 Task: Look for space in Koson, Uzbekistan from 10th July, 2023 to 15th July, 2023 for 7 adults in price range Rs.10000 to Rs.15000. Place can be entire place or shared room with 4 bedrooms having 7 beds and 4 bathrooms. Property type can be house, flat, guest house. Amenities needed are: wifi, TV, free parkinig on premises, gym, breakfast. Booking option can be shelf check-in. Required host language is English.
Action: Mouse moved to (577, 138)
Screenshot: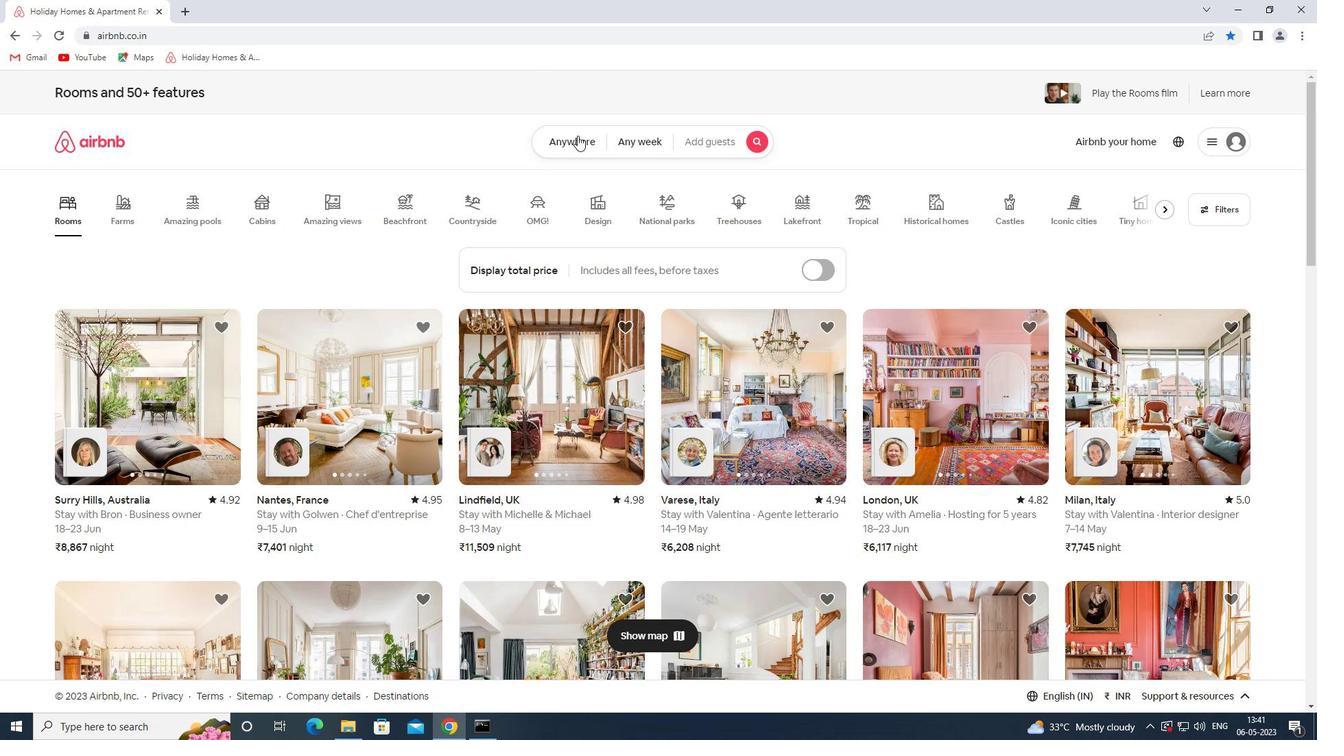 
Action: Mouse pressed left at (577, 138)
Screenshot: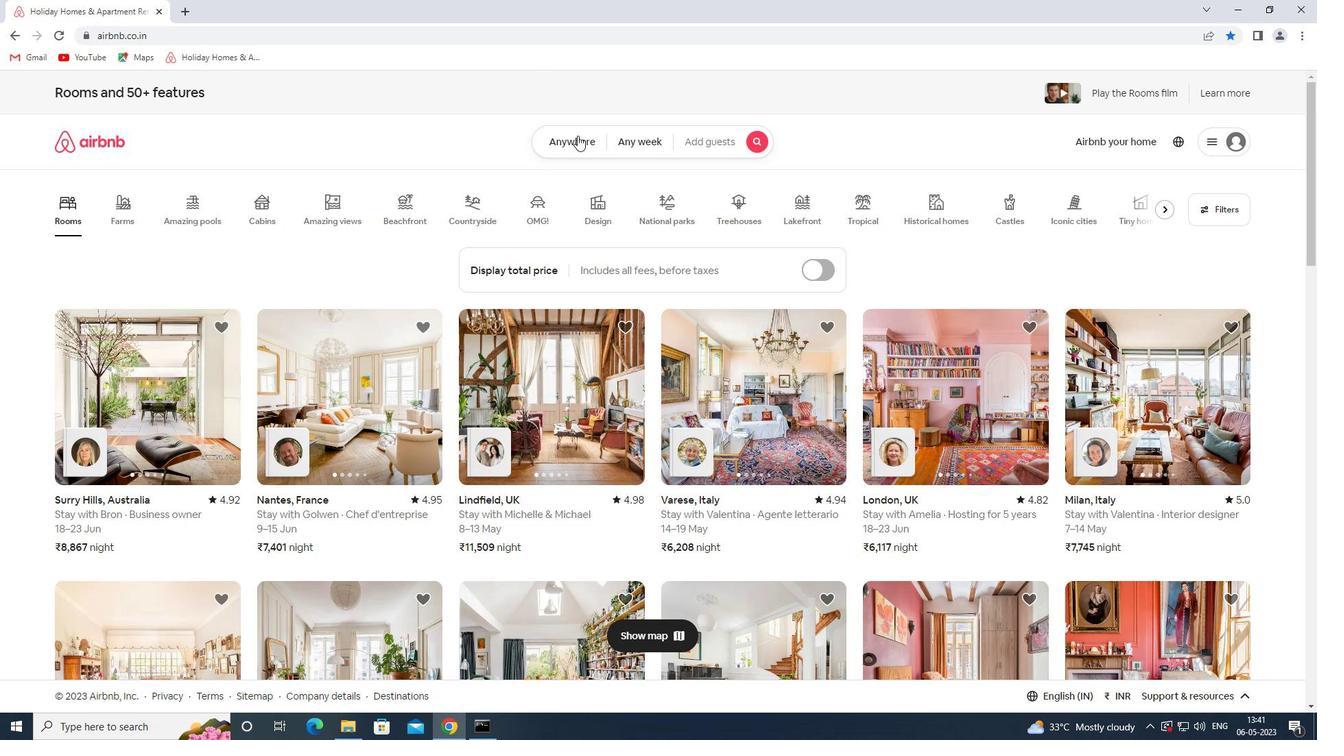 
Action: Mouse moved to (445, 204)
Screenshot: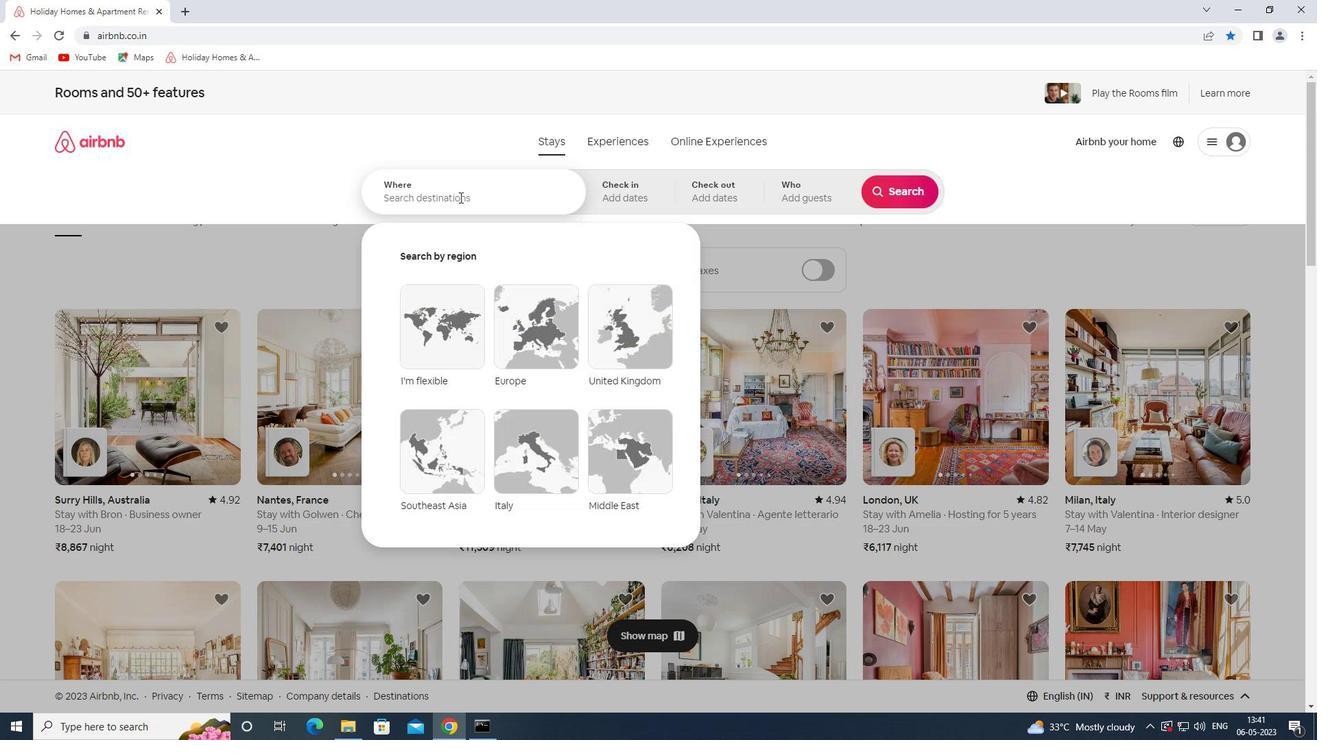 
Action: Mouse pressed left at (445, 204)
Screenshot: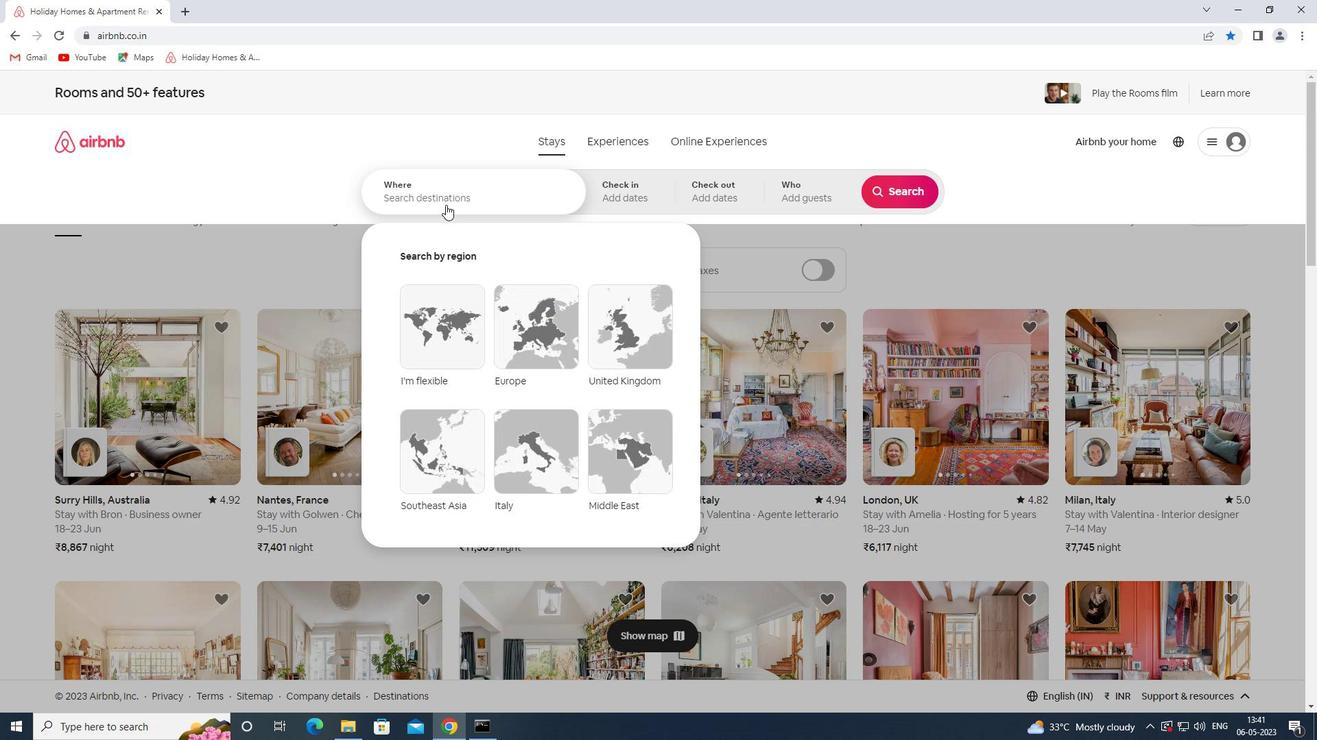 
Action: Mouse moved to (445, 200)
Screenshot: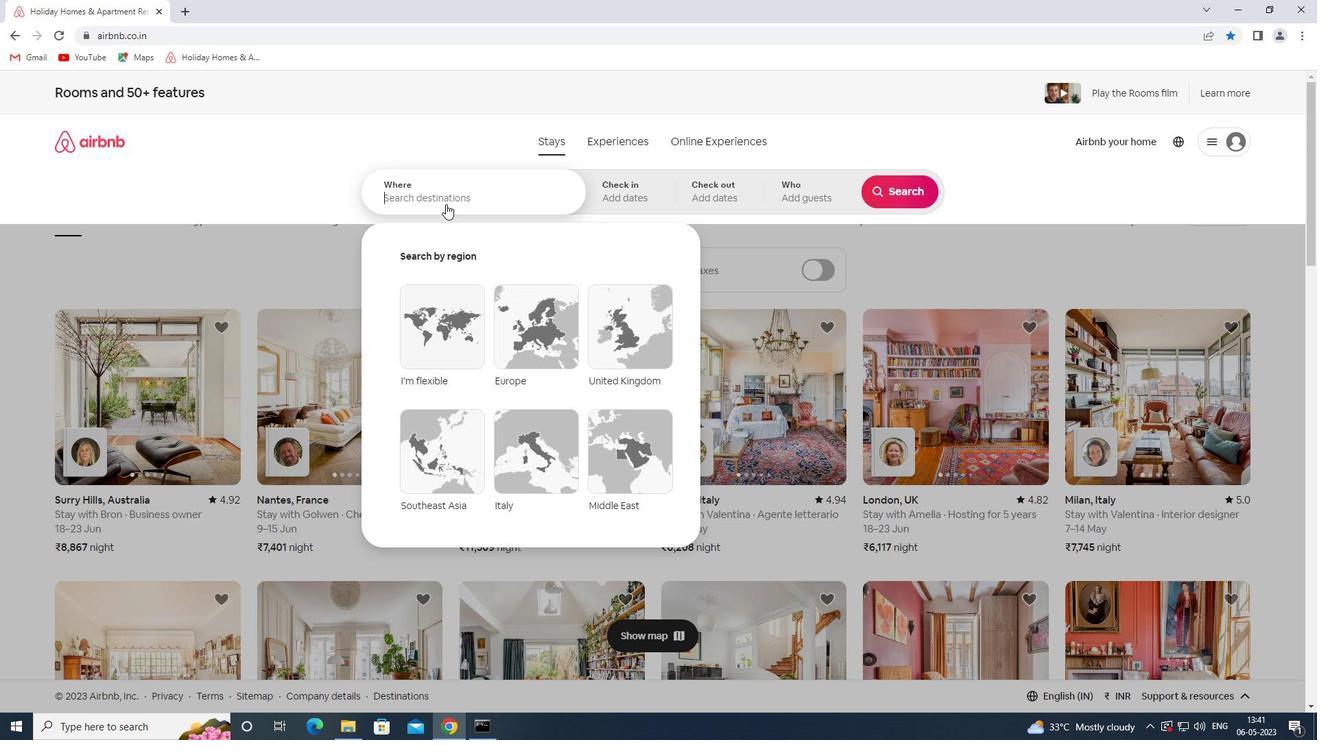 
Action: Mouse pressed left at (445, 200)
Screenshot: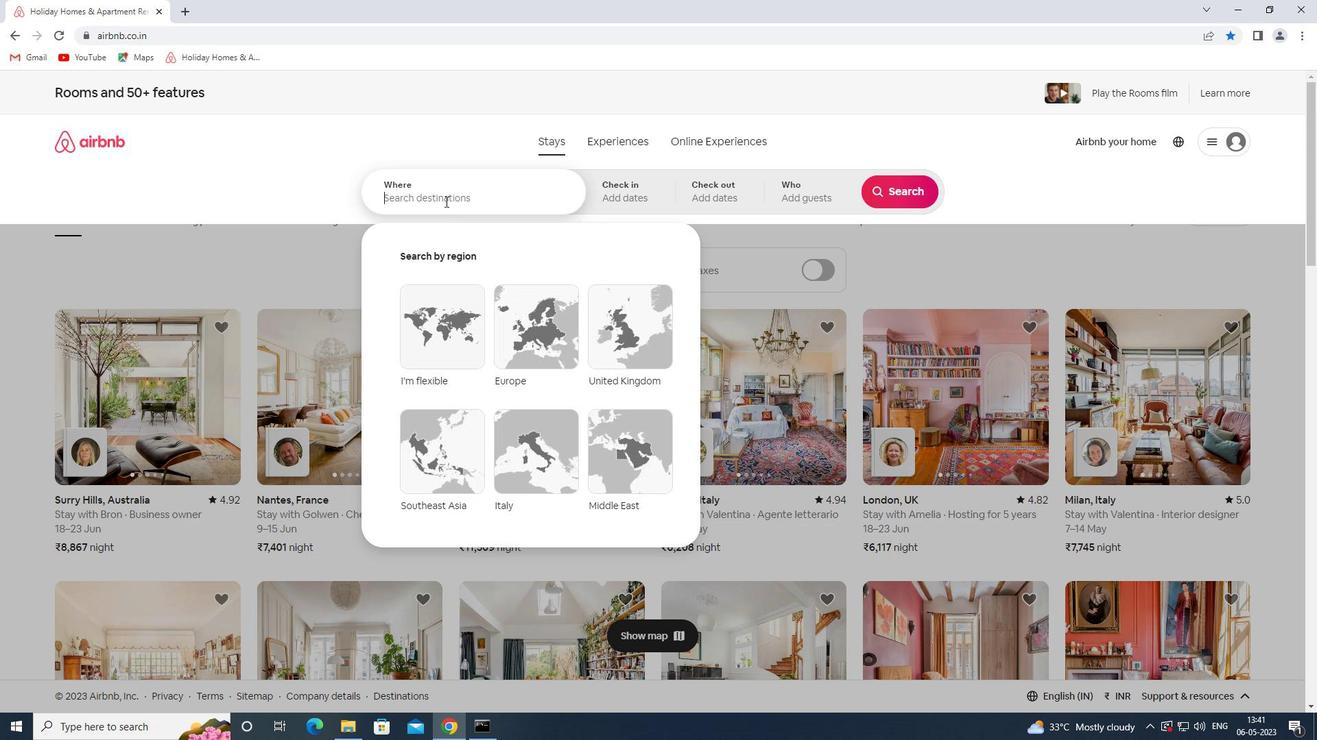 
Action: Key pressed koson<Key.space>uzbekistan<Key.space><Key.enter>
Screenshot: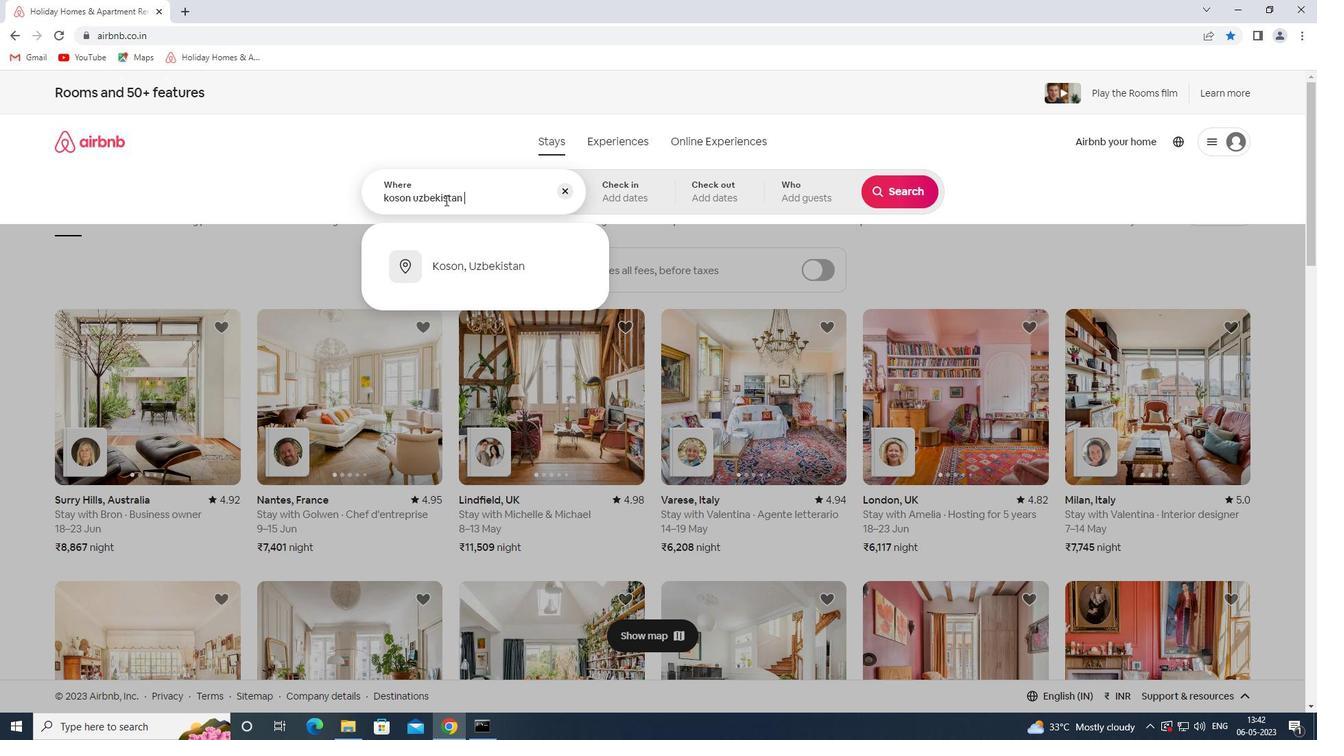 
Action: Mouse moved to (898, 301)
Screenshot: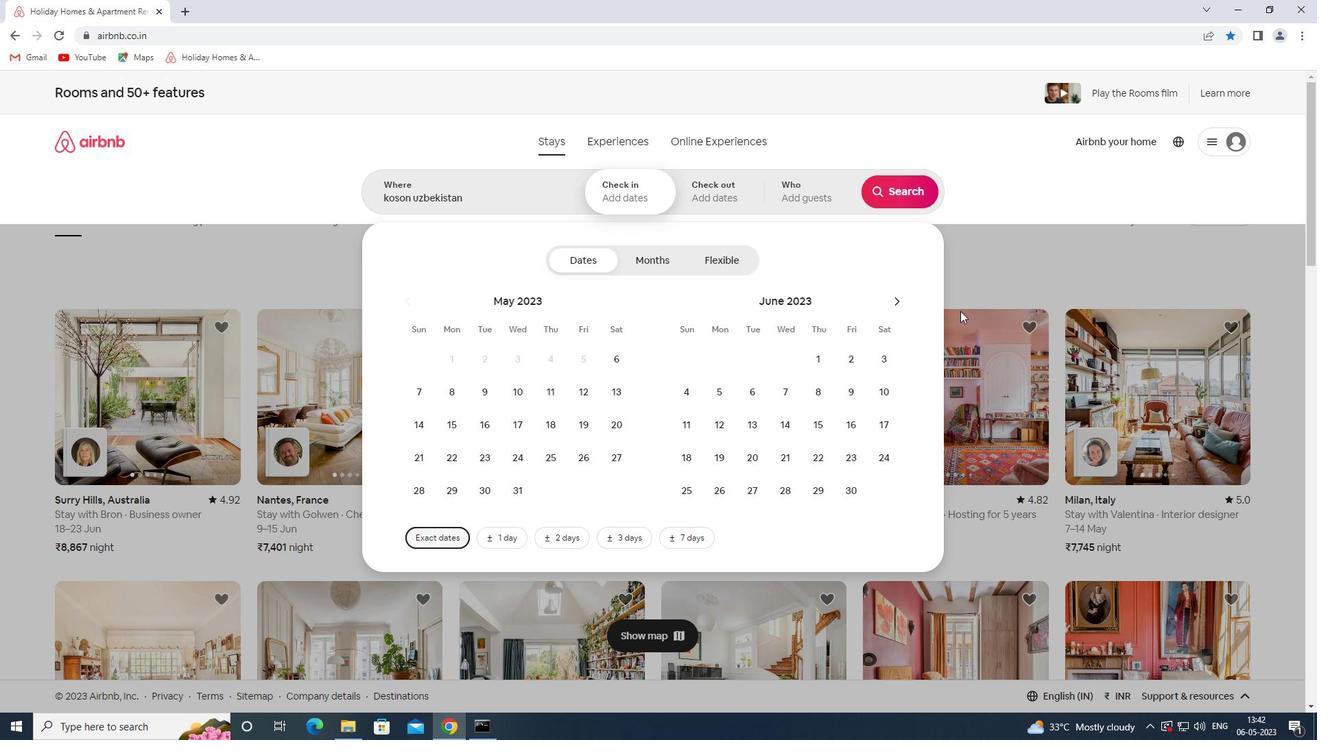 
Action: Mouse pressed left at (898, 301)
Screenshot: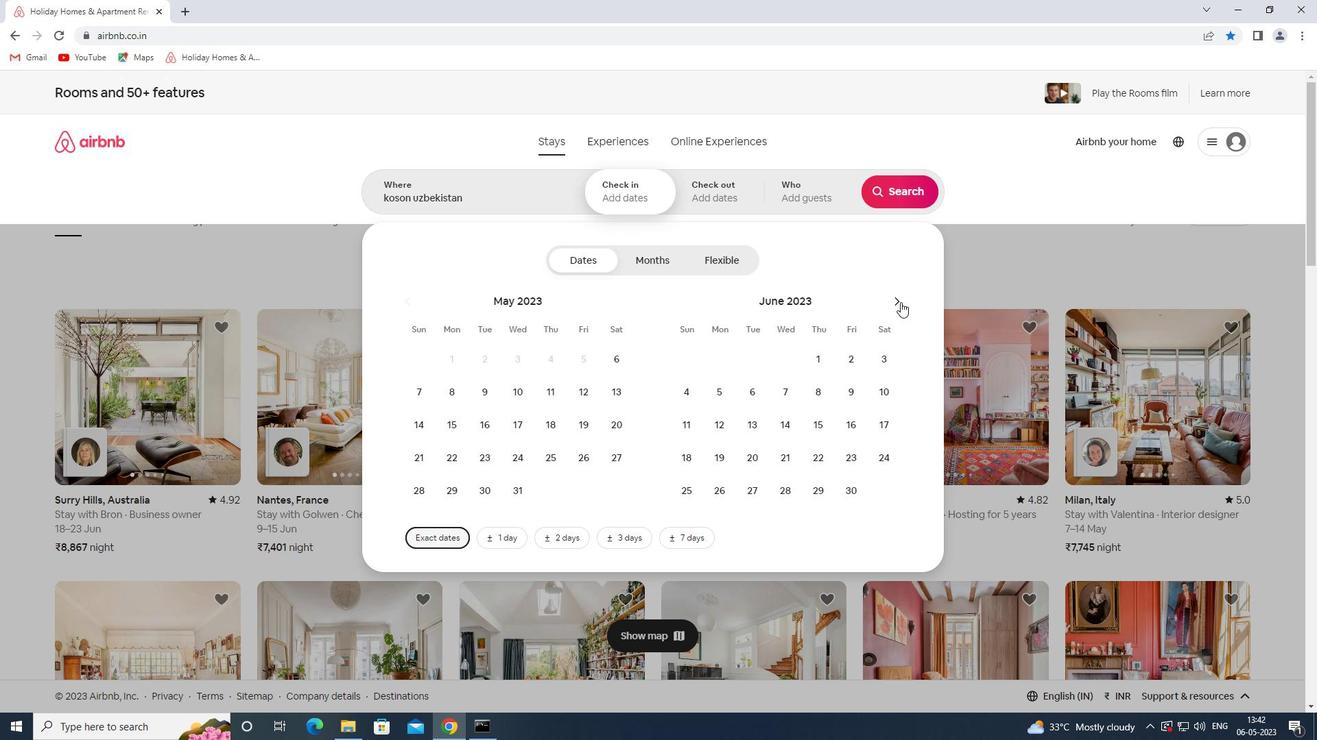 
Action: Mouse moved to (721, 430)
Screenshot: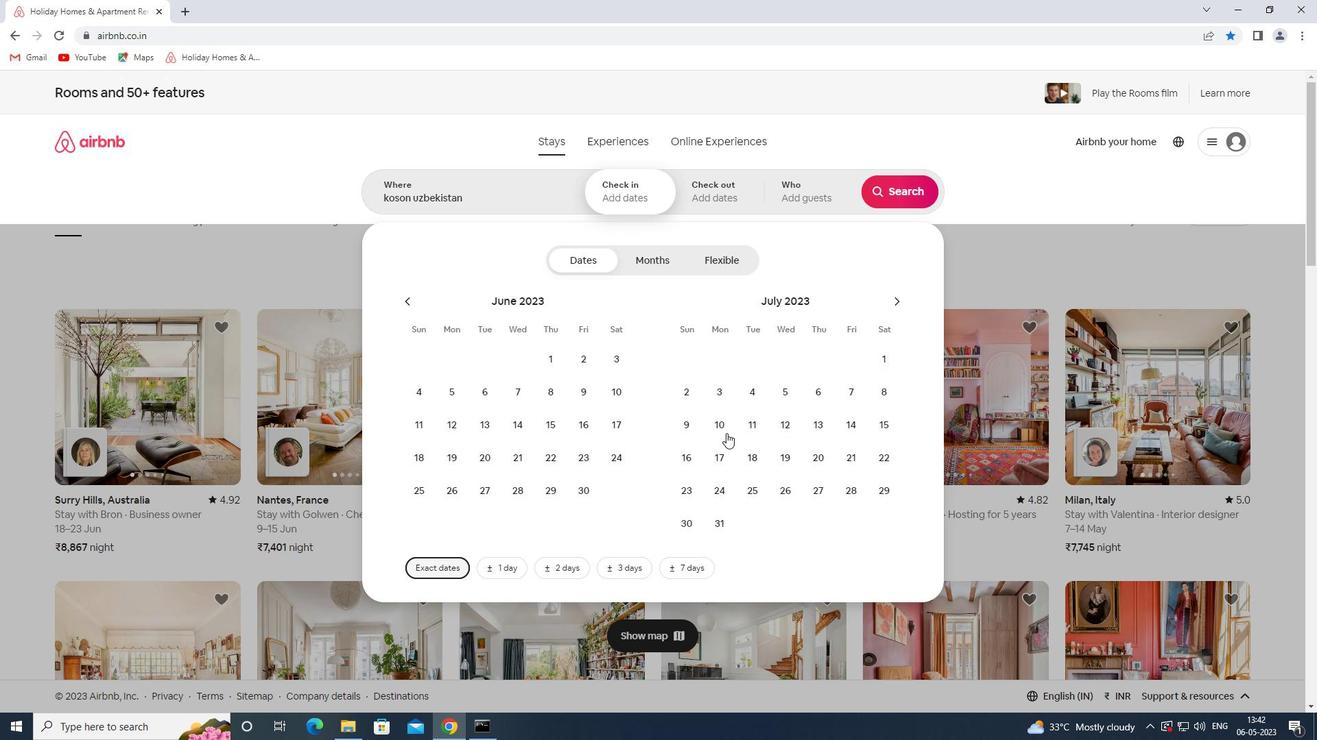 
Action: Mouse pressed left at (721, 430)
Screenshot: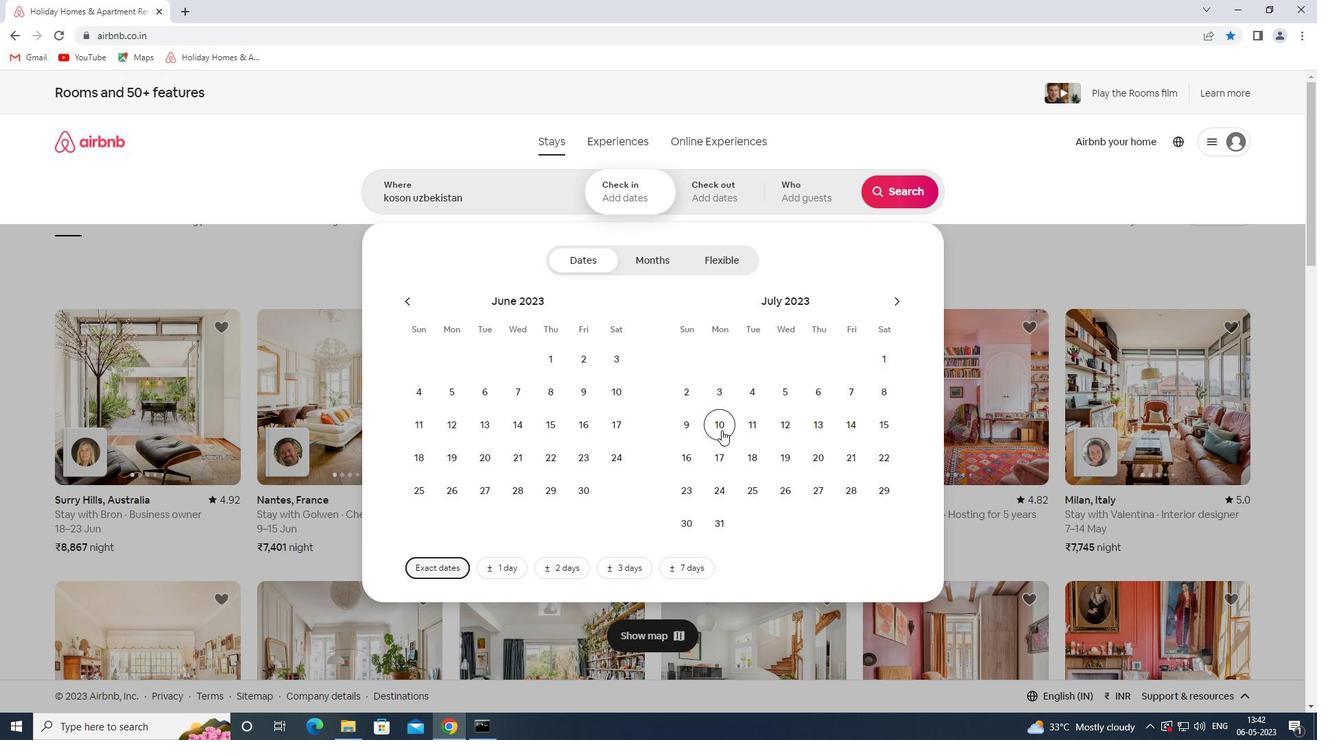 
Action: Mouse moved to (890, 430)
Screenshot: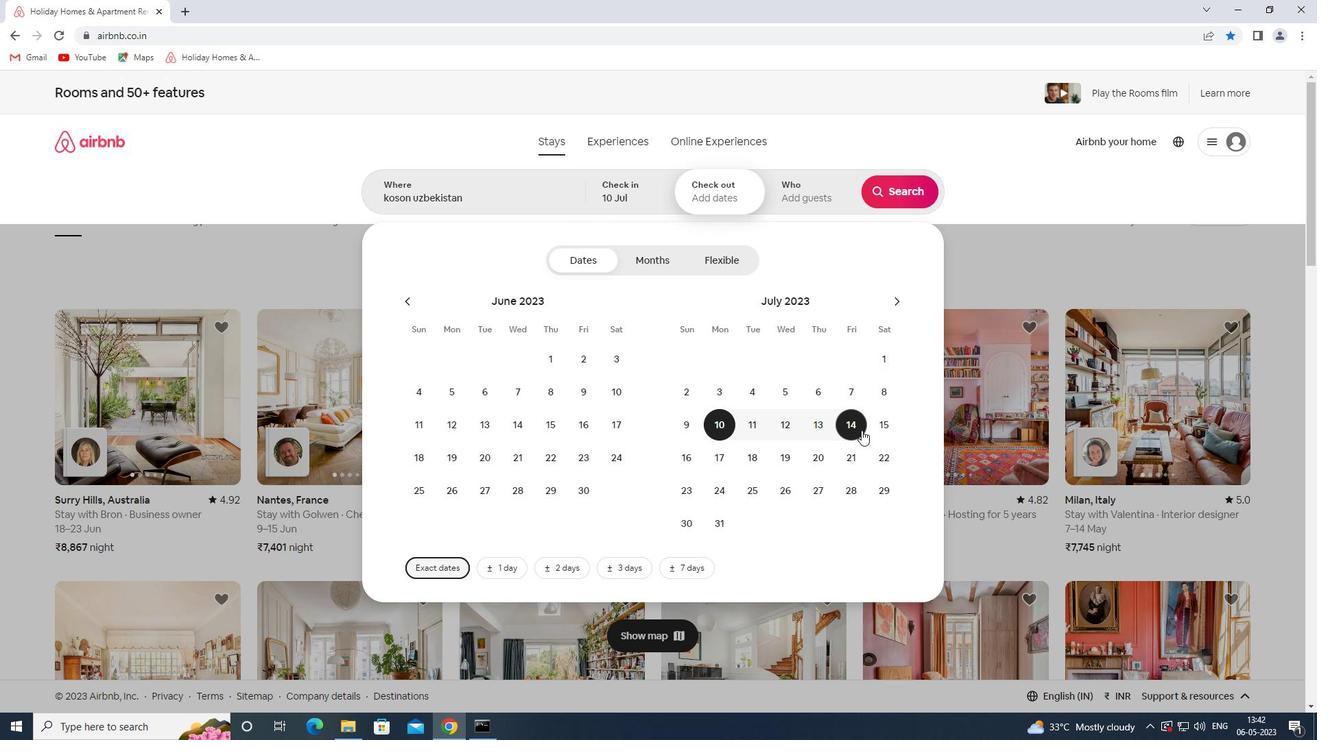 
Action: Mouse pressed left at (890, 430)
Screenshot: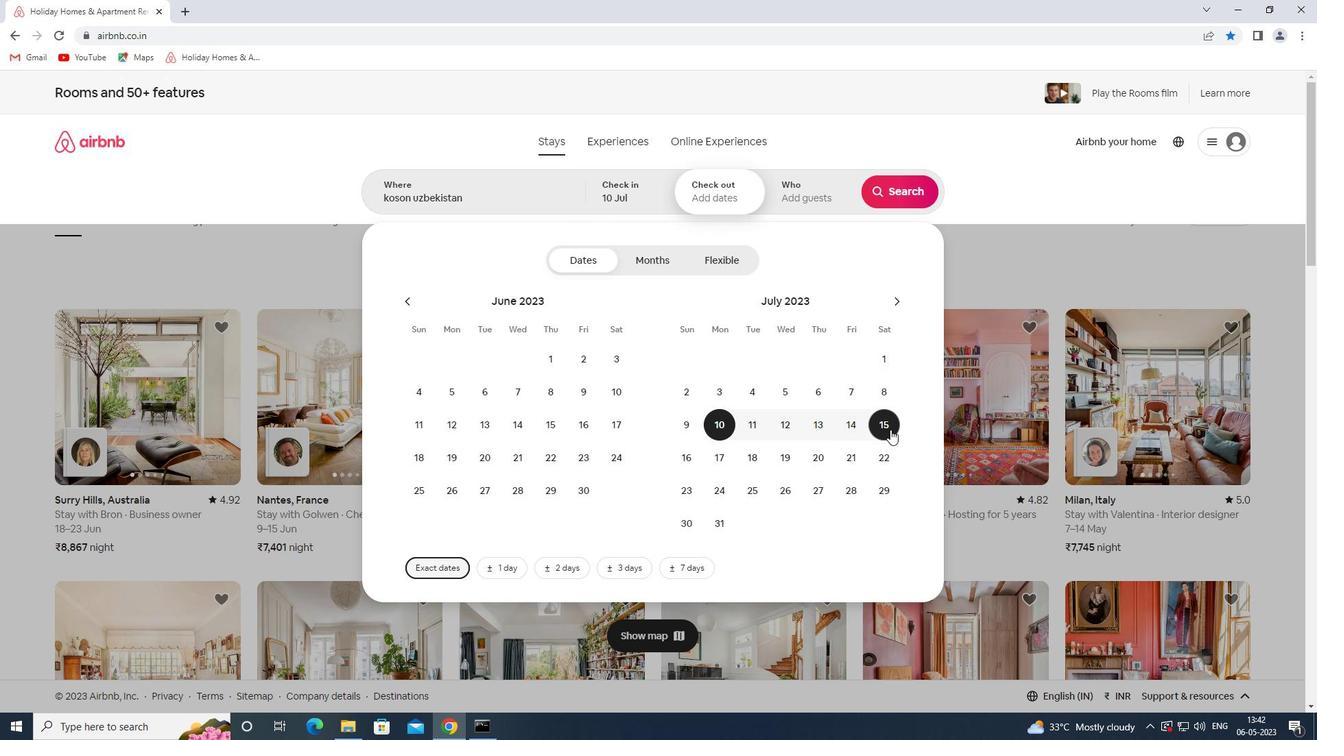 
Action: Mouse moved to (824, 194)
Screenshot: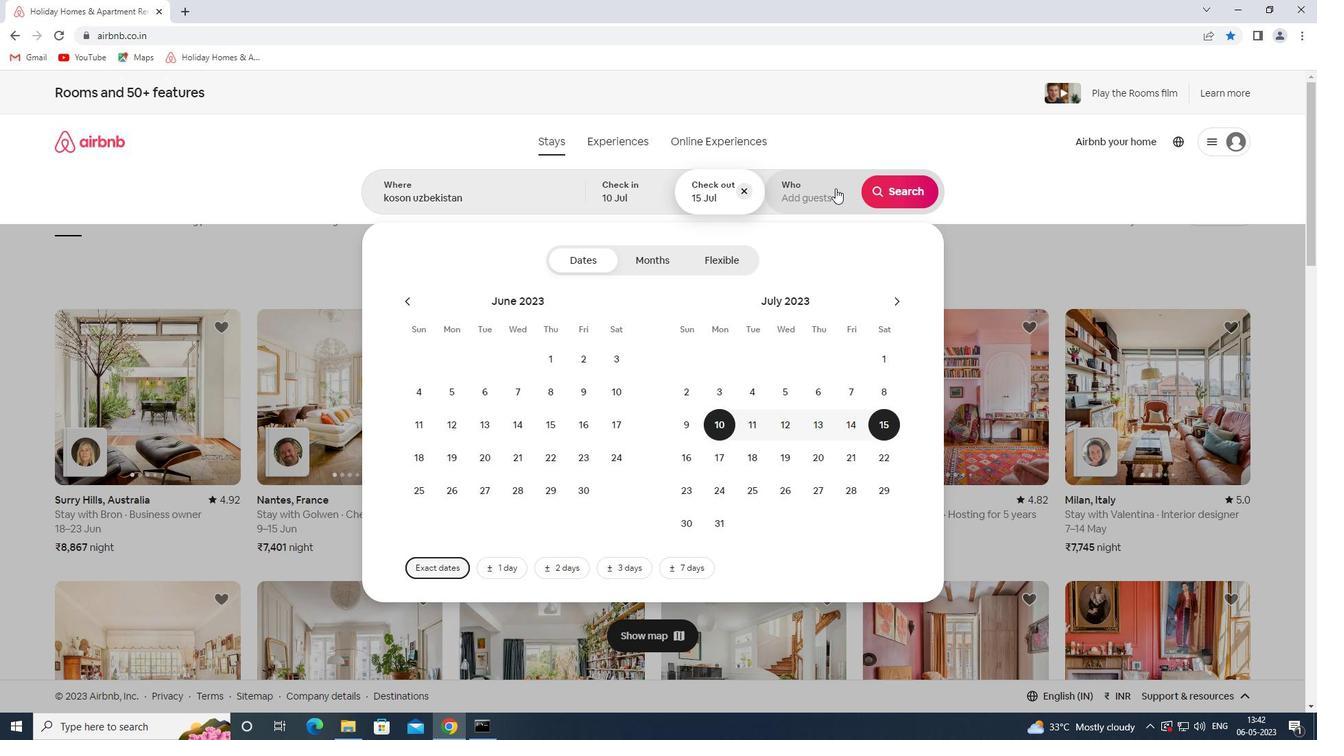 
Action: Mouse pressed left at (824, 194)
Screenshot: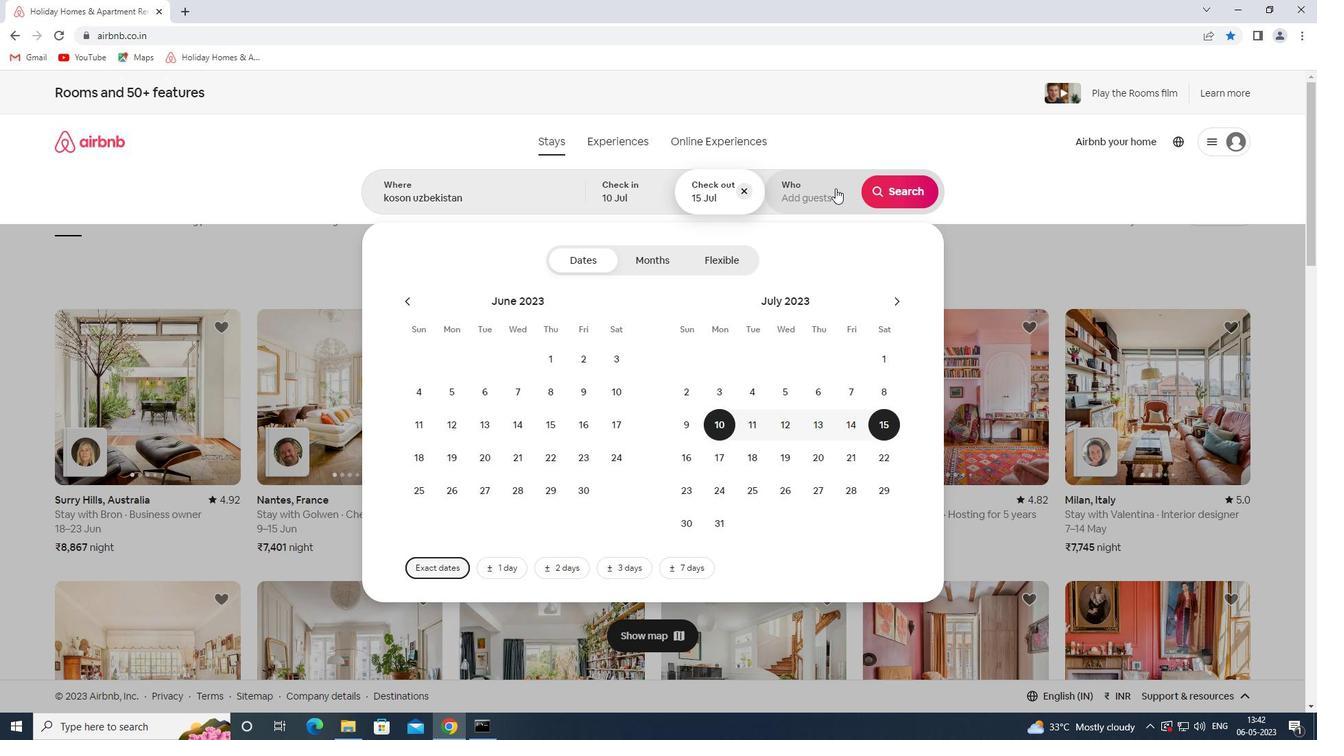 
Action: Mouse moved to (908, 266)
Screenshot: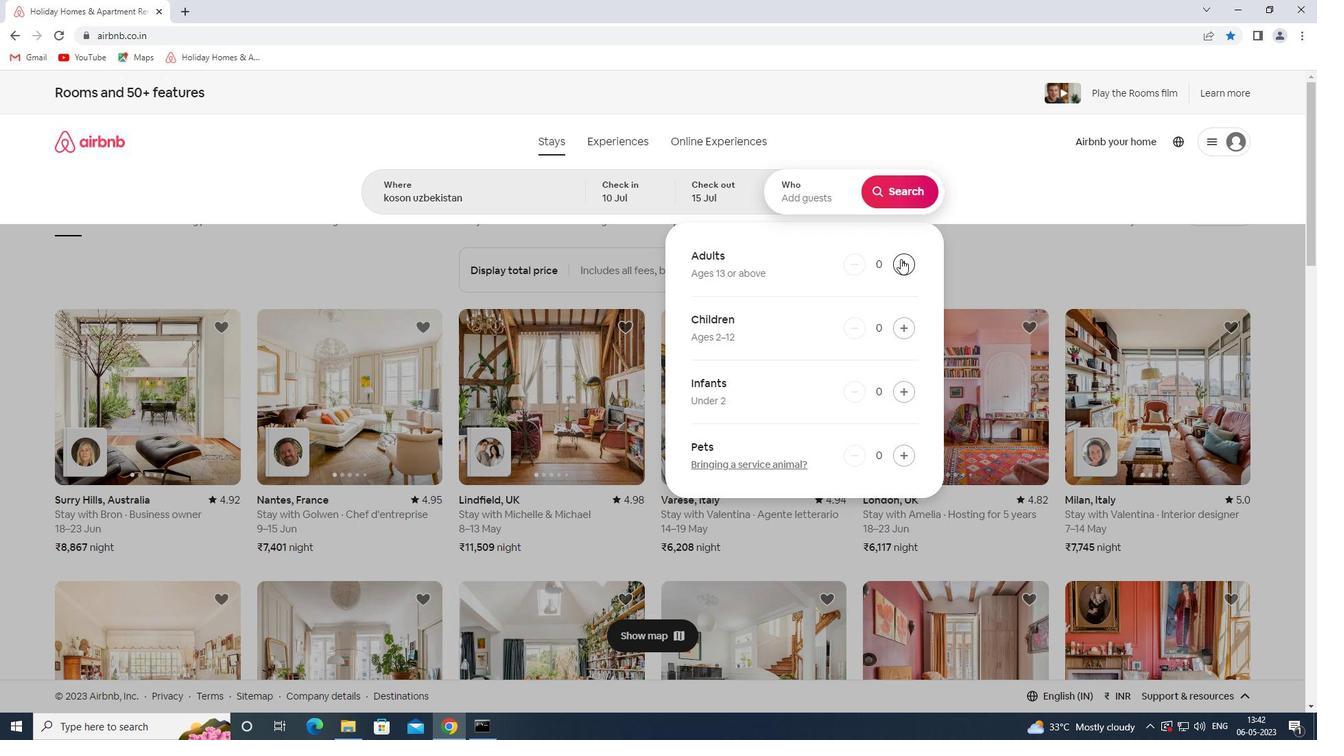 
Action: Mouse pressed left at (908, 266)
Screenshot: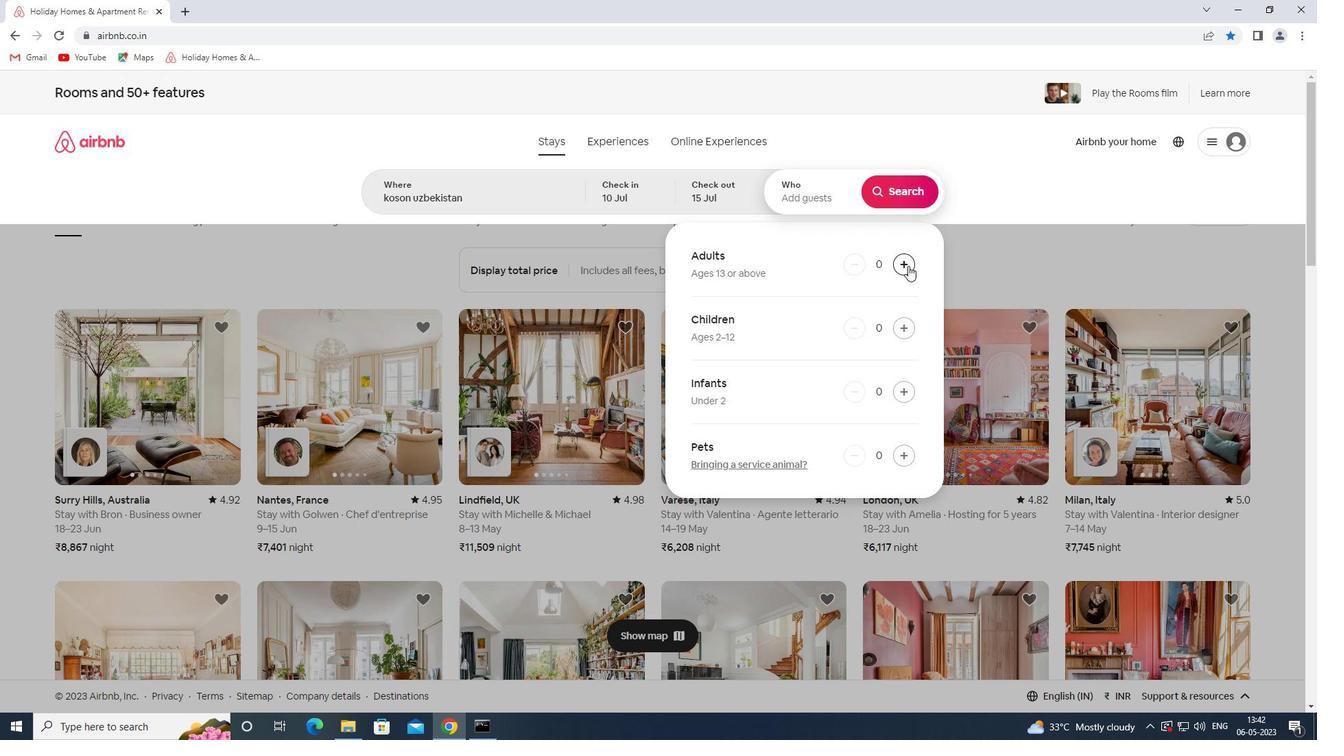 
Action: Mouse pressed left at (908, 266)
Screenshot: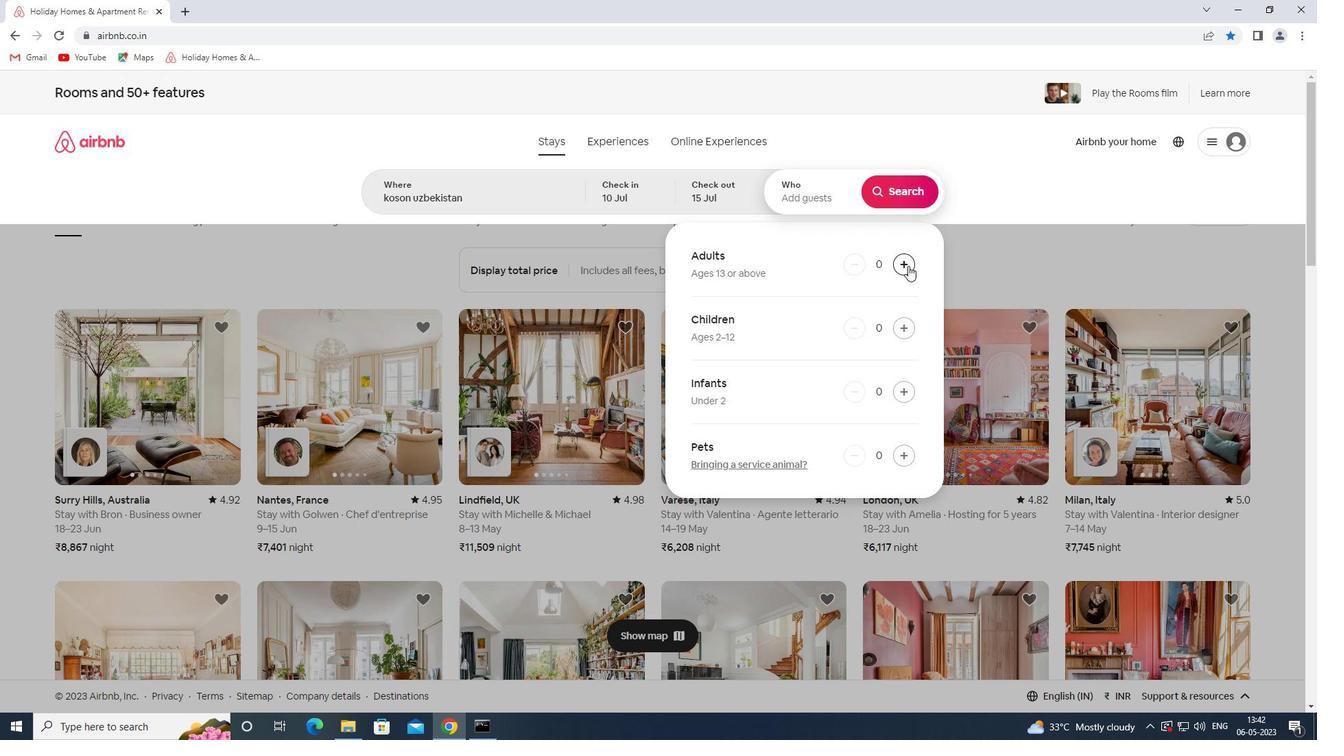 
Action: Mouse pressed left at (908, 266)
Screenshot: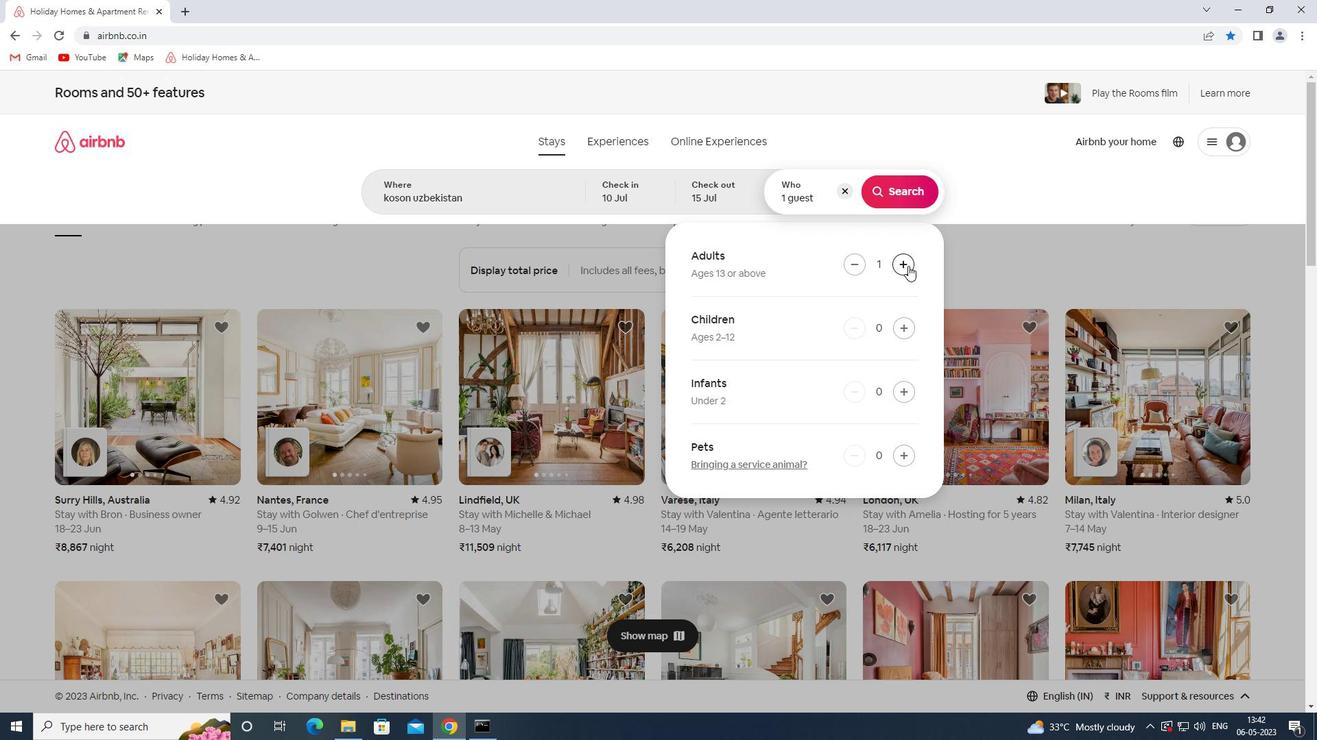 
Action: Mouse pressed left at (908, 266)
Screenshot: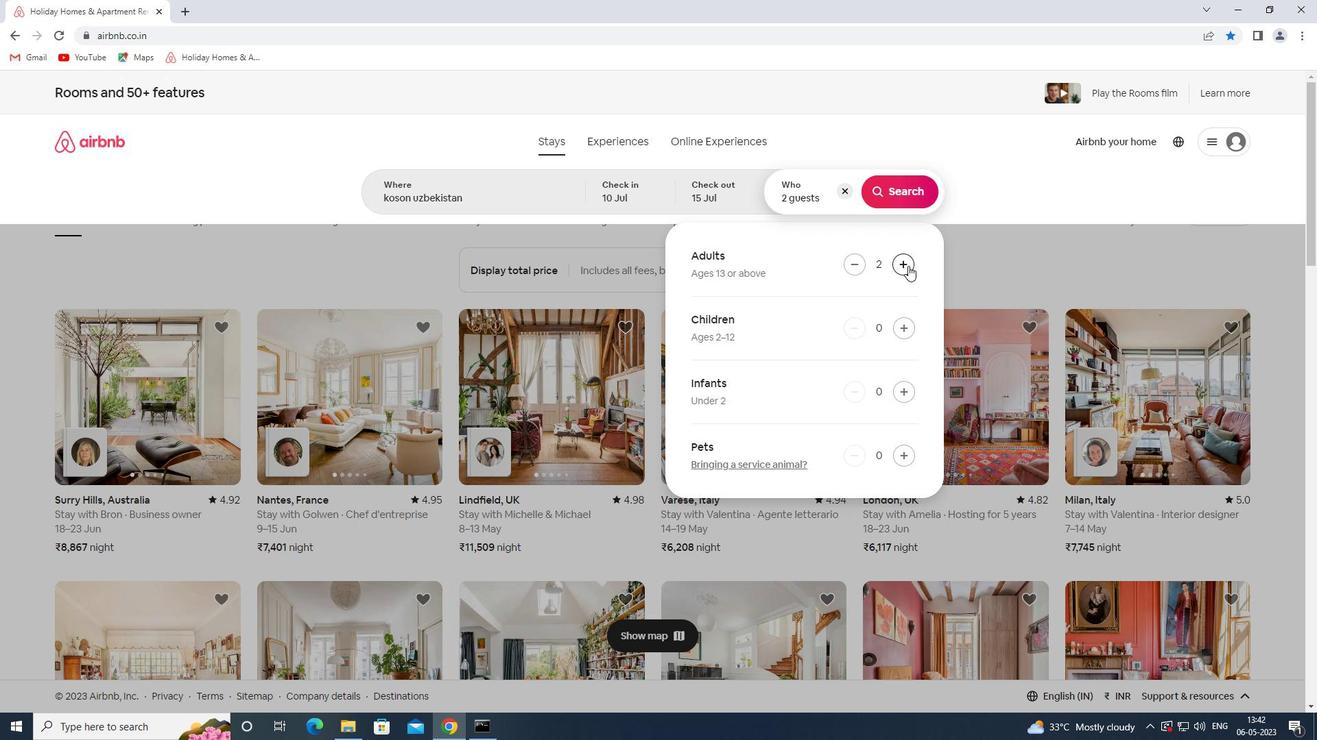 
Action: Mouse pressed left at (908, 266)
Screenshot: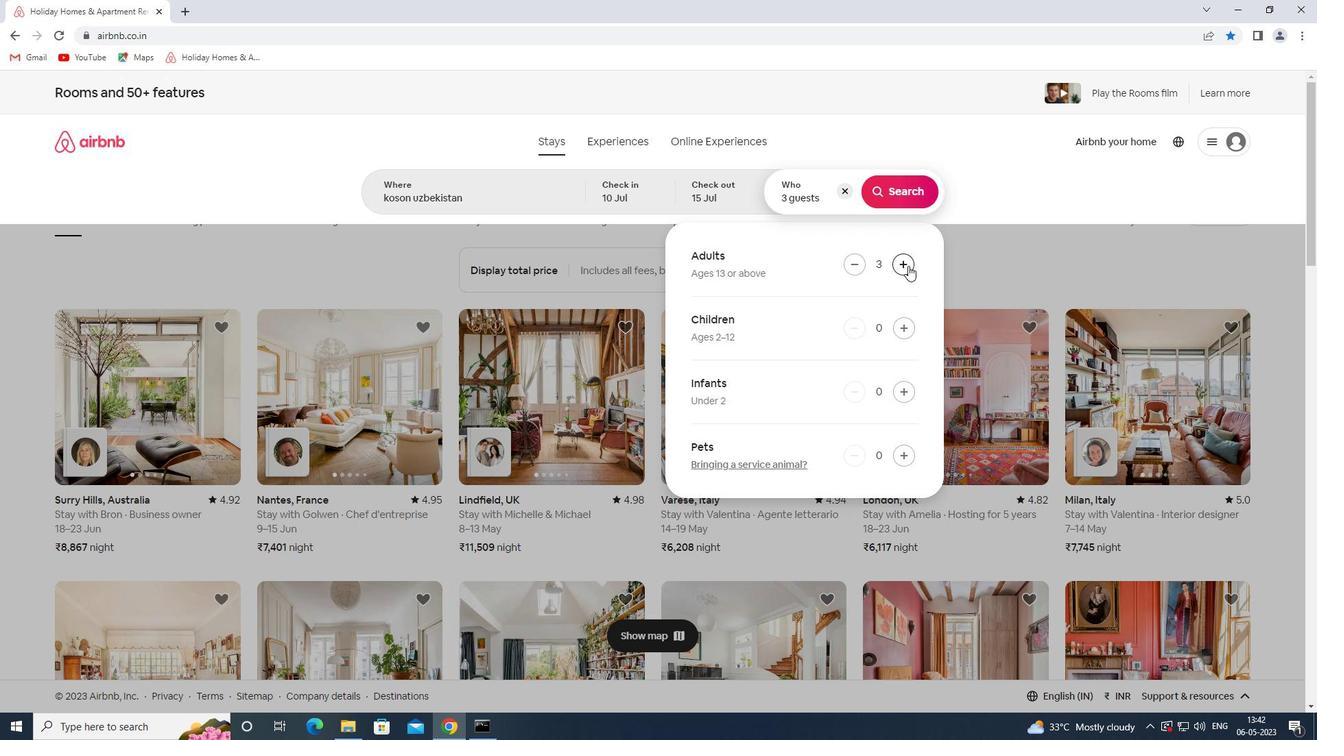 
Action: Mouse pressed left at (908, 266)
Screenshot: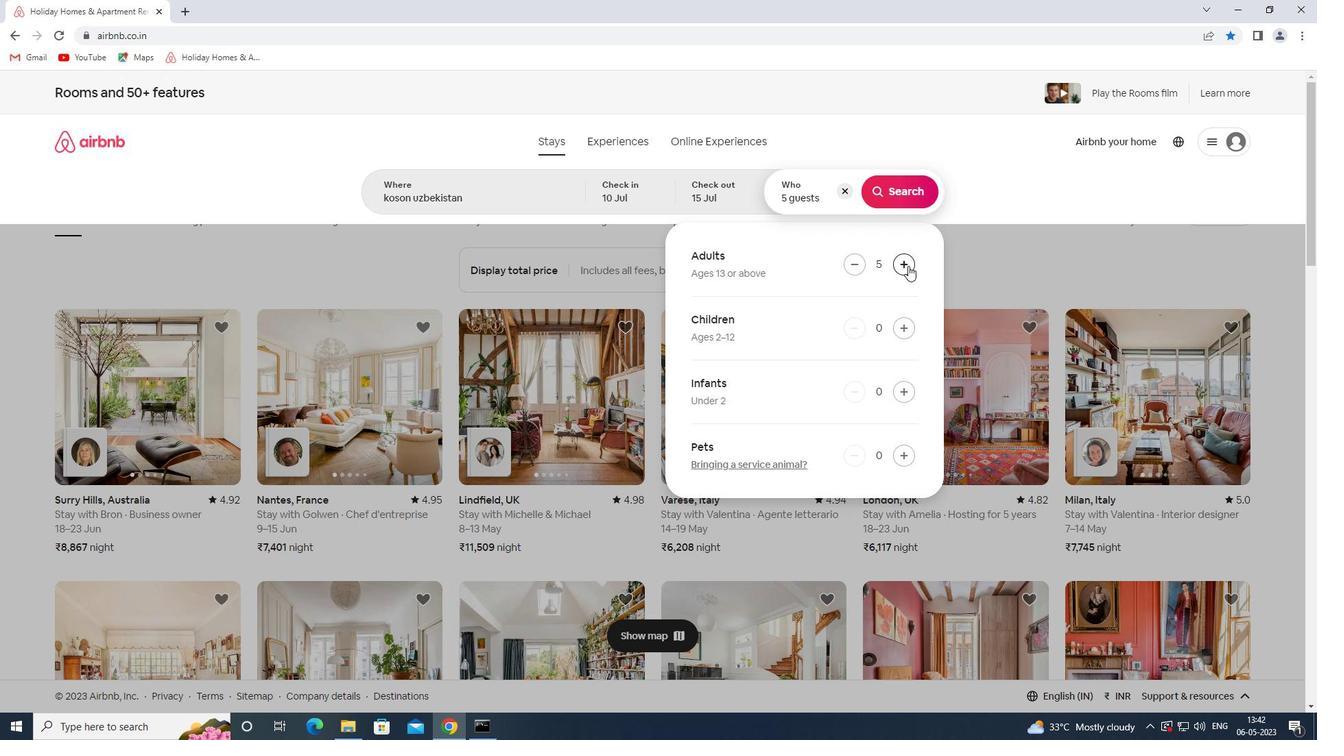 
Action: Mouse pressed left at (908, 266)
Screenshot: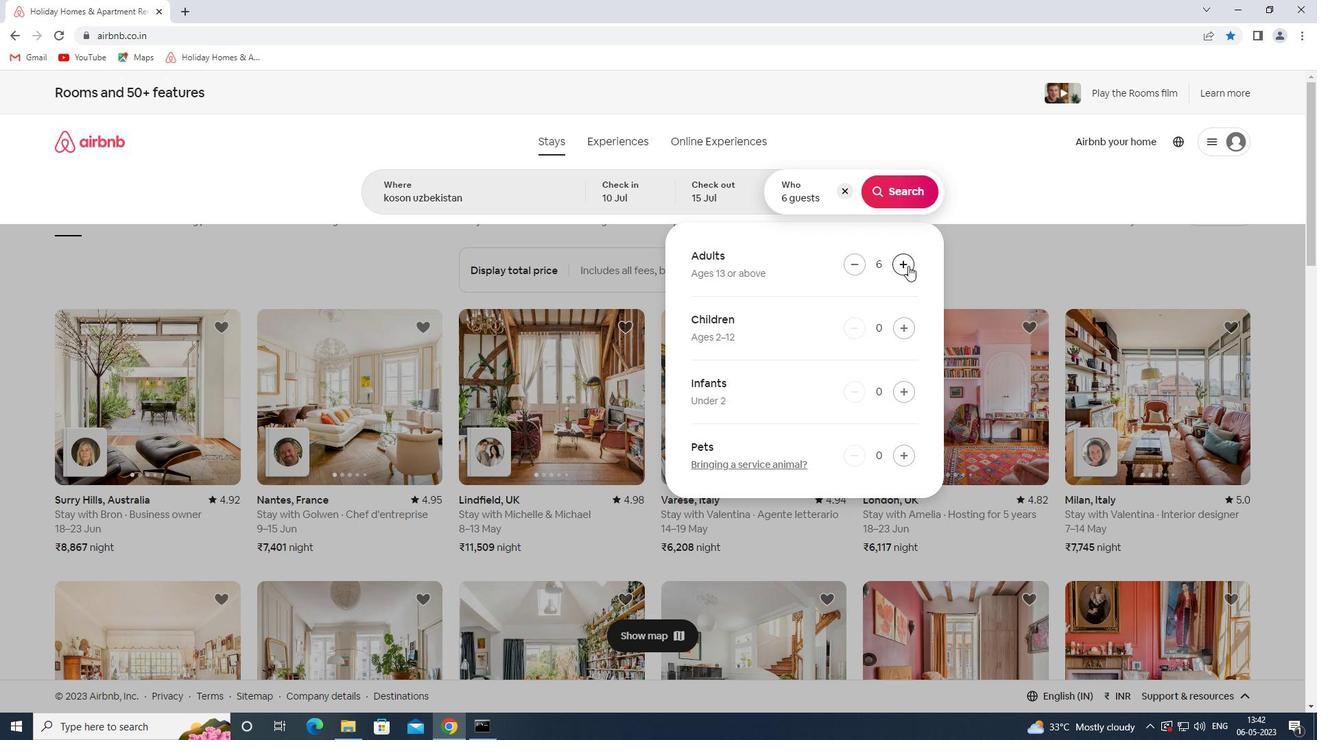 
Action: Mouse moved to (900, 195)
Screenshot: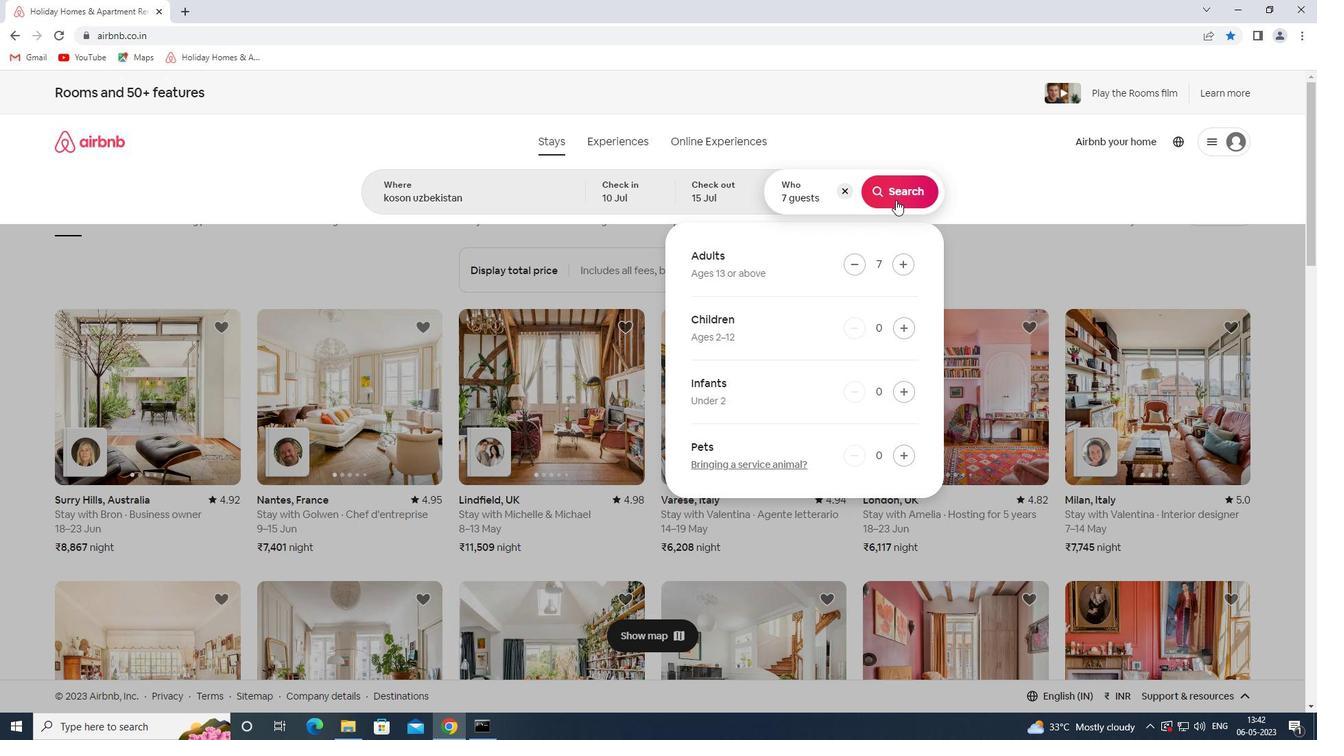 
Action: Mouse pressed left at (900, 195)
Screenshot: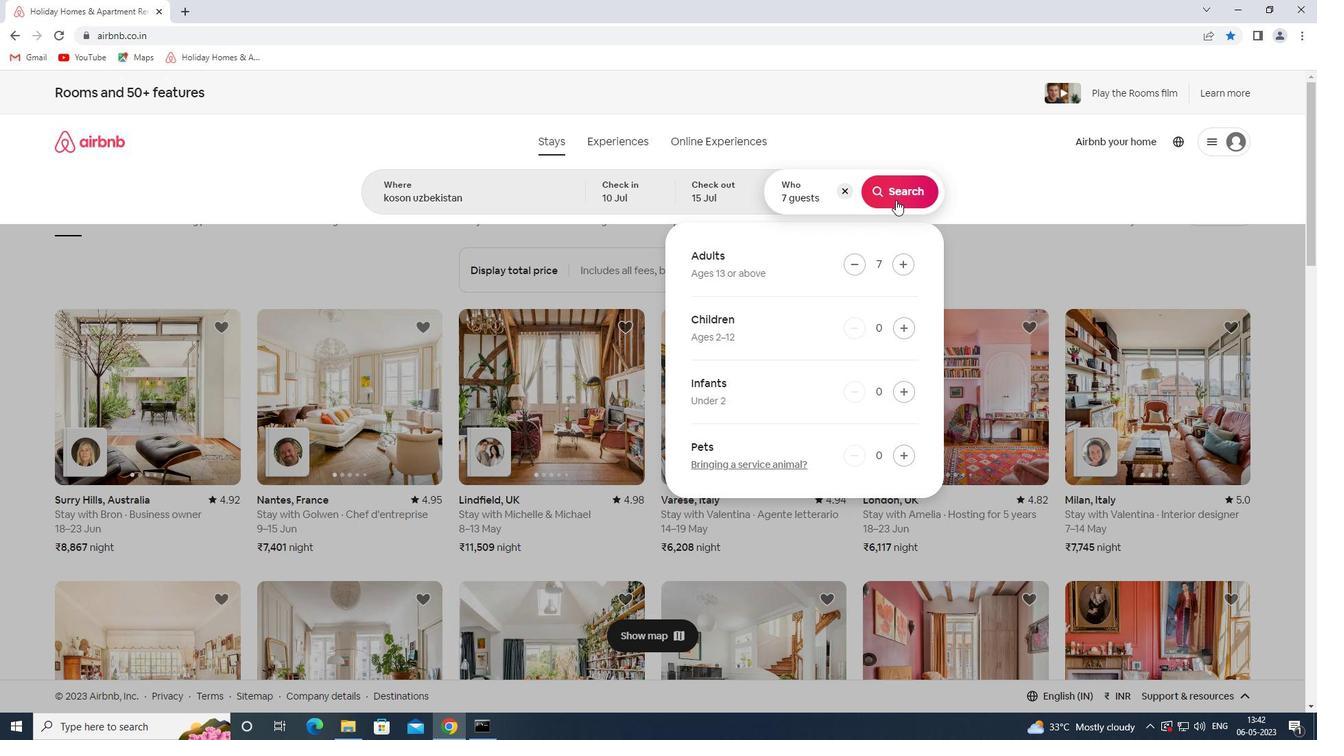 
Action: Mouse moved to (1258, 155)
Screenshot: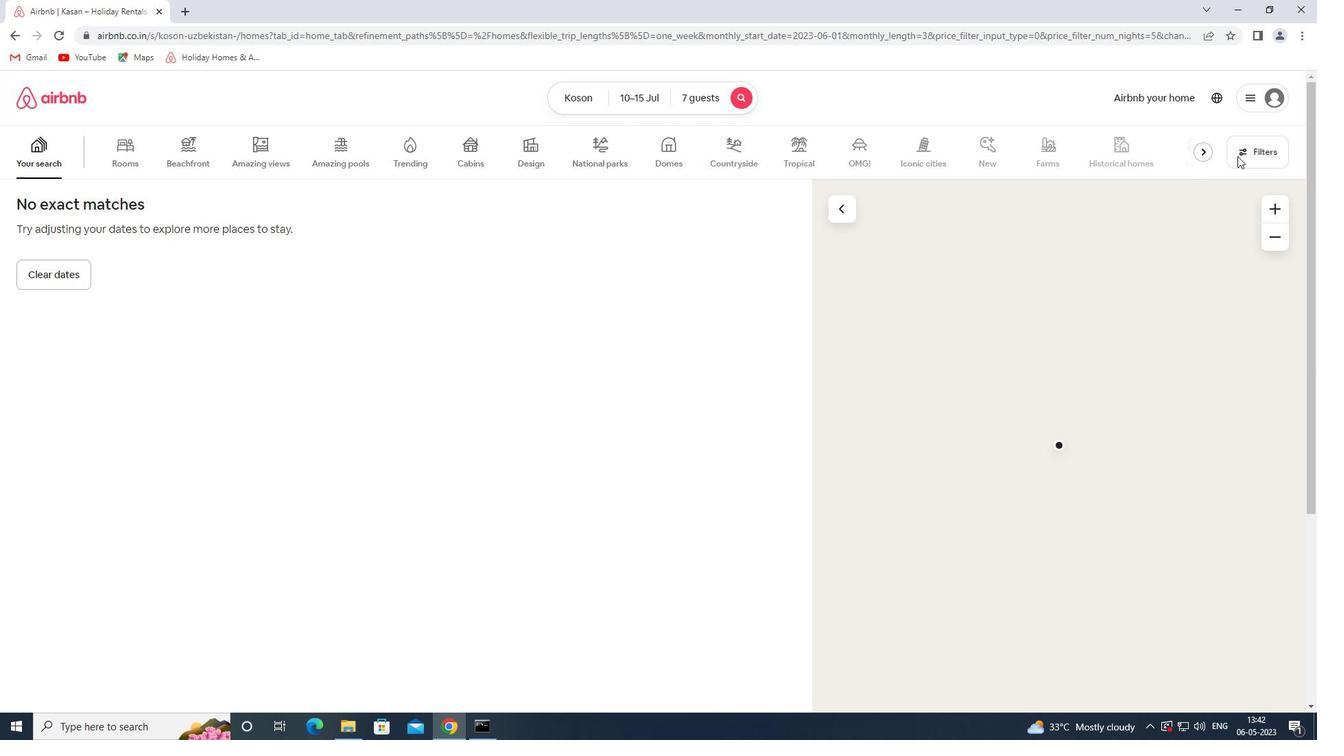 
Action: Mouse pressed left at (1258, 155)
Screenshot: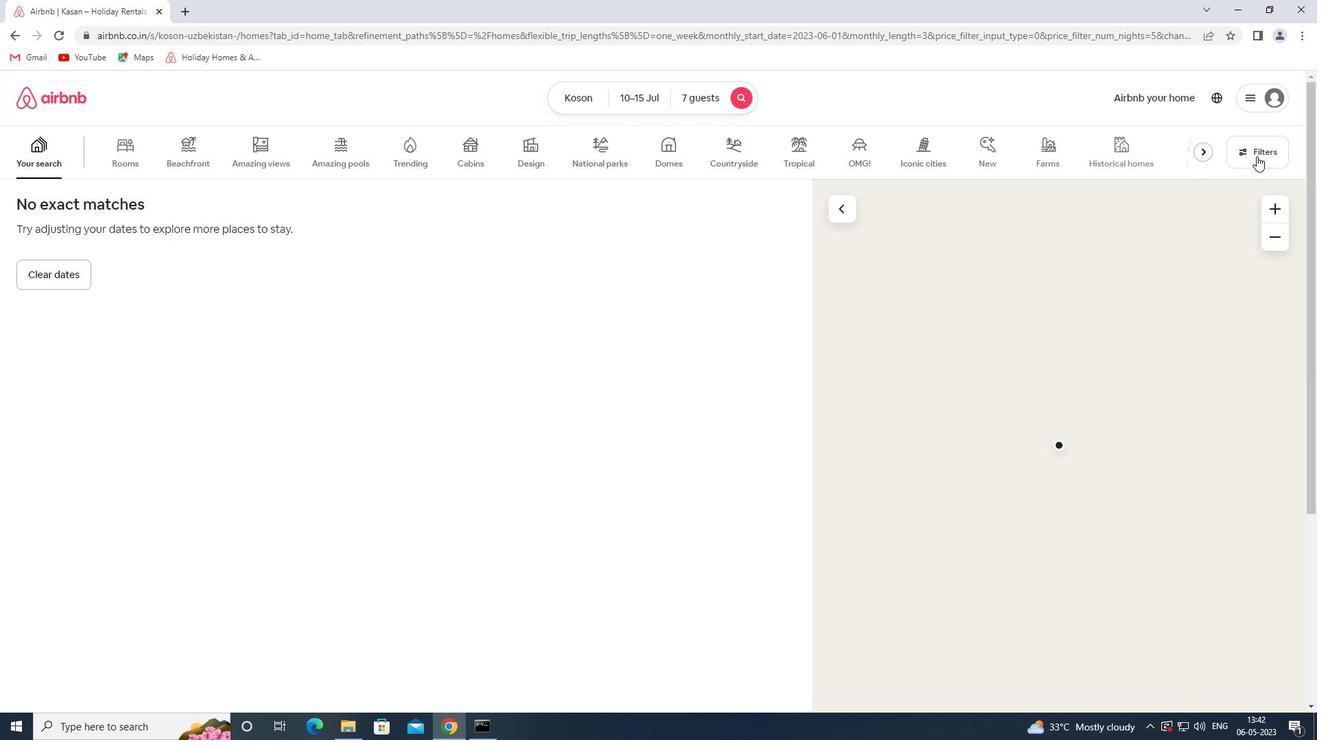 
Action: Mouse moved to (519, 492)
Screenshot: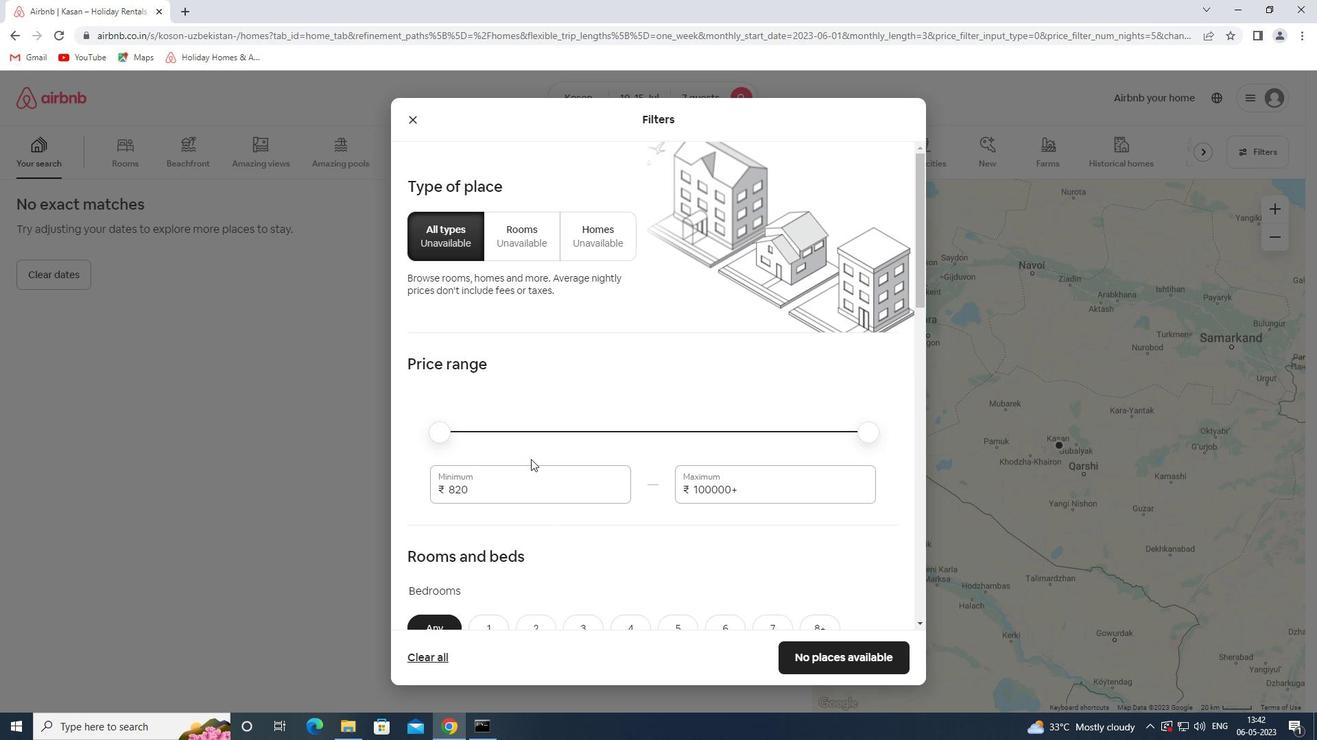 
Action: Mouse pressed left at (519, 492)
Screenshot: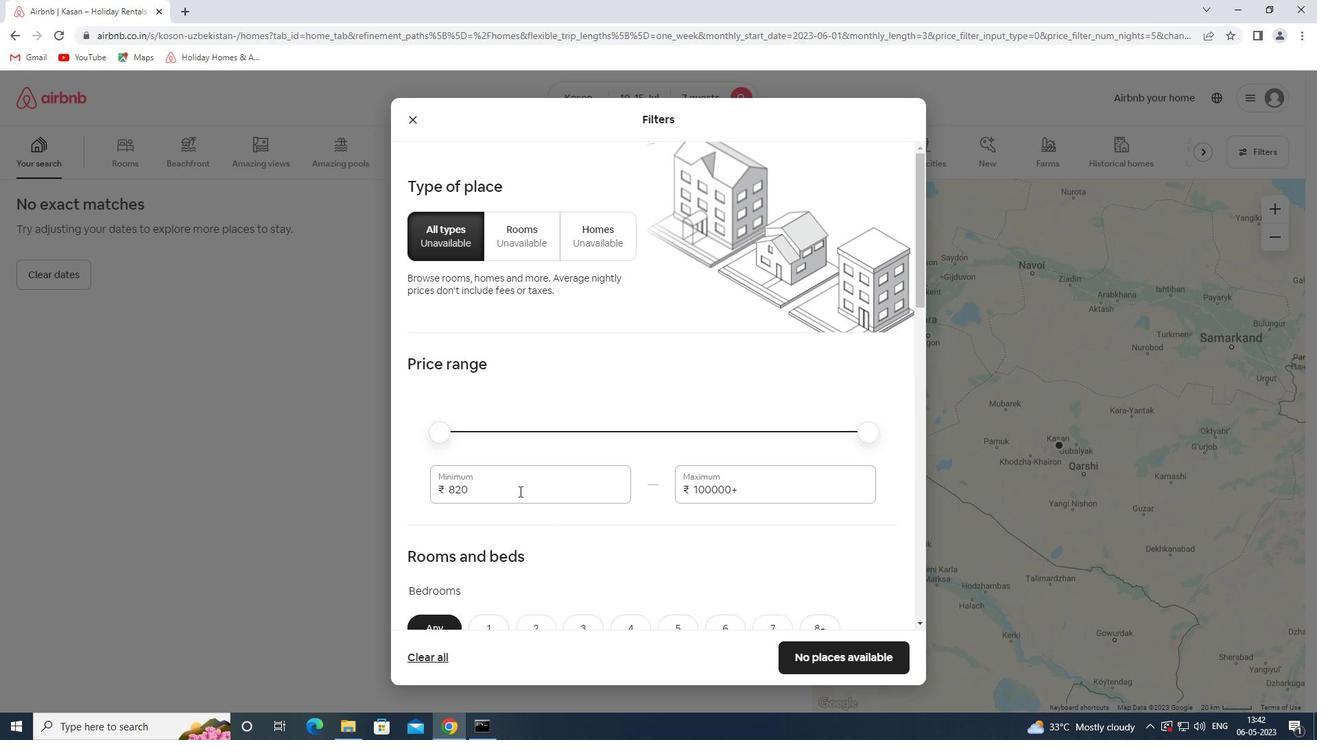 
Action: Mouse pressed left at (519, 492)
Screenshot: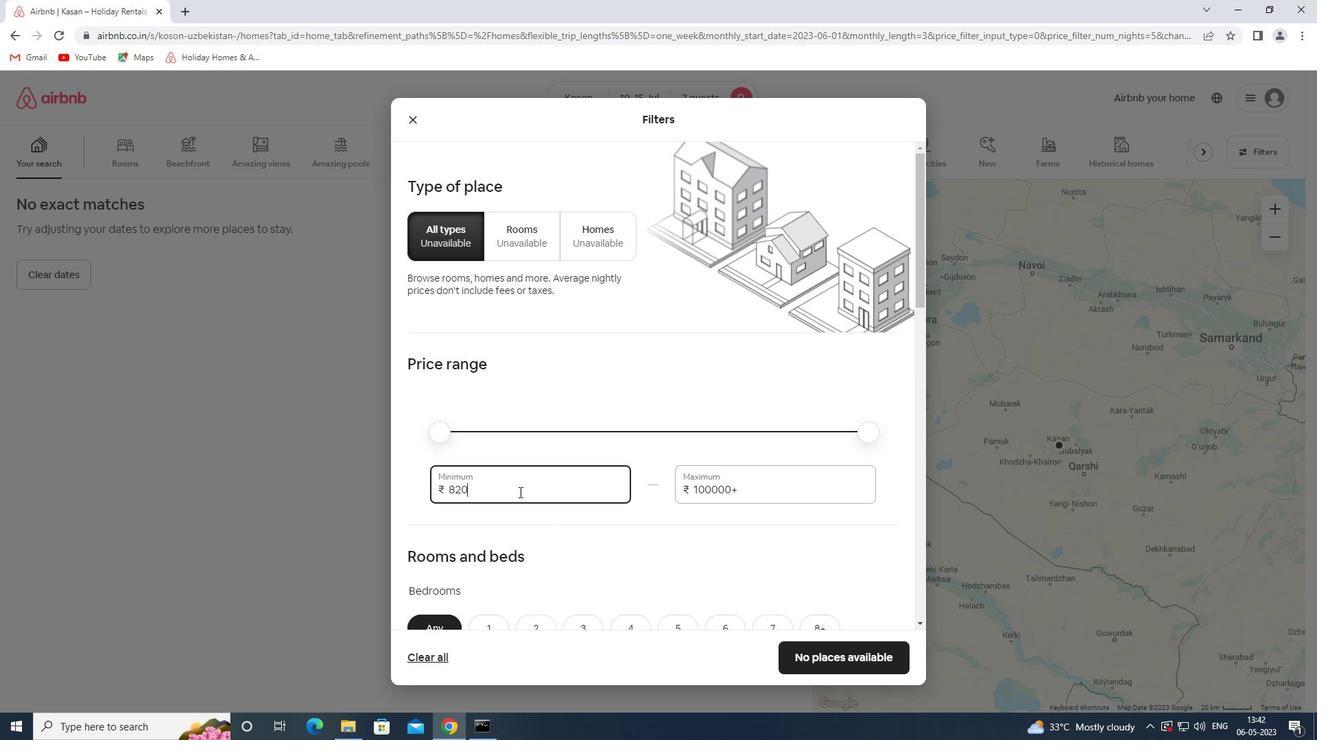
Action: Mouse pressed left at (519, 492)
Screenshot: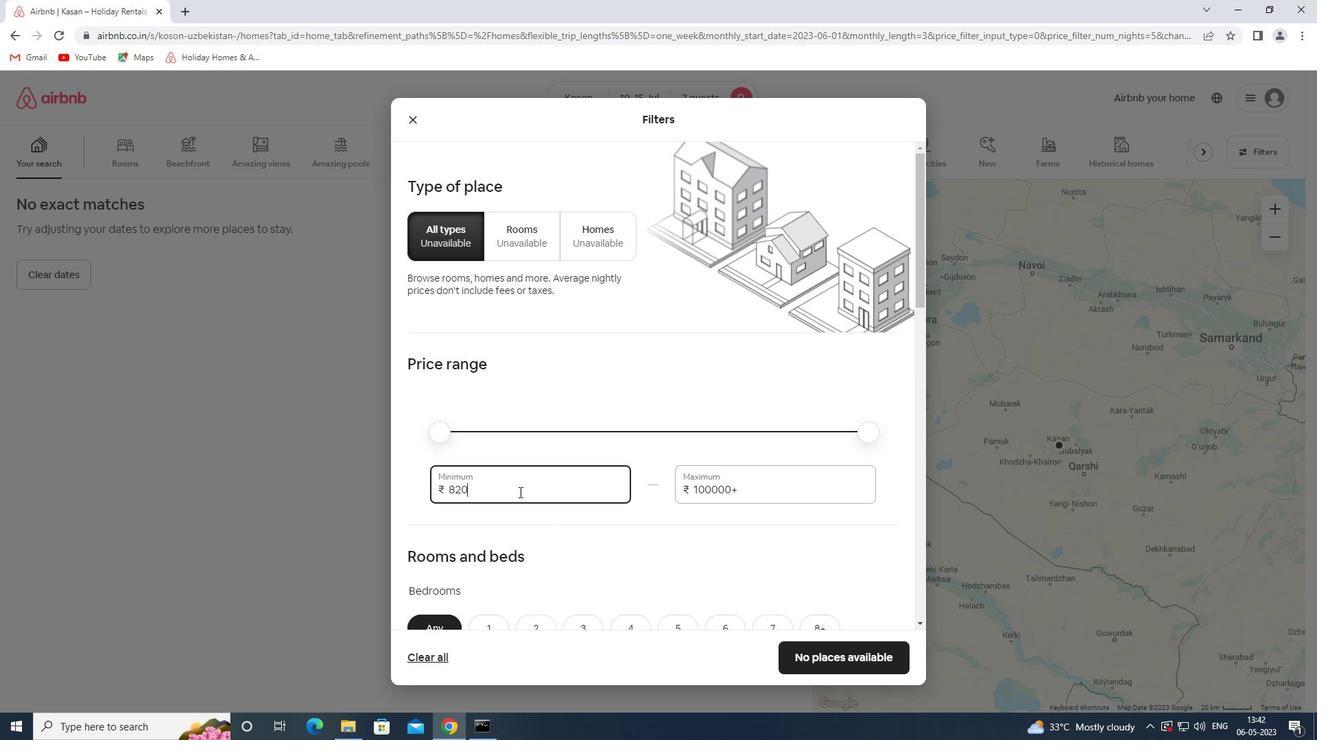 
Action: Key pressed 10000
Screenshot: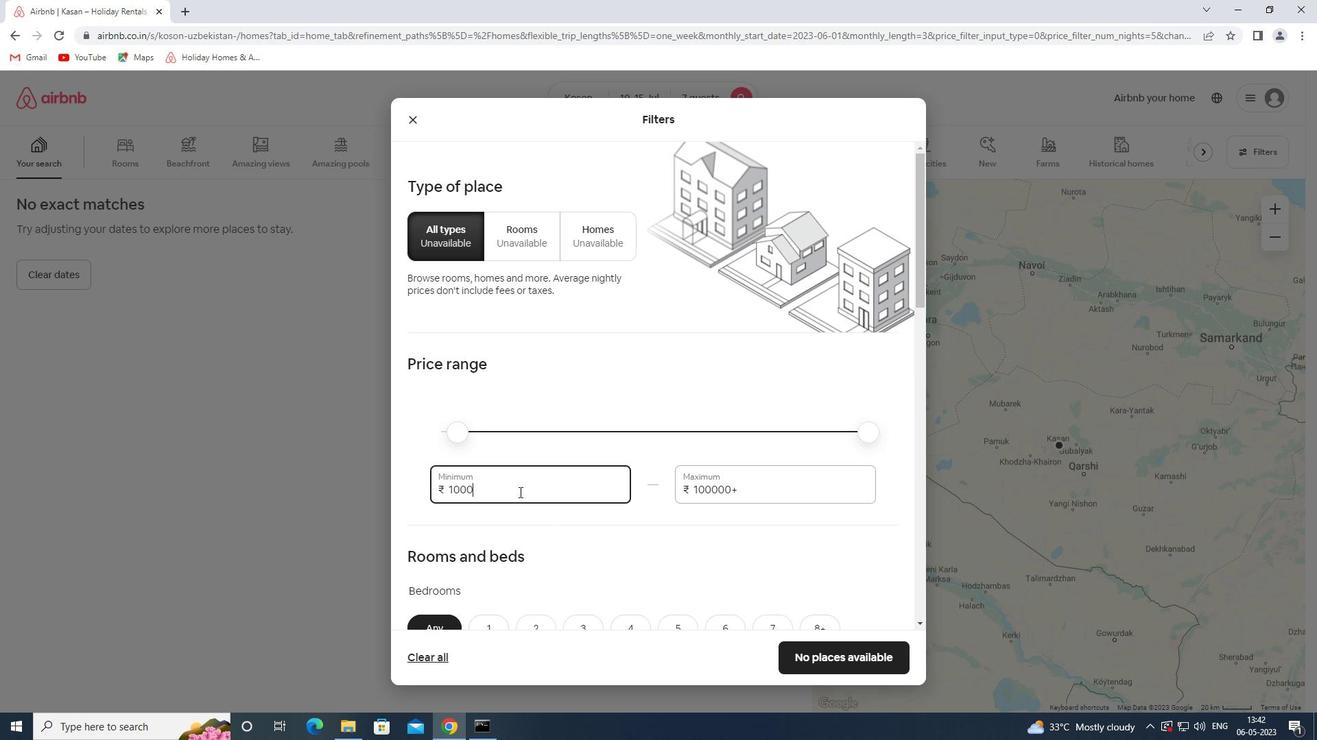 
Action: Mouse moved to (738, 491)
Screenshot: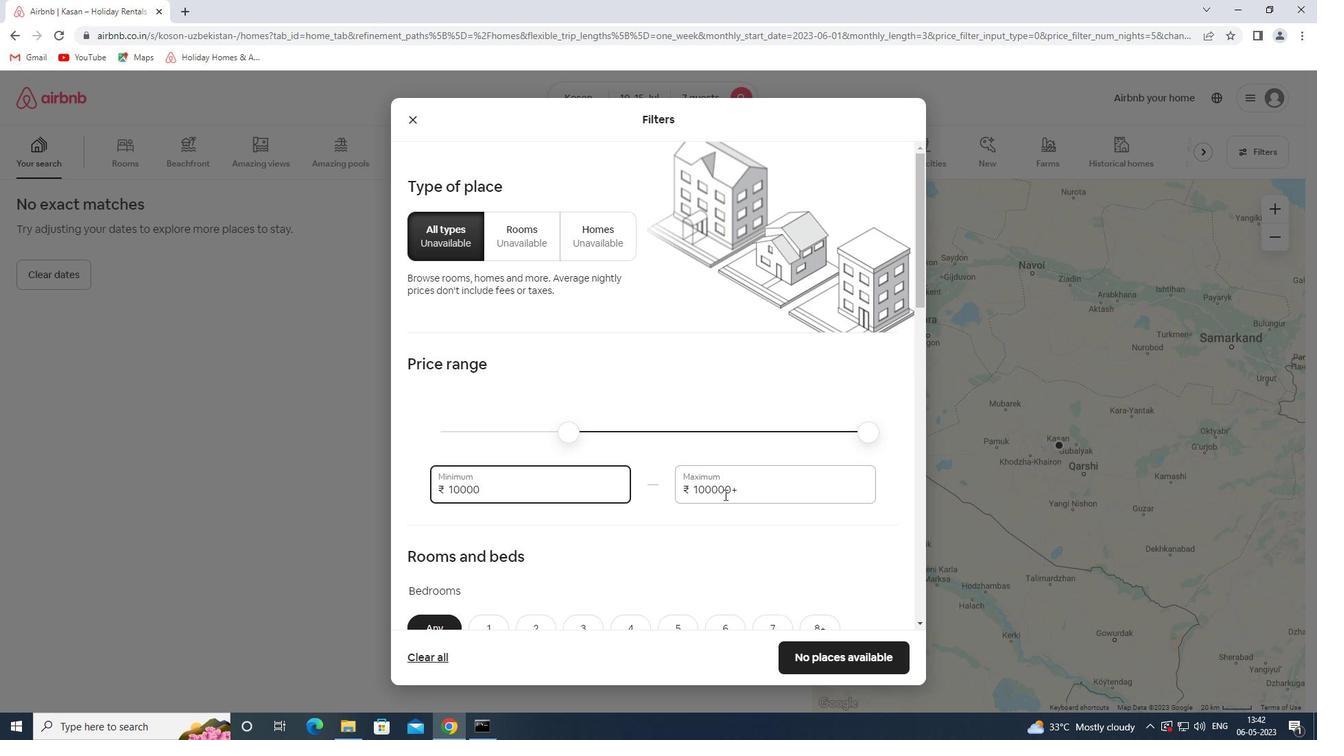 
Action: Mouse pressed left at (738, 491)
Screenshot: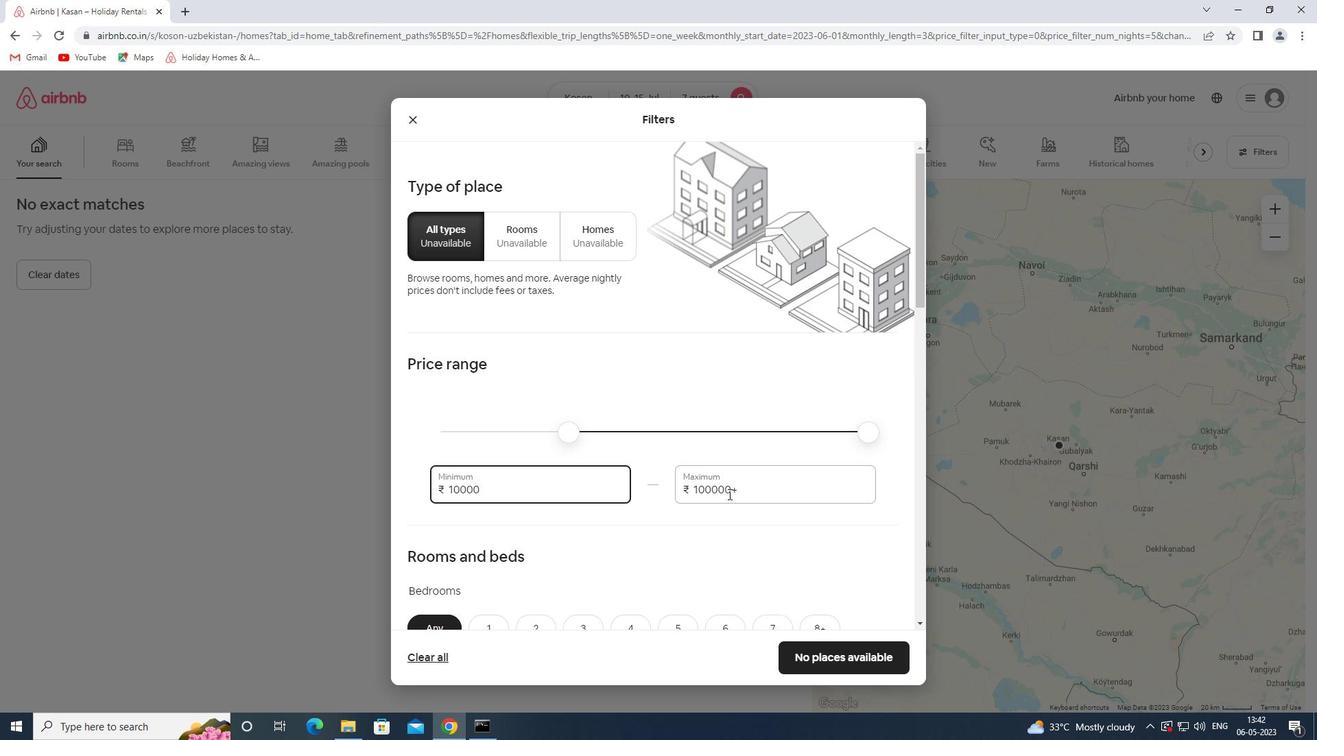 
Action: Mouse pressed left at (738, 491)
Screenshot: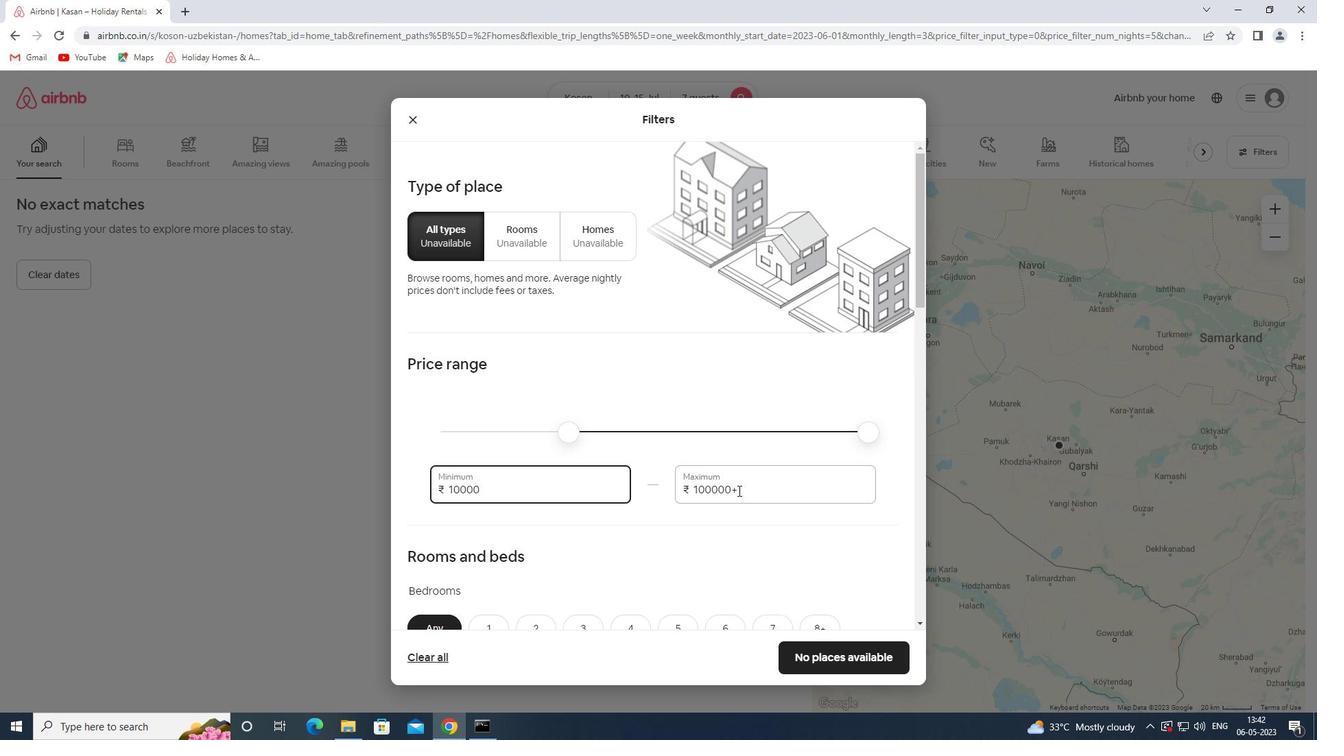 
Action: Mouse pressed left at (738, 491)
Screenshot: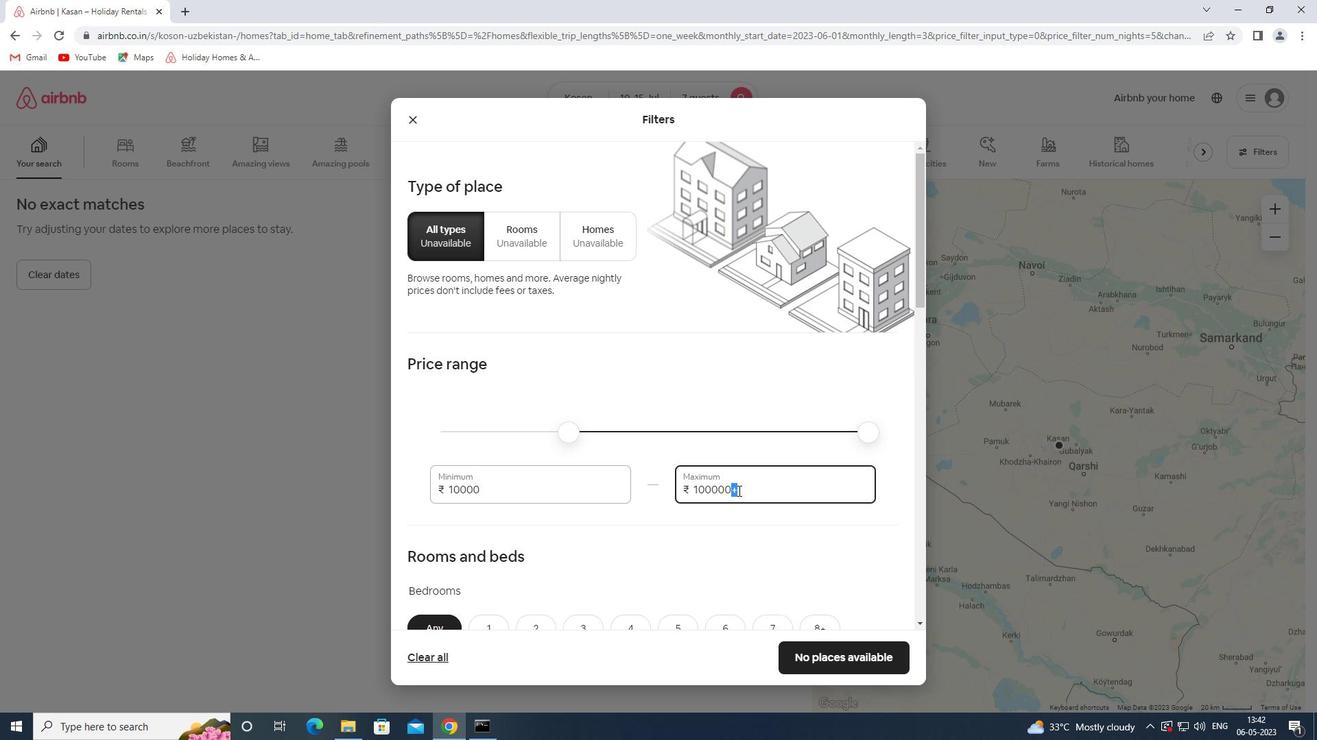
Action: Mouse pressed left at (738, 491)
Screenshot: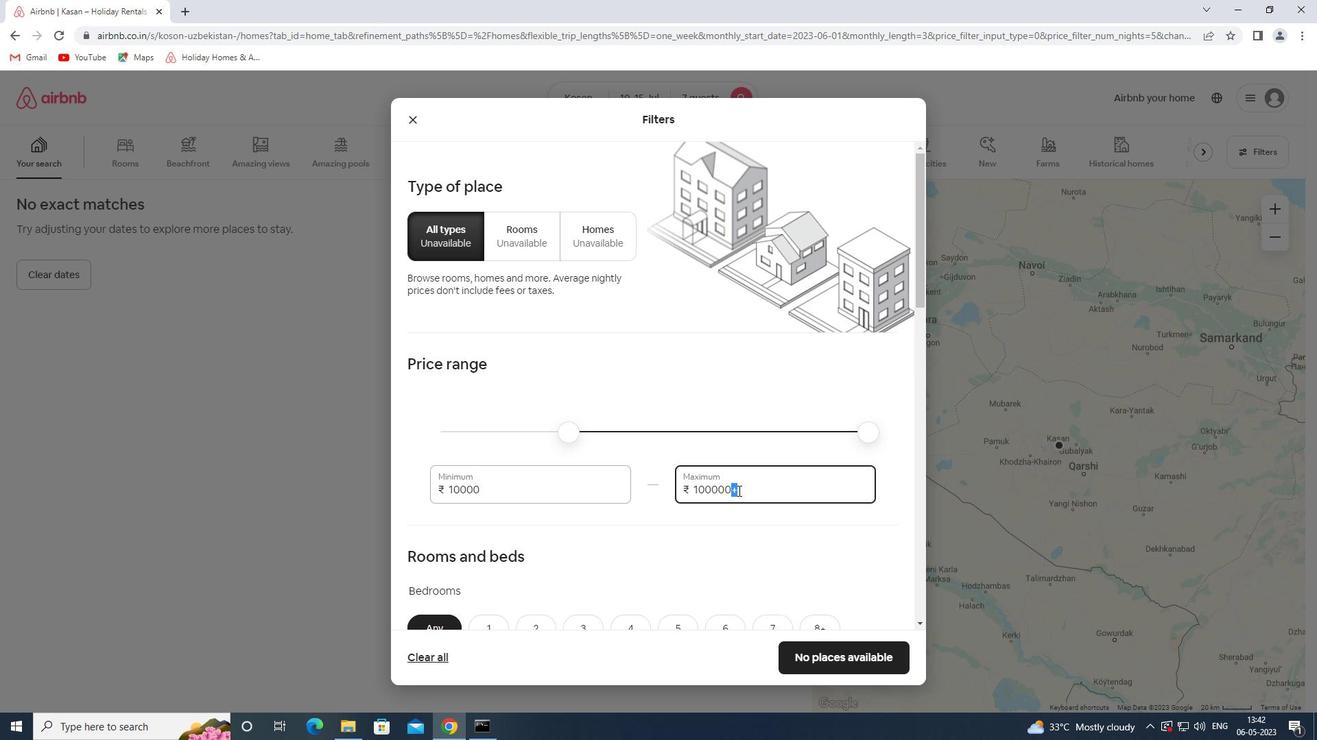 
Action: Mouse pressed left at (738, 491)
Screenshot: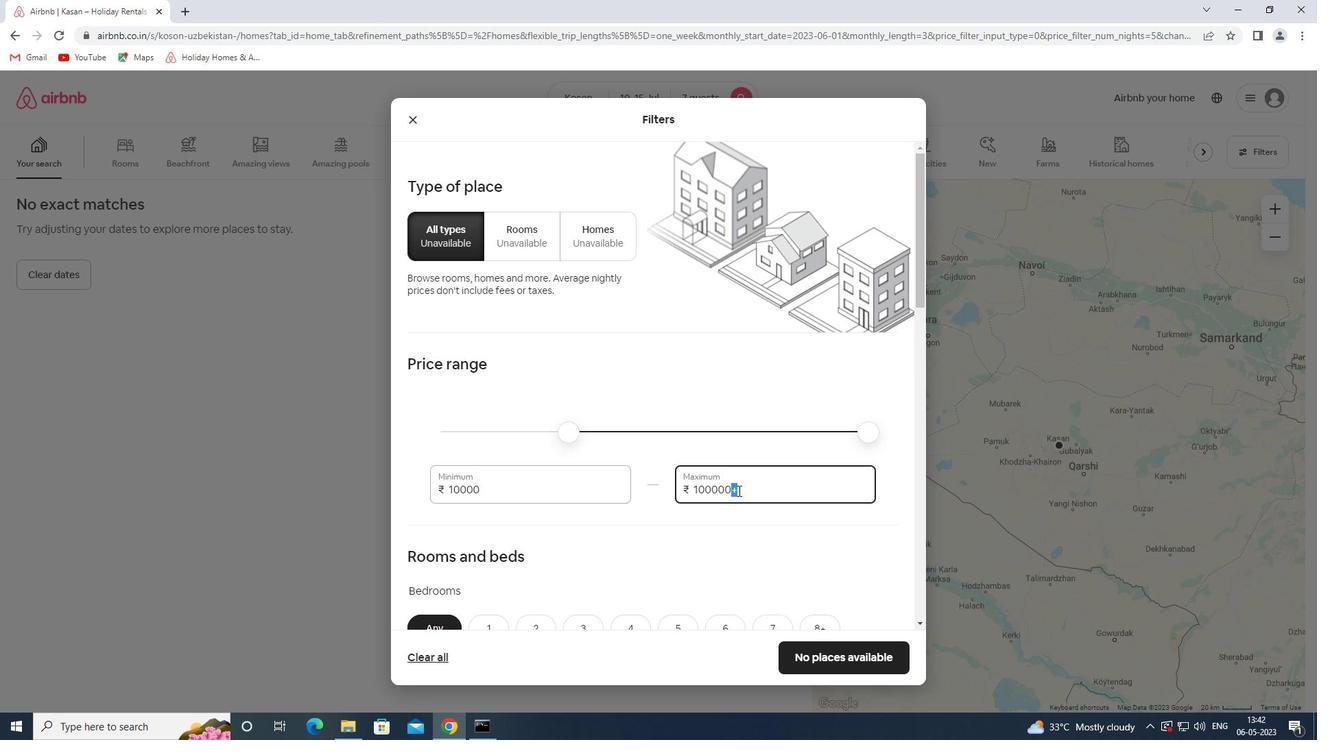 
Action: Mouse pressed left at (738, 491)
Screenshot: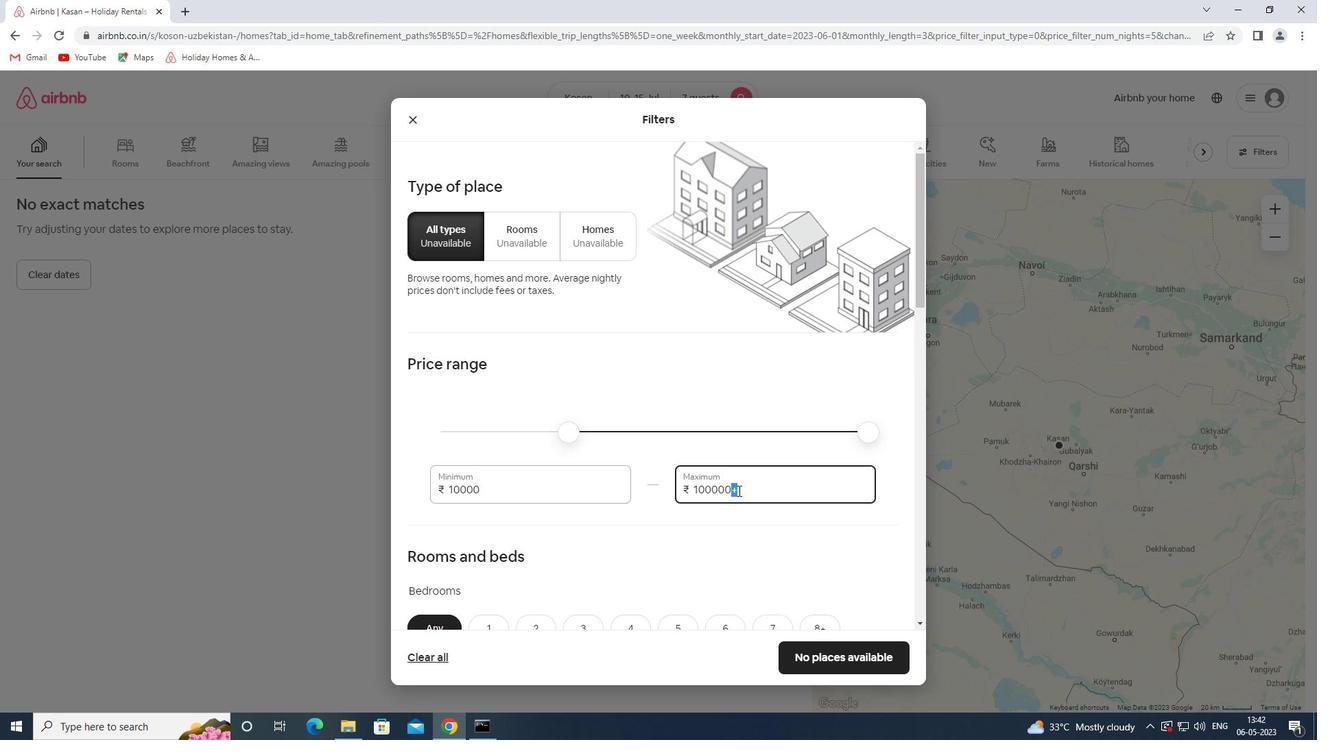 
Action: Mouse moved to (738, 490)
Screenshot: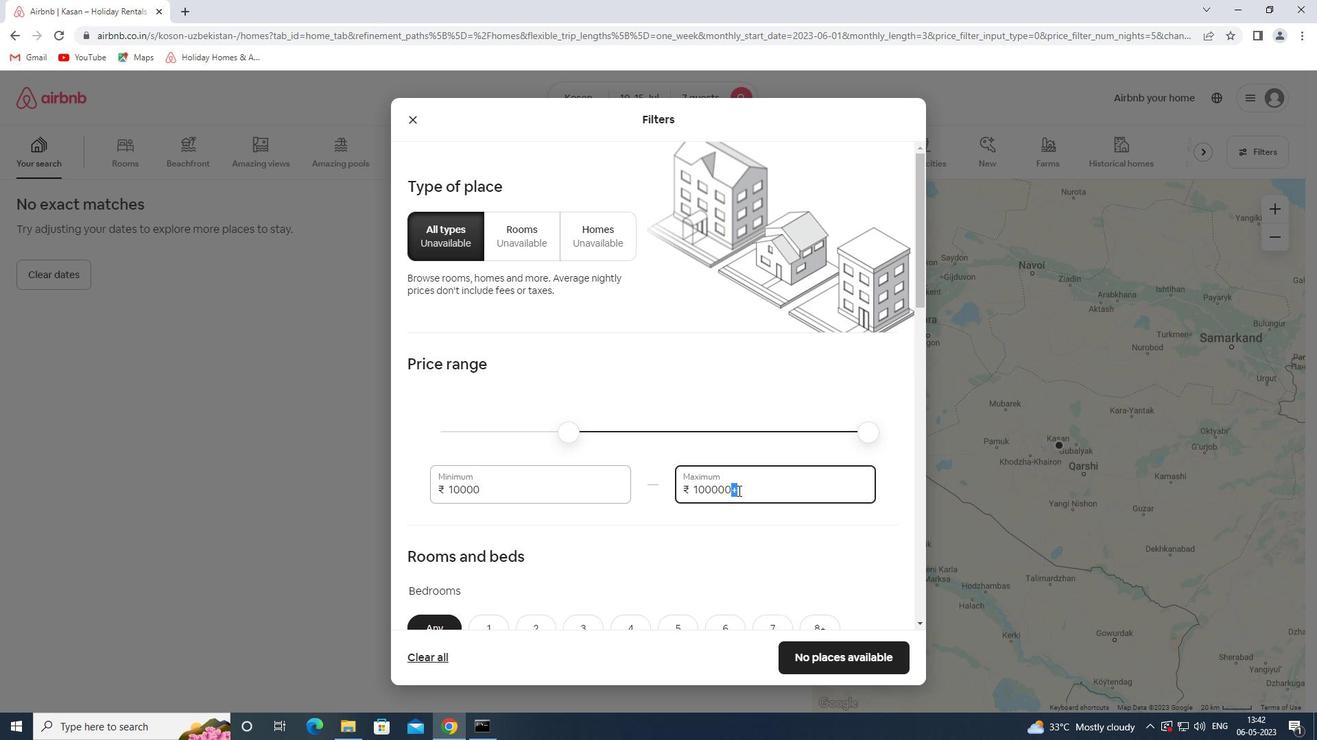 
Action: Key pressed <Key.backspace><Key.backspace><Key.backspace><Key.backspace><Key.backspace><Key.backspace><Key.backspace><Key.backspace><Key.backspace><Key.backspace><Key.backspace><Key.backspace><Key.backspace>15000
Screenshot: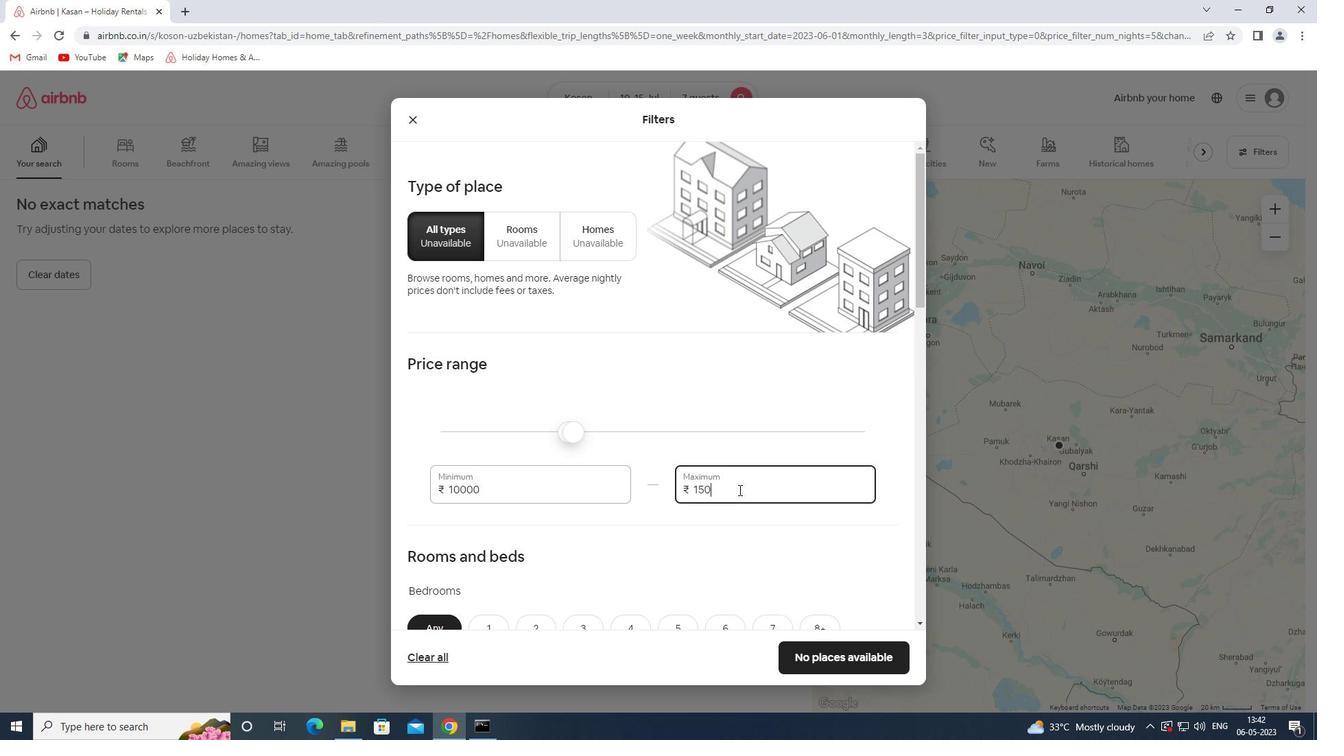 
Action: Mouse moved to (657, 496)
Screenshot: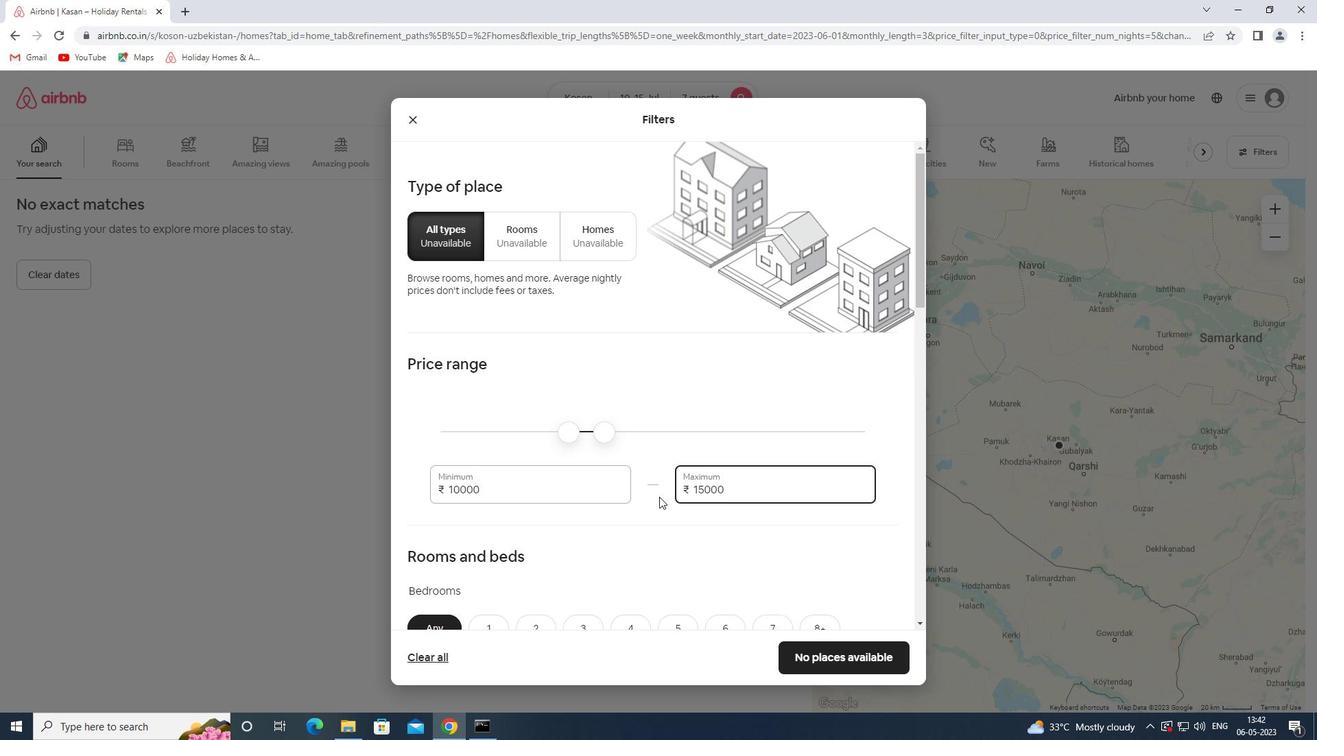 
Action: Mouse scrolled (657, 495) with delta (0, 0)
Screenshot: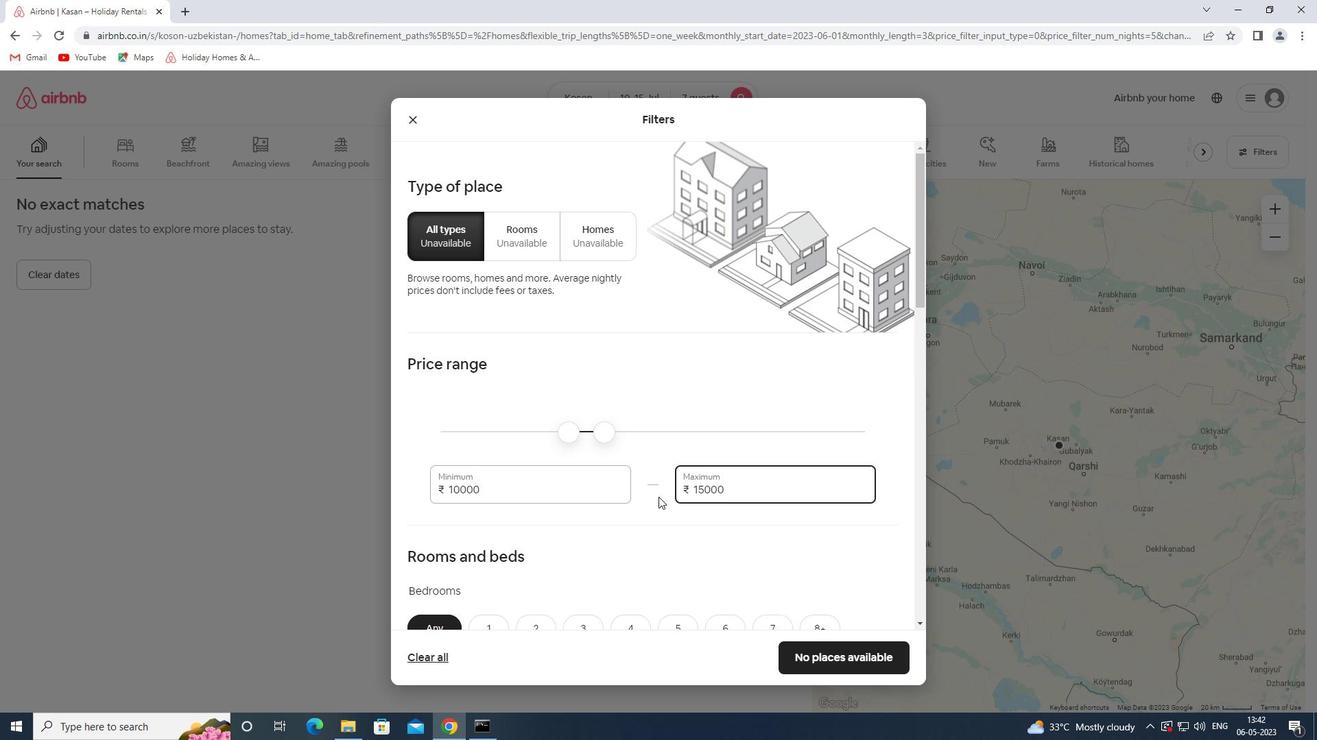 
Action: Mouse moved to (658, 494)
Screenshot: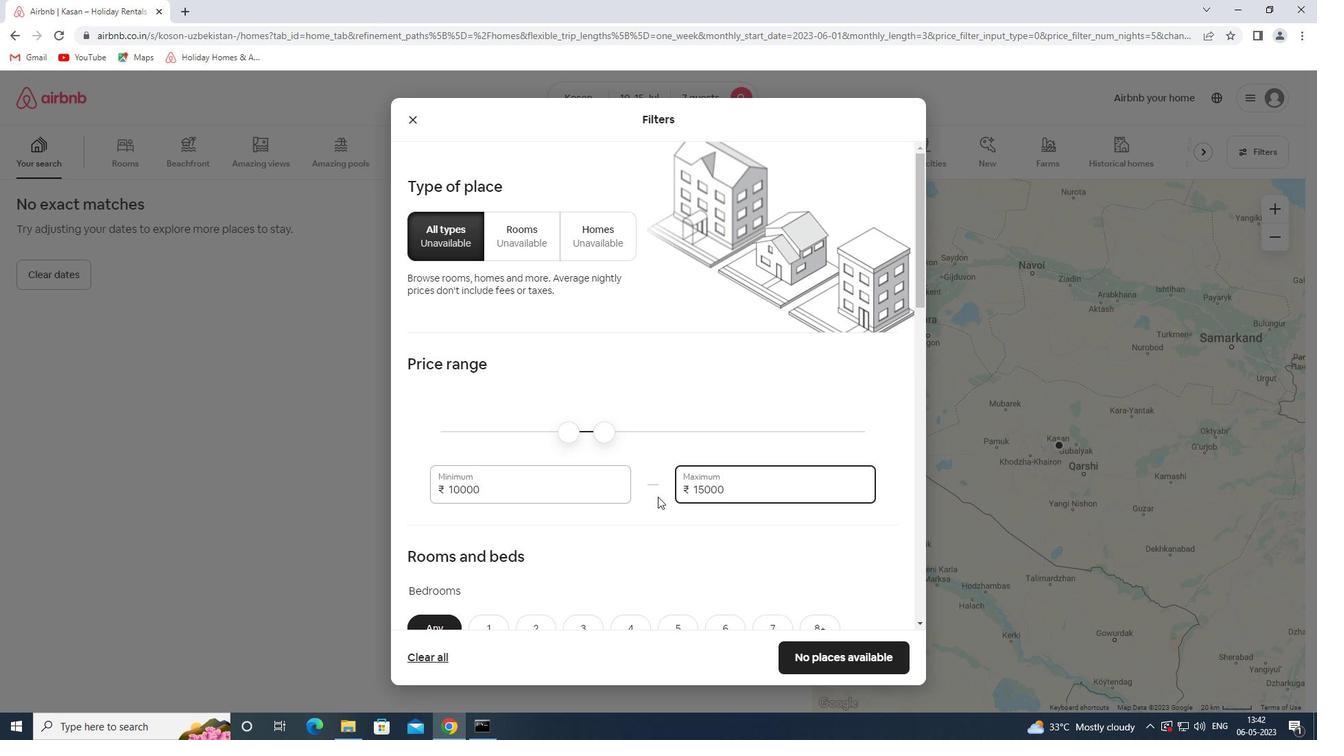 
Action: Mouse scrolled (658, 493) with delta (0, 0)
Screenshot: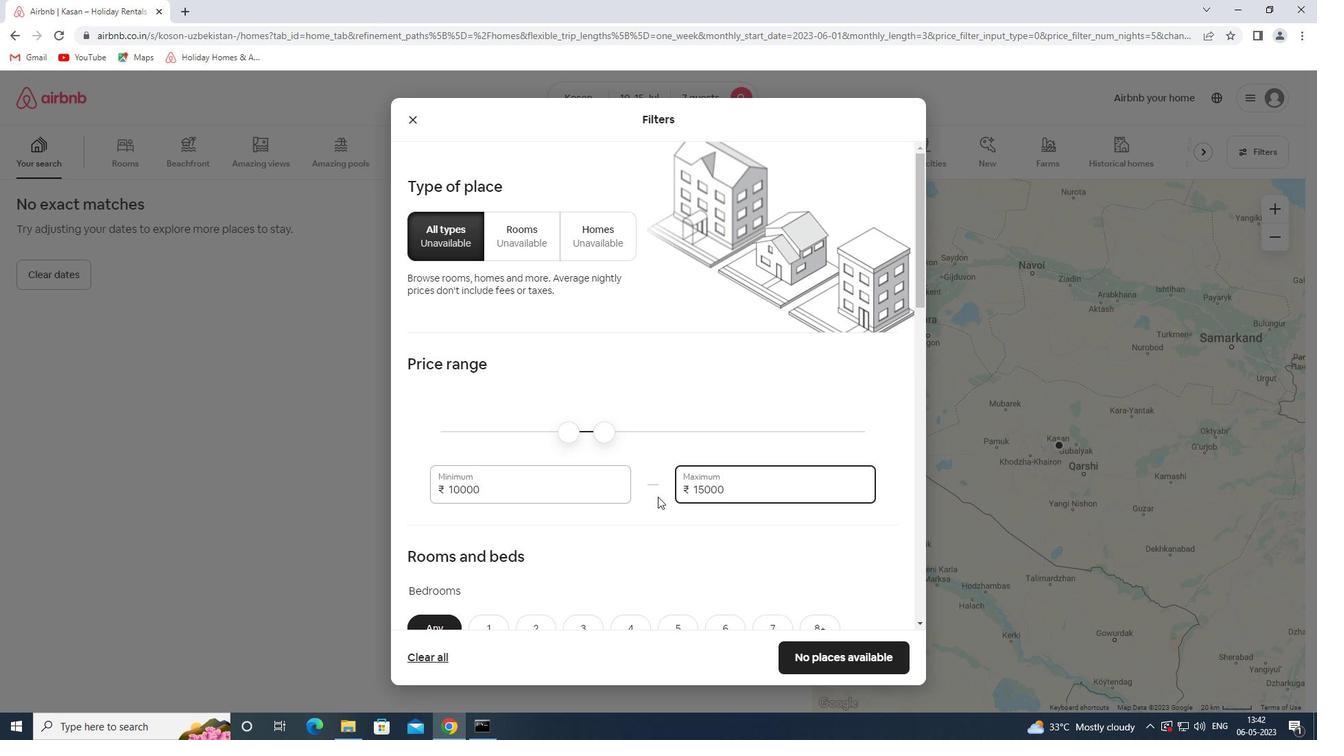 
Action: Mouse moved to (661, 492)
Screenshot: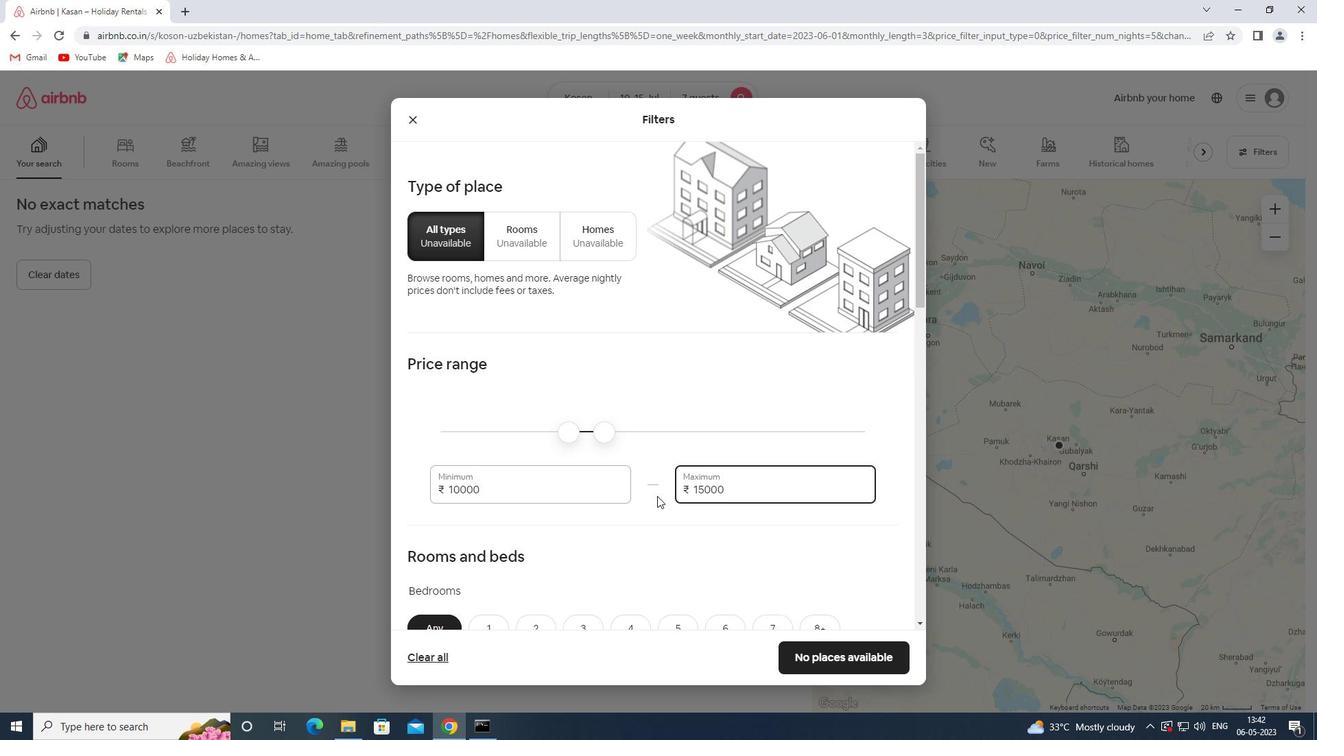 
Action: Mouse scrolled (661, 491) with delta (0, 0)
Screenshot: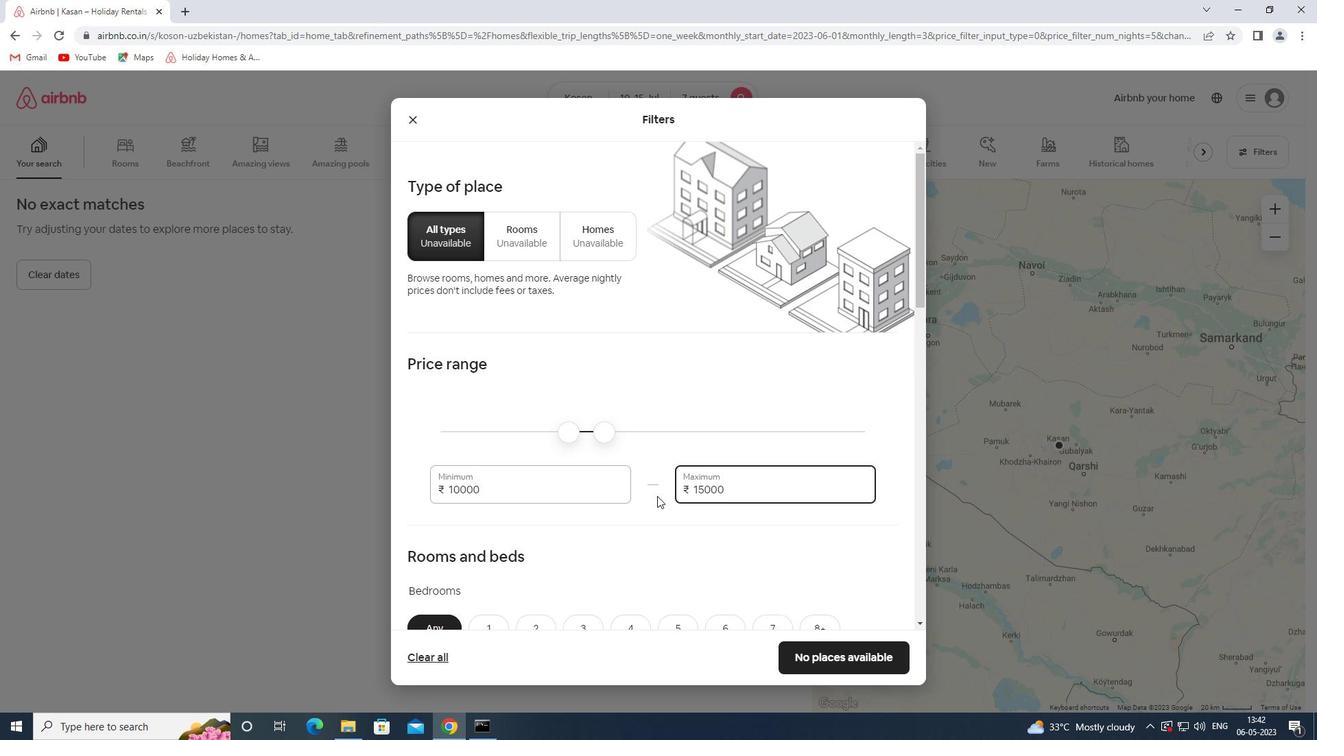 
Action: Mouse moved to (664, 487)
Screenshot: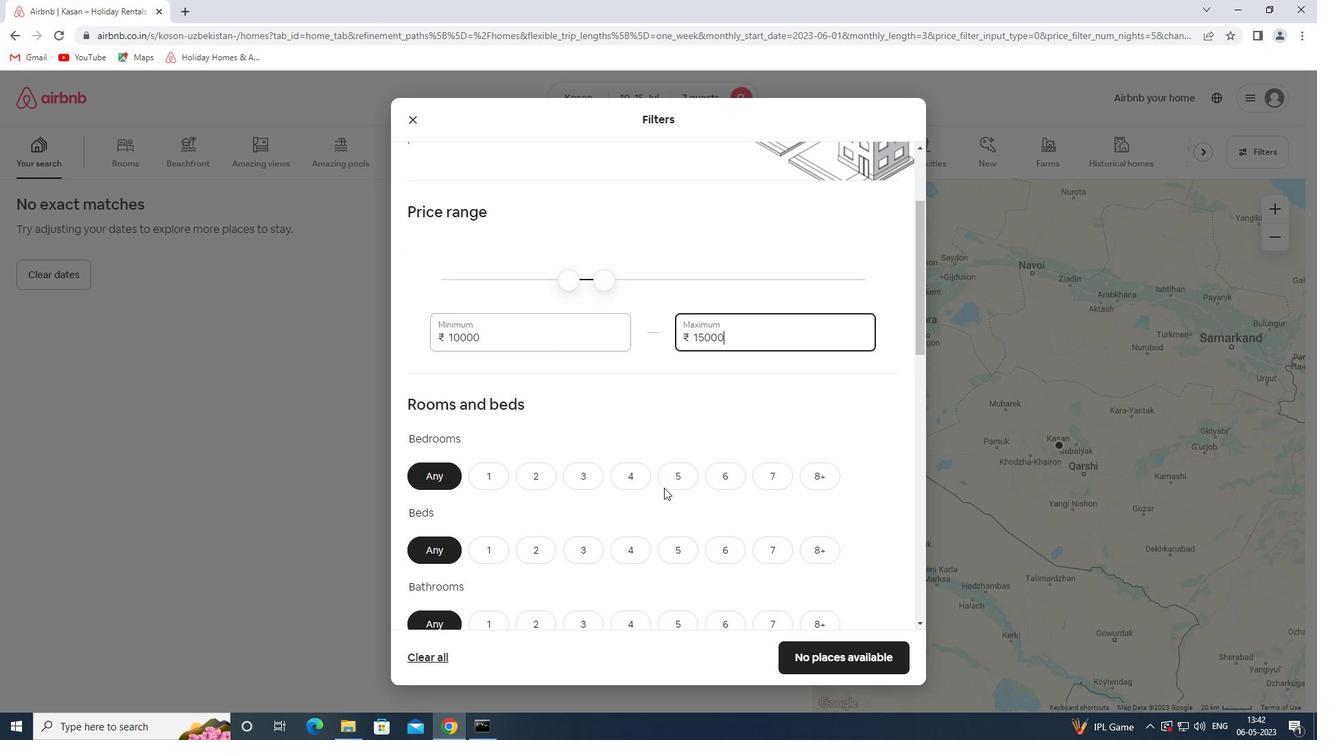 
Action: Mouse scrolled (664, 486) with delta (0, 0)
Screenshot: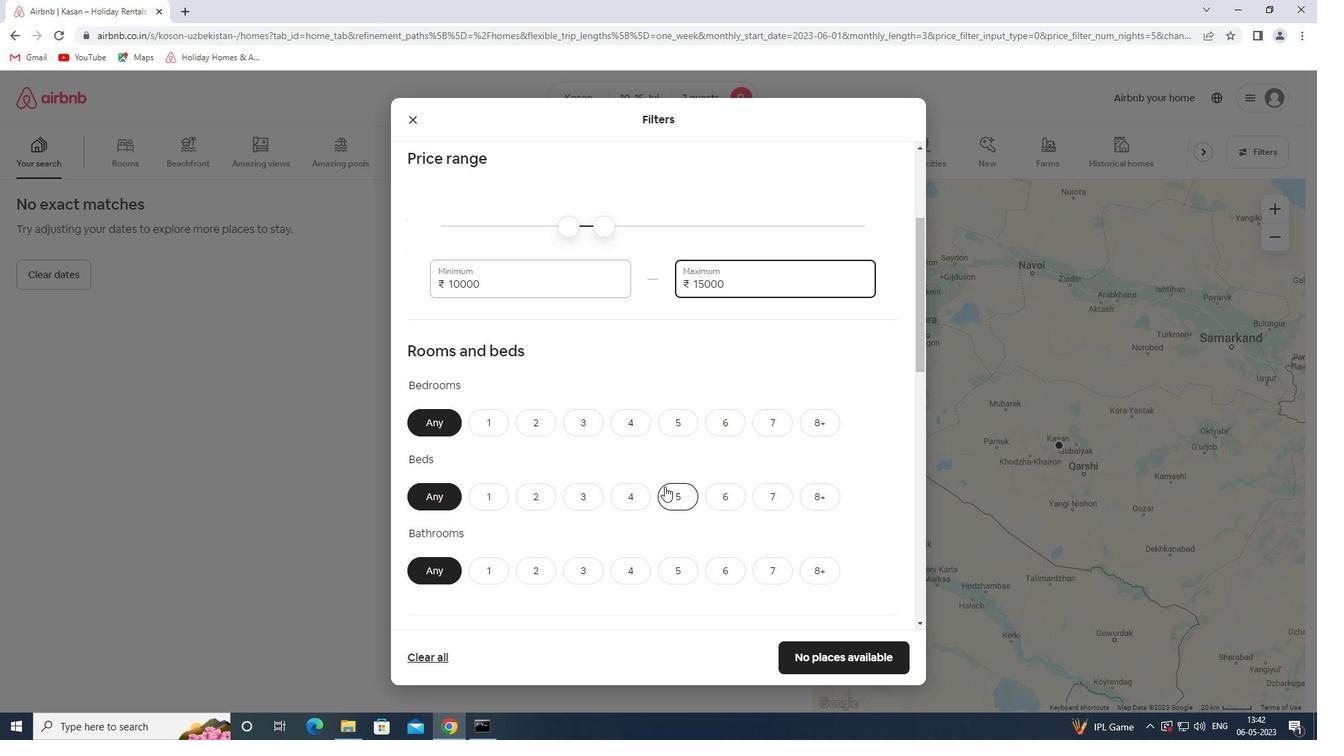 
Action: Mouse scrolled (664, 486) with delta (0, 0)
Screenshot: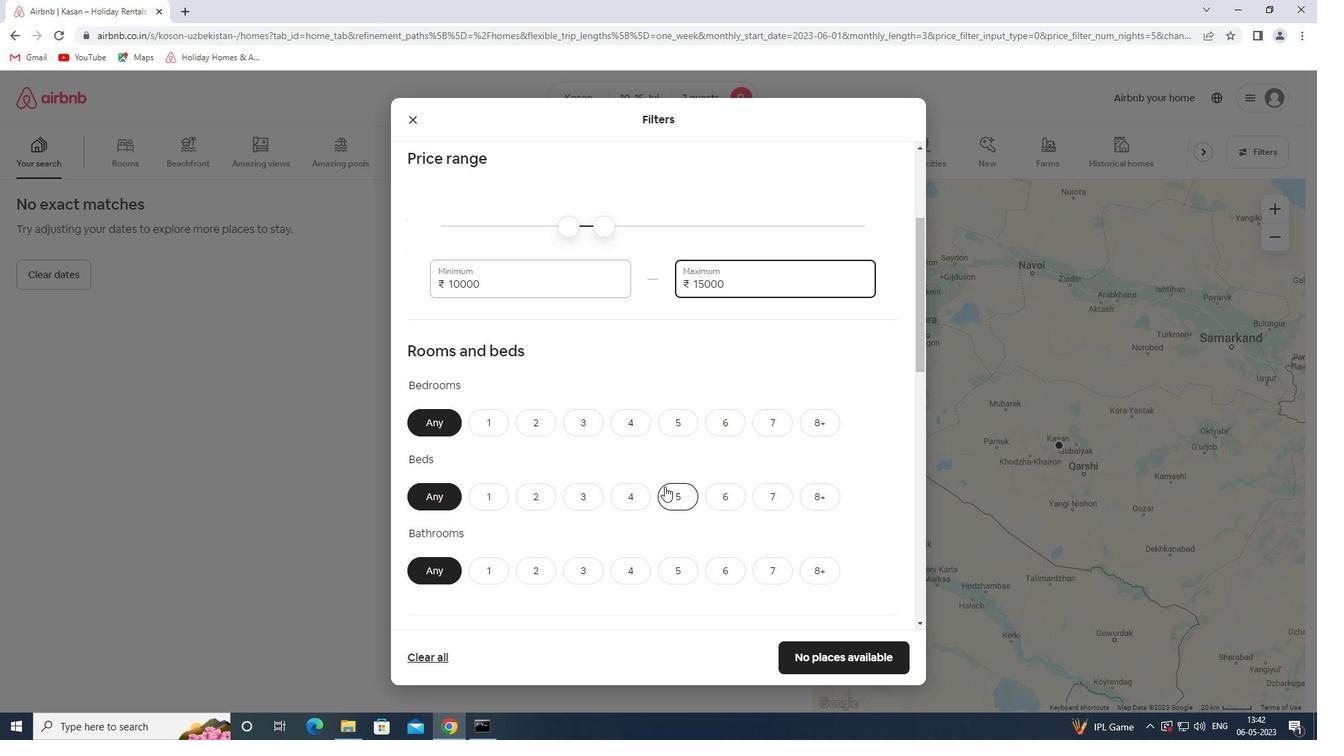 
Action: Mouse scrolled (664, 486) with delta (0, 0)
Screenshot: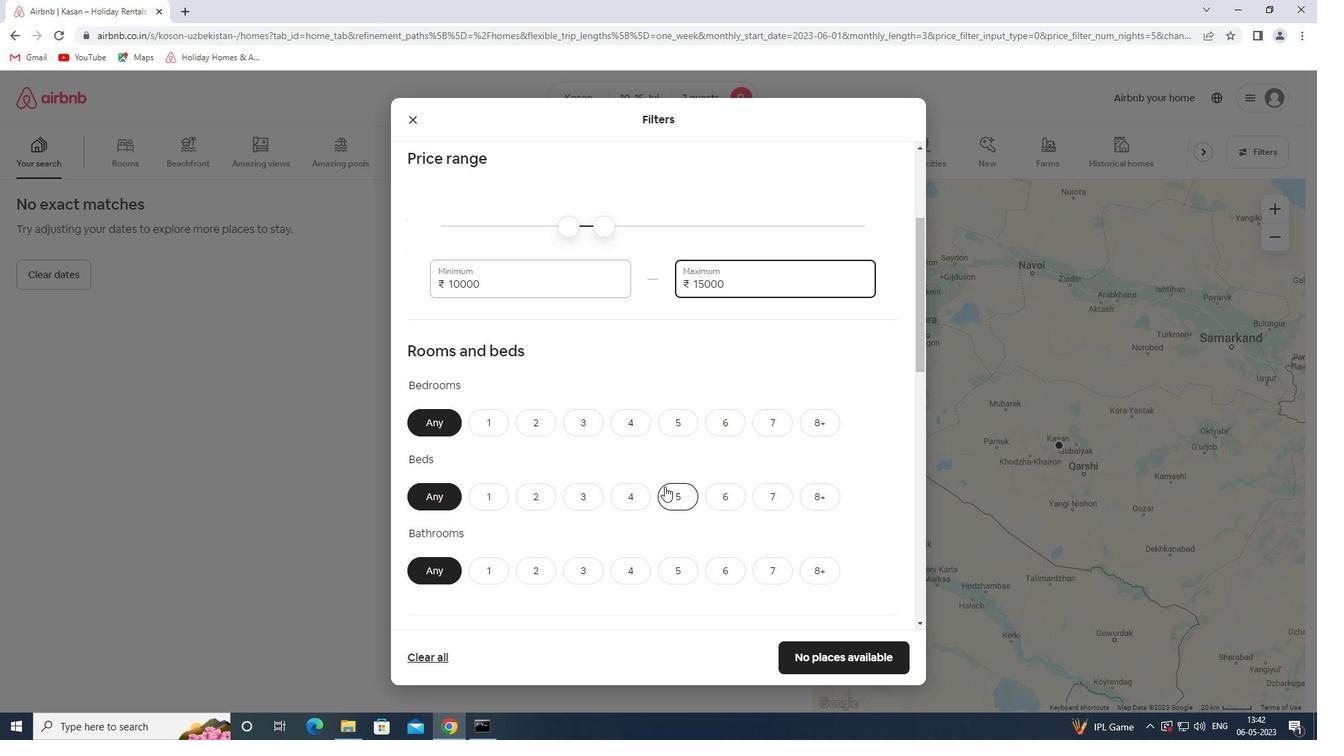 
Action: Mouse moved to (623, 216)
Screenshot: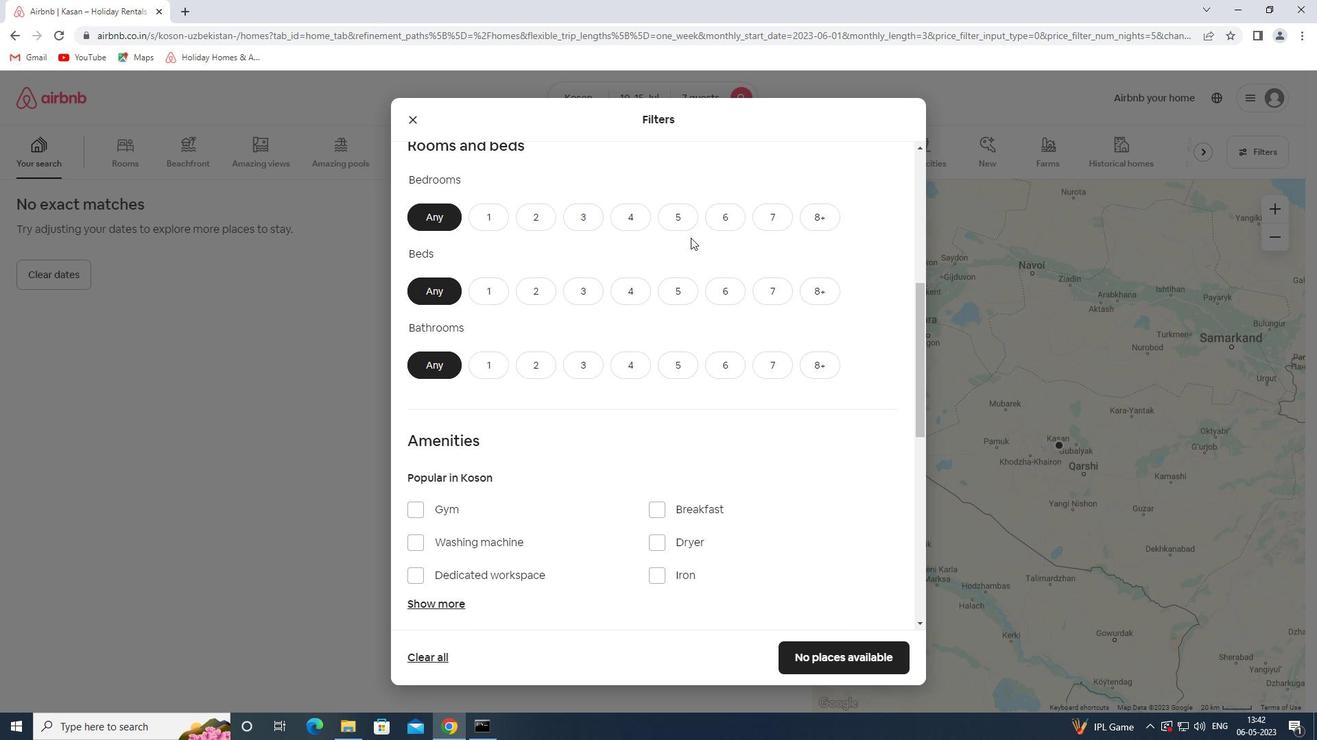 
Action: Mouse pressed left at (623, 216)
Screenshot: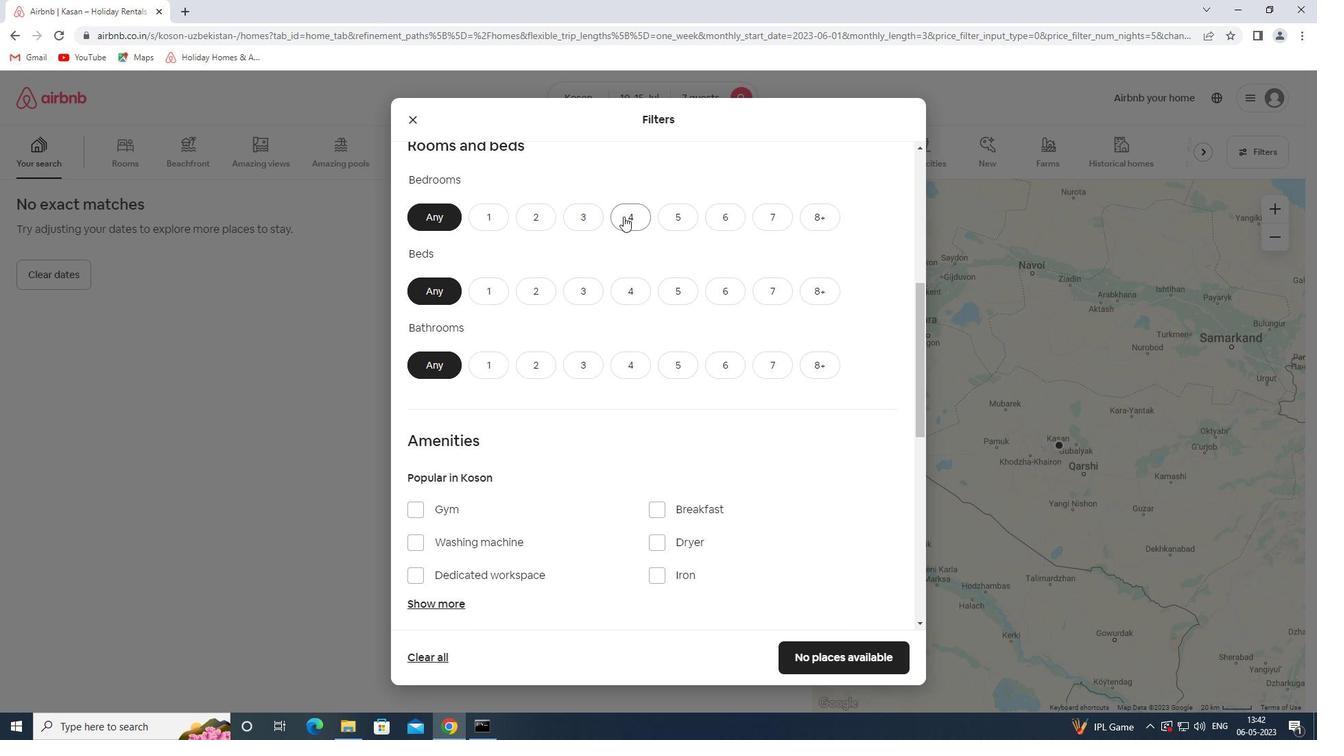 
Action: Mouse moved to (772, 286)
Screenshot: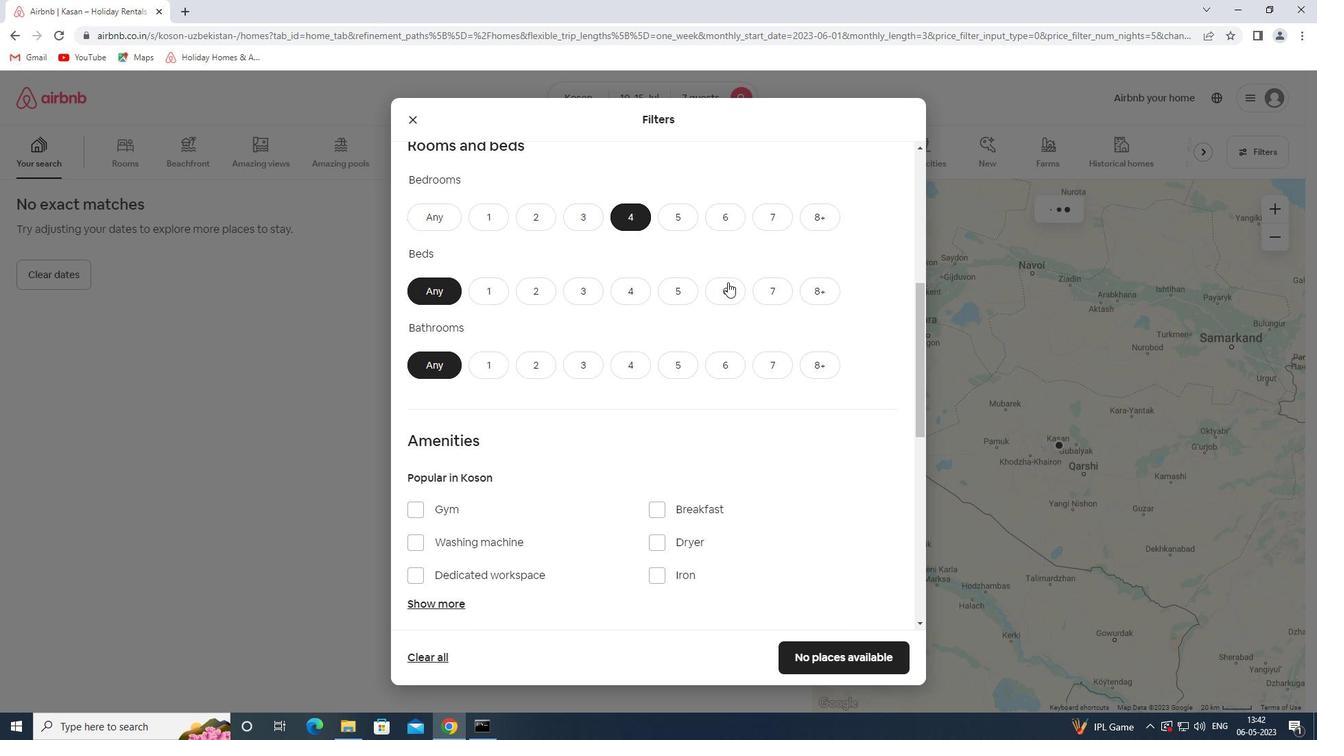 
Action: Mouse pressed left at (772, 286)
Screenshot: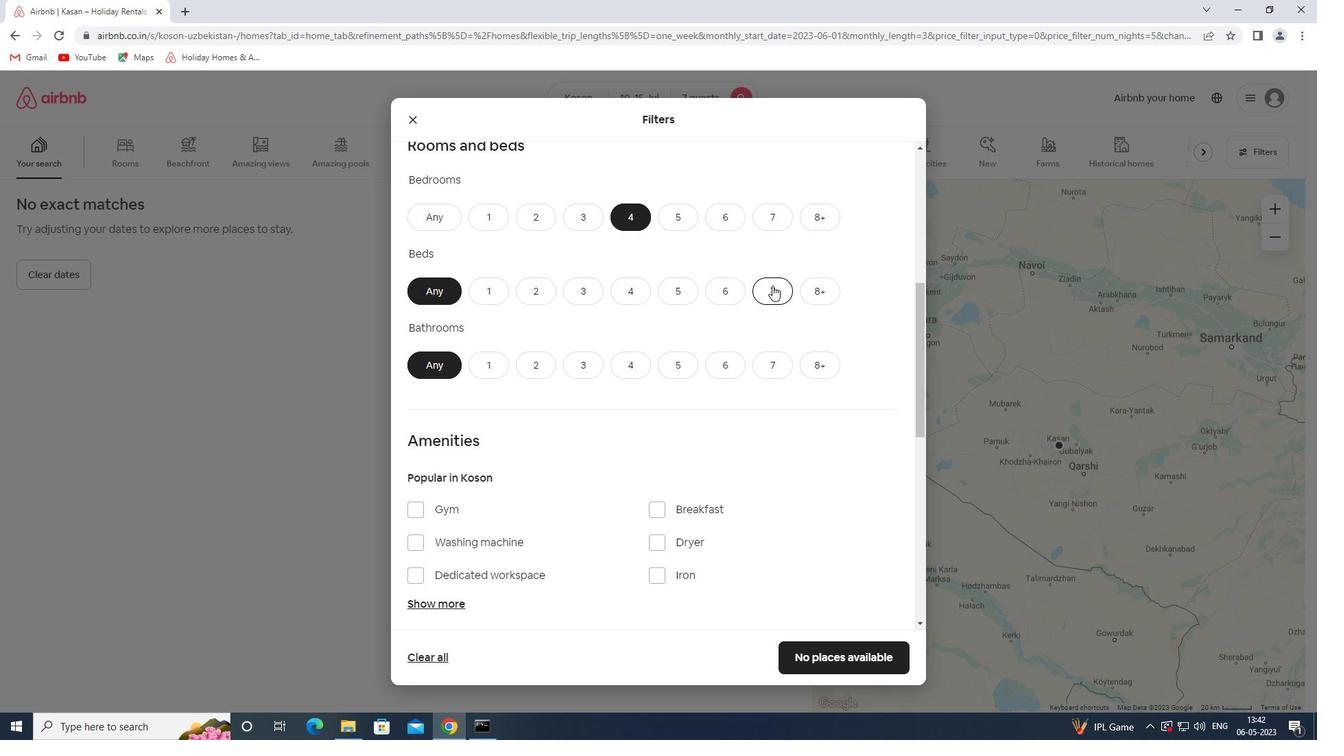 
Action: Mouse moved to (636, 364)
Screenshot: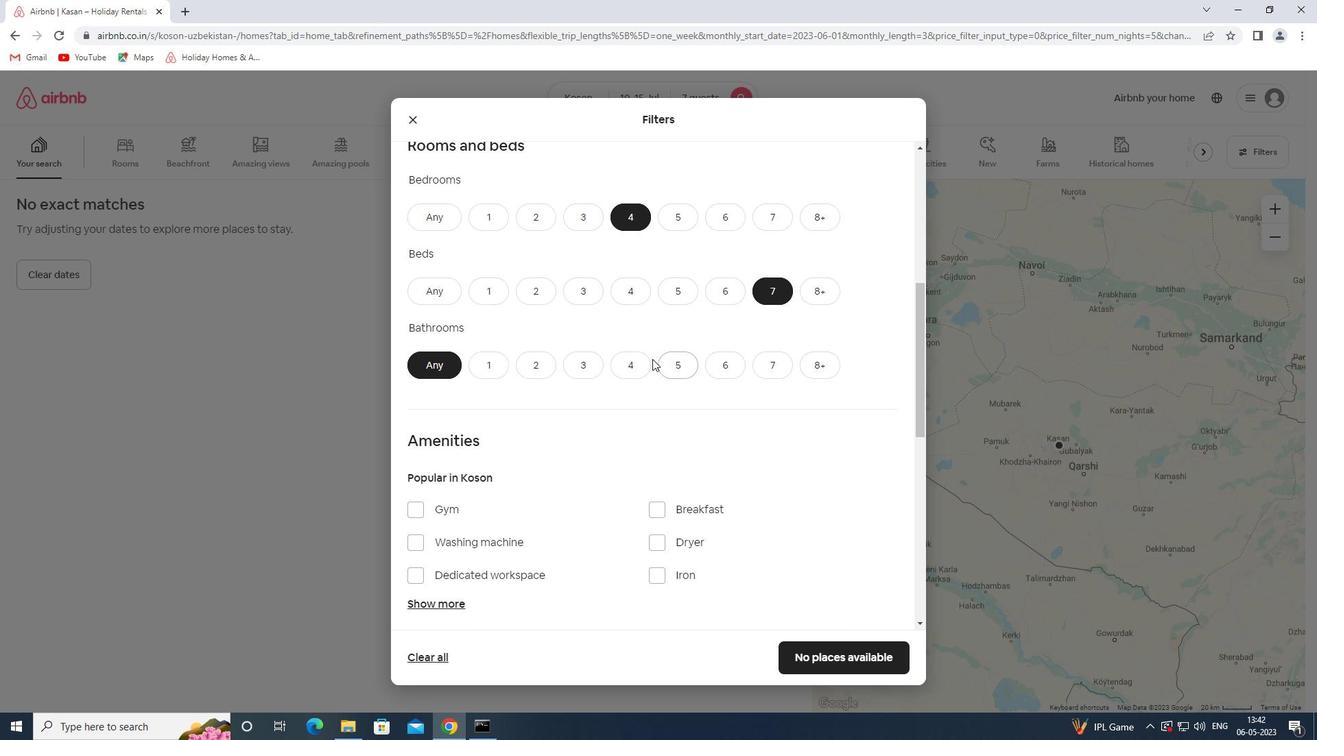 
Action: Mouse pressed left at (636, 364)
Screenshot: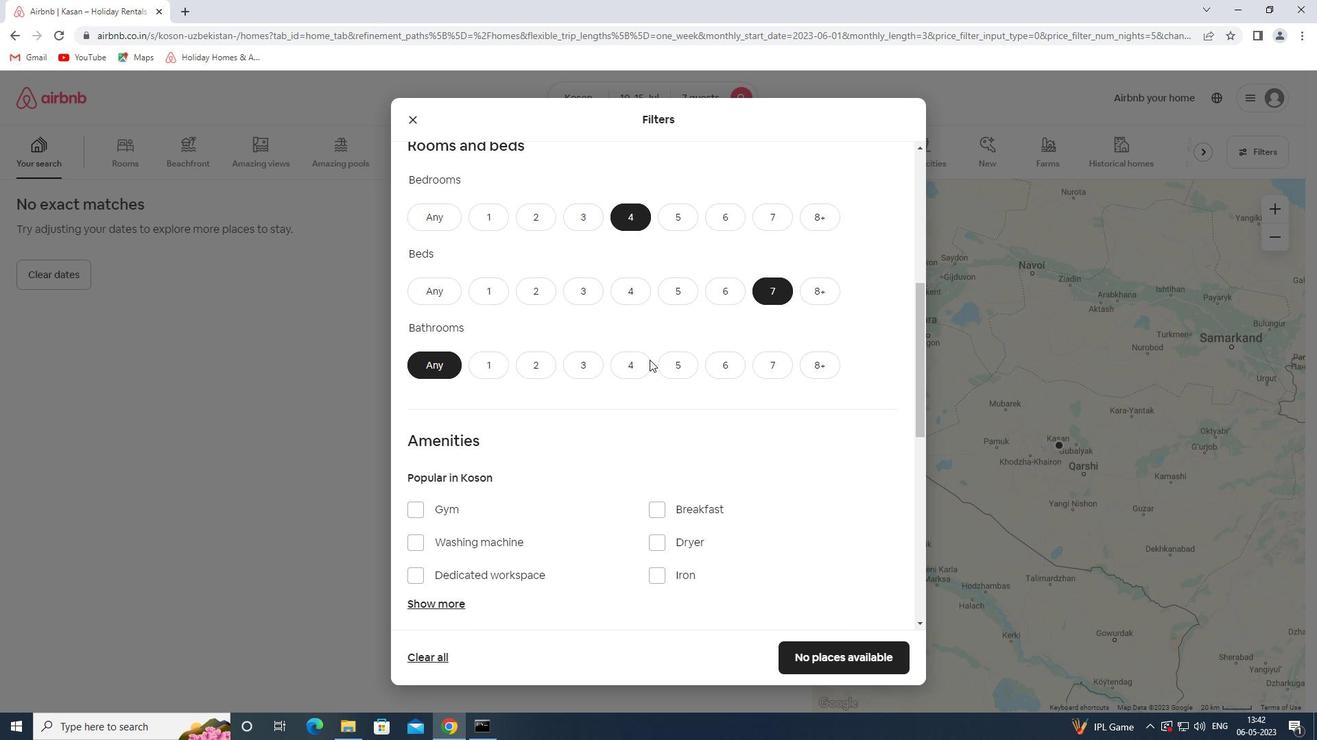 
Action: Mouse moved to (640, 370)
Screenshot: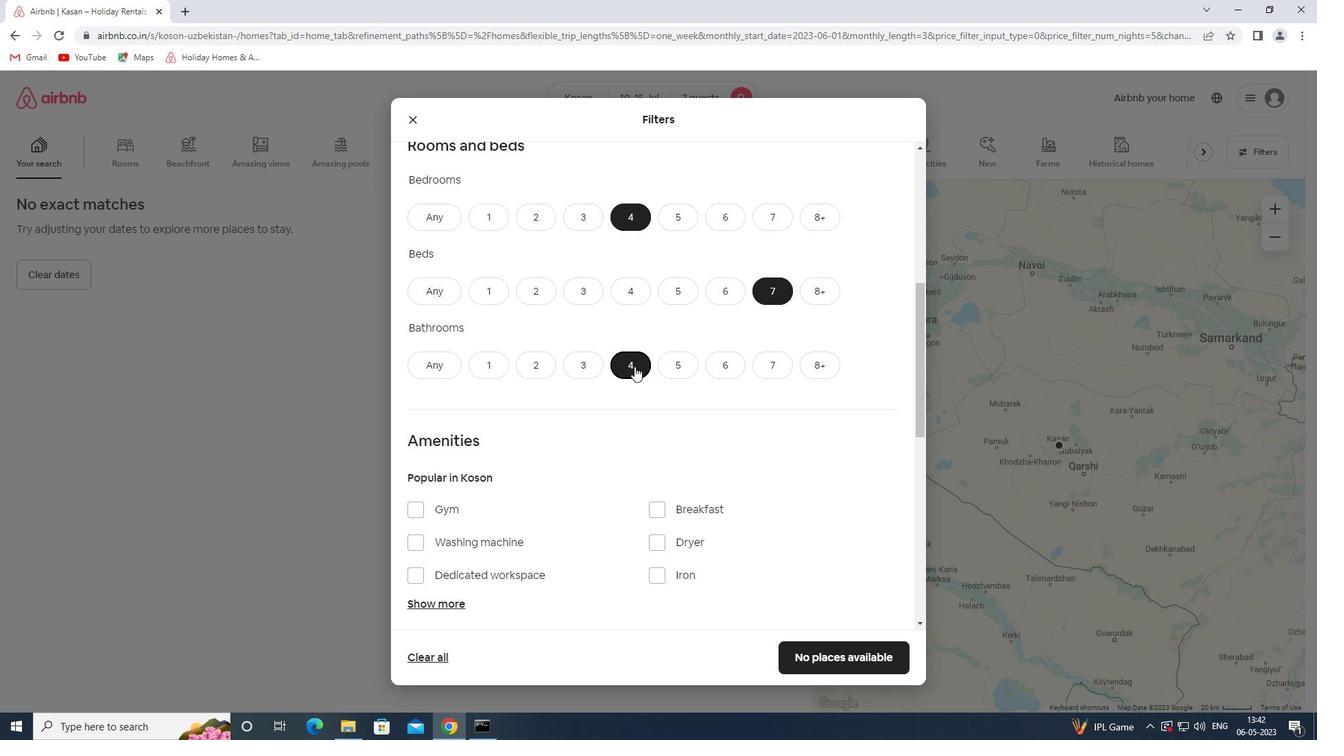 
Action: Mouse scrolled (640, 369) with delta (0, 0)
Screenshot: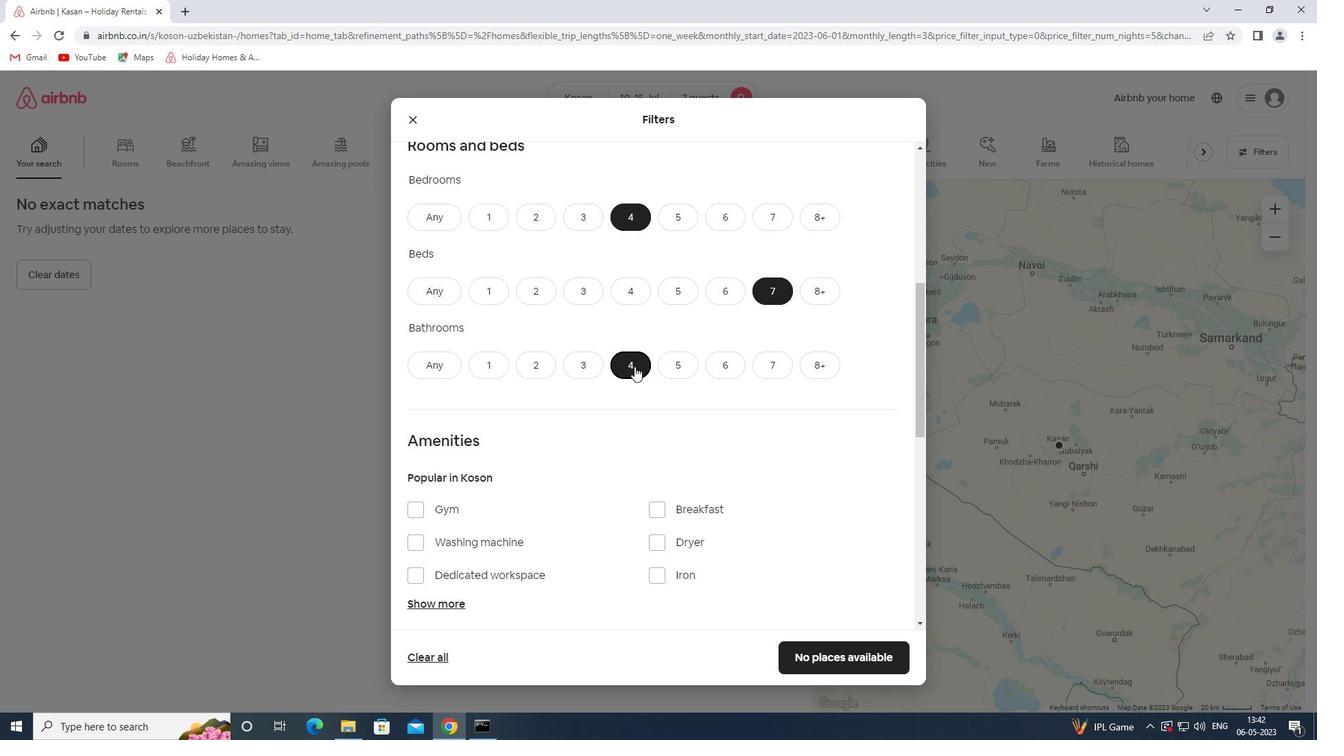 
Action: Mouse scrolled (640, 369) with delta (0, 0)
Screenshot: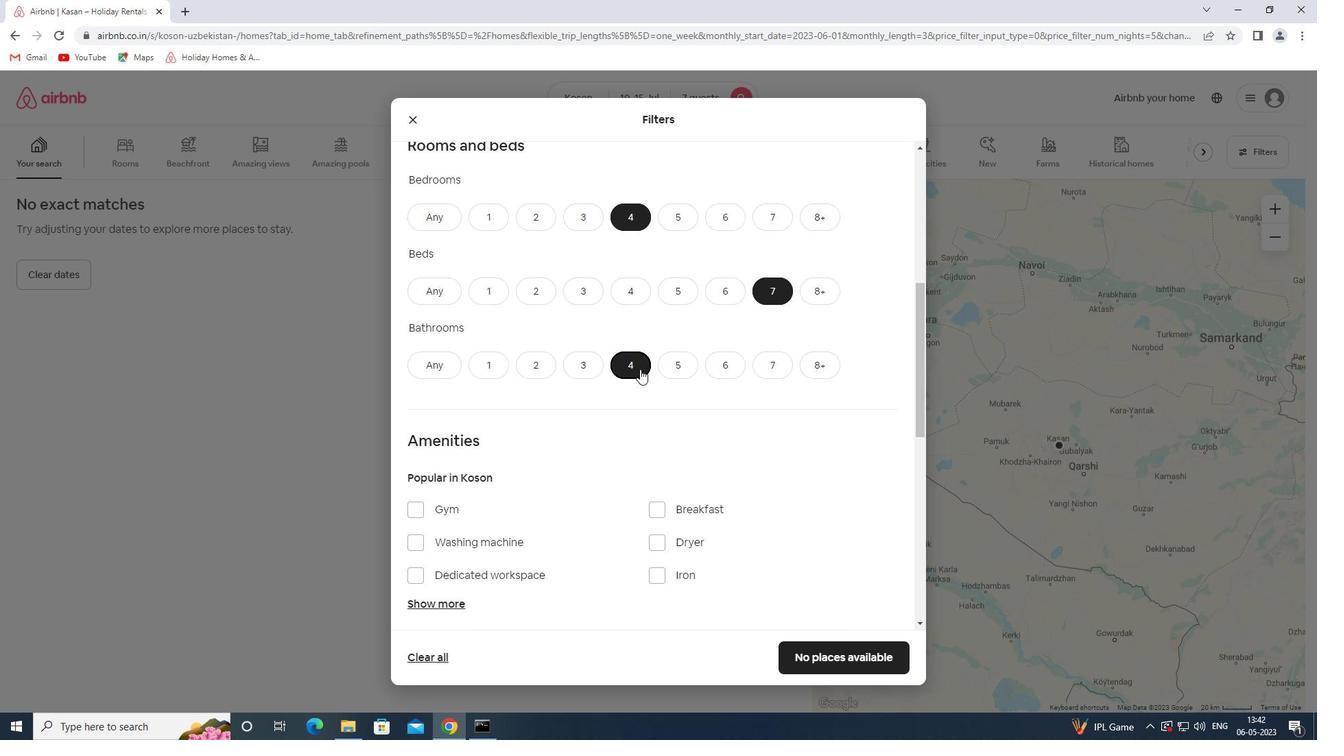 
Action: Mouse moved to (447, 371)
Screenshot: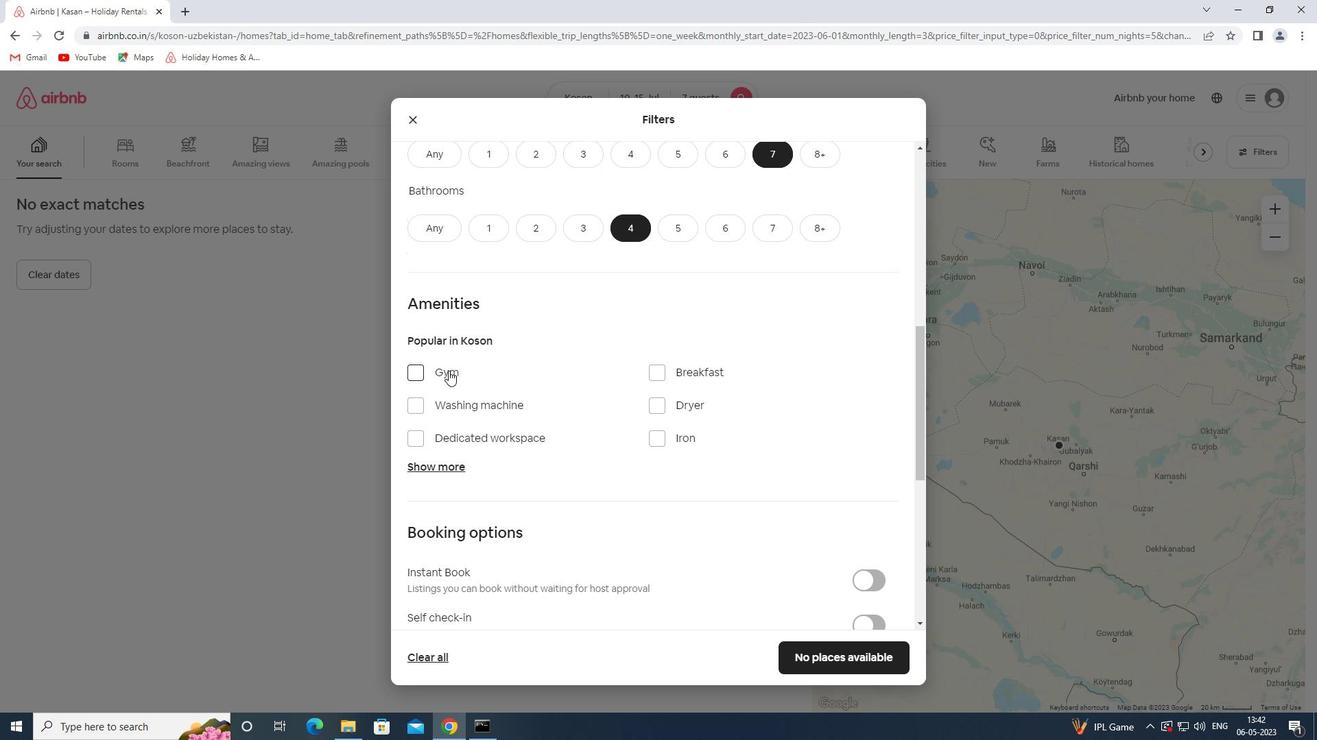 
Action: Mouse pressed left at (447, 371)
Screenshot: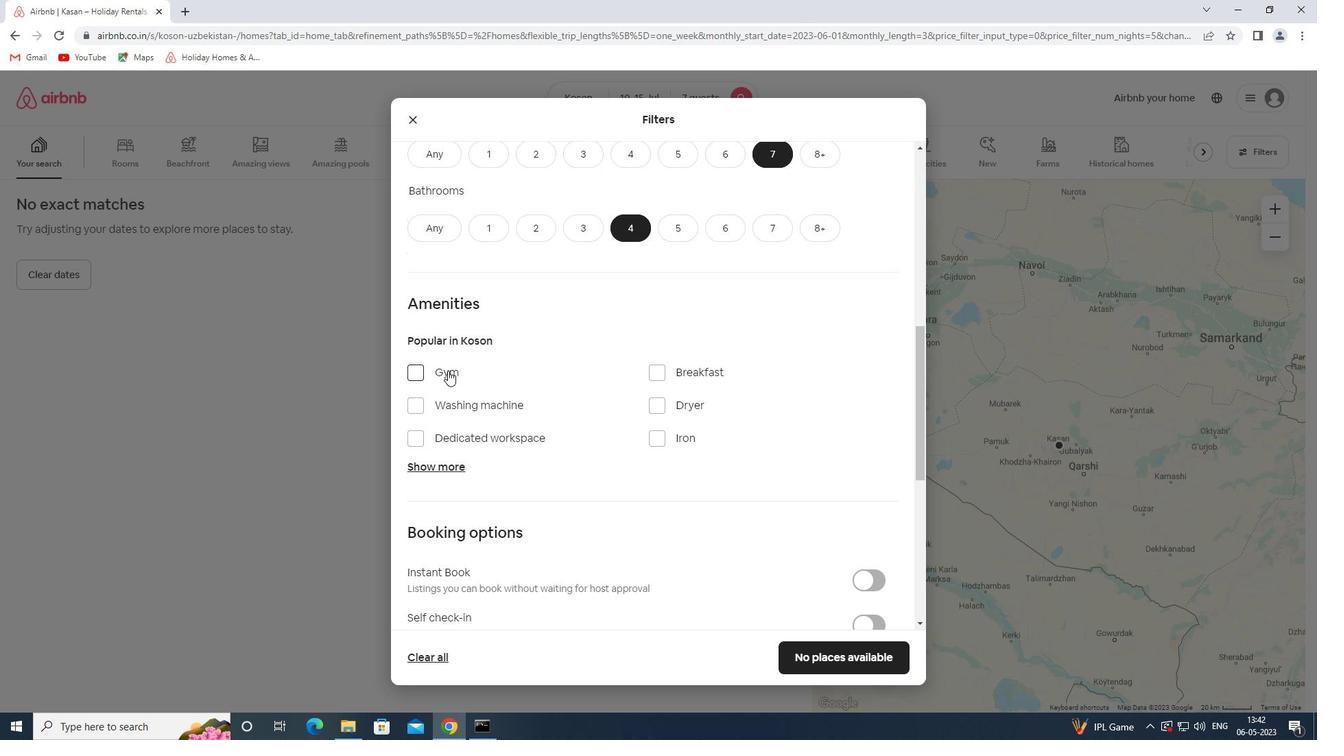 
Action: Mouse moved to (672, 369)
Screenshot: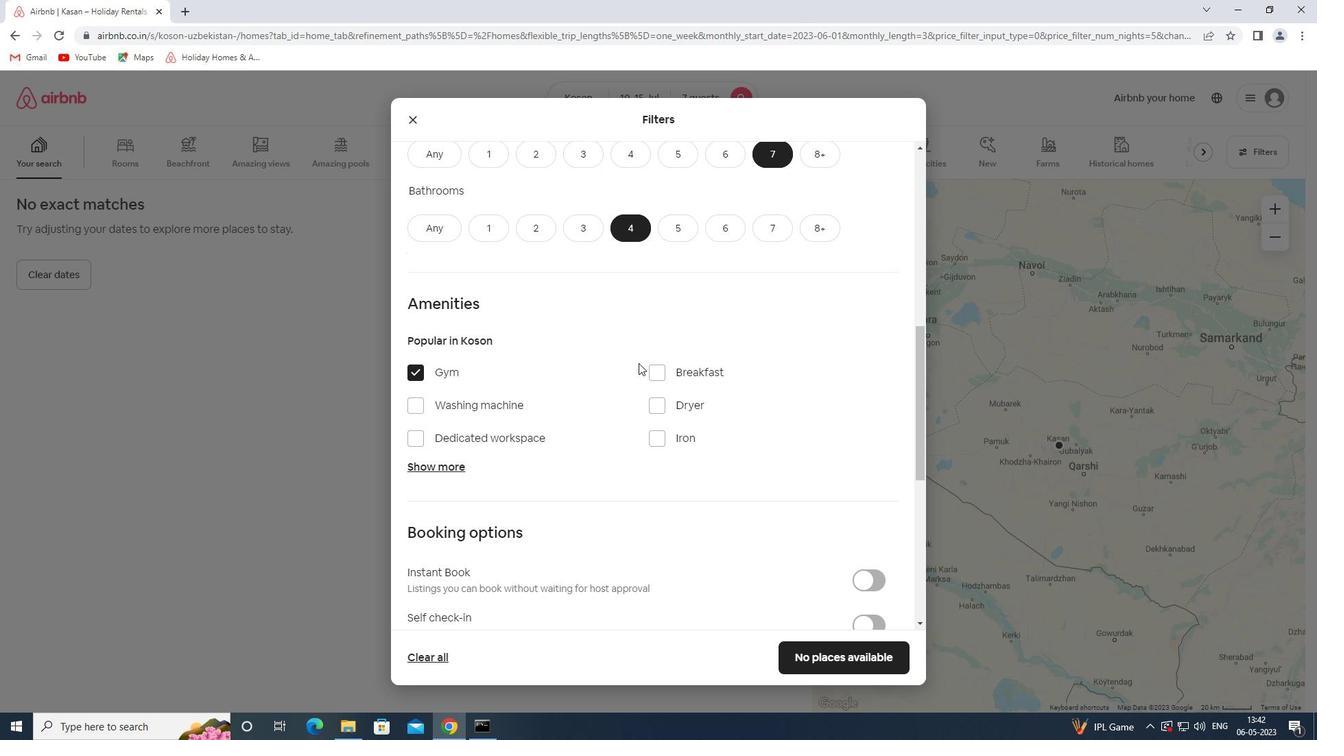 
Action: Mouse pressed left at (672, 369)
Screenshot: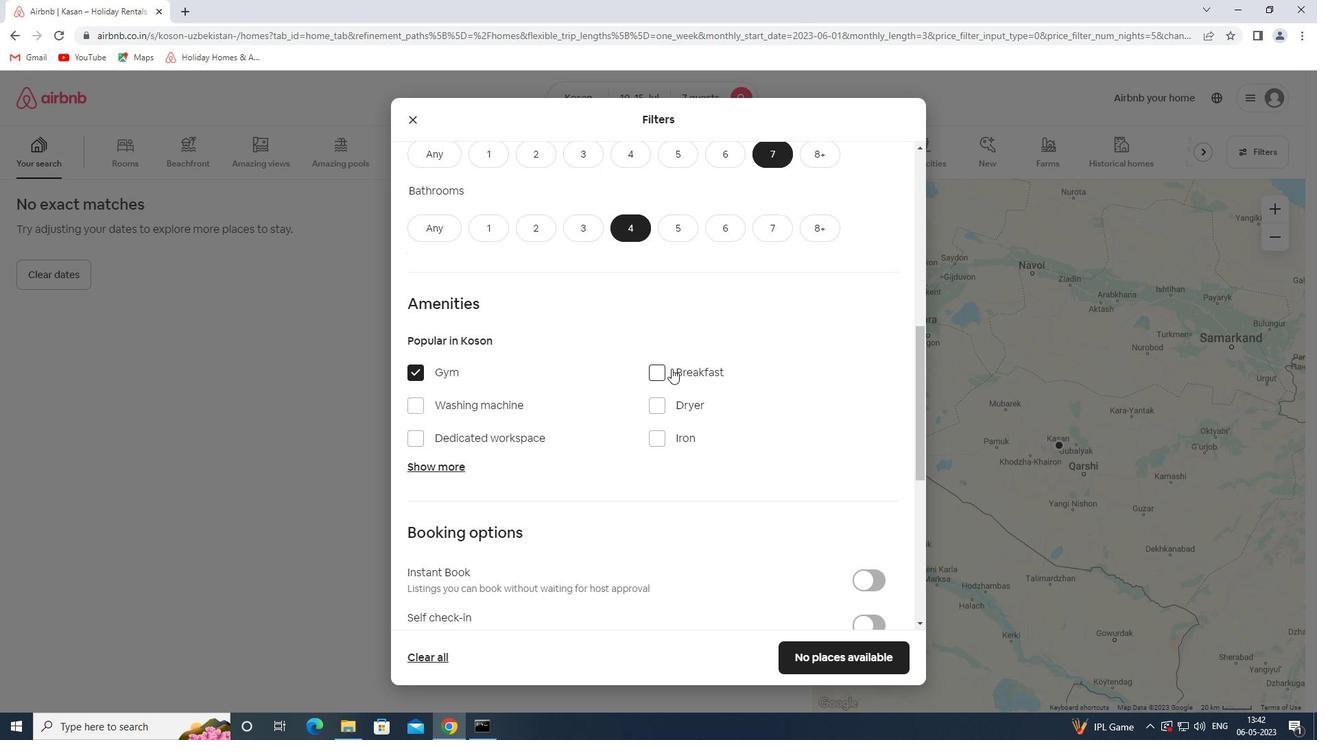 
Action: Mouse moved to (453, 469)
Screenshot: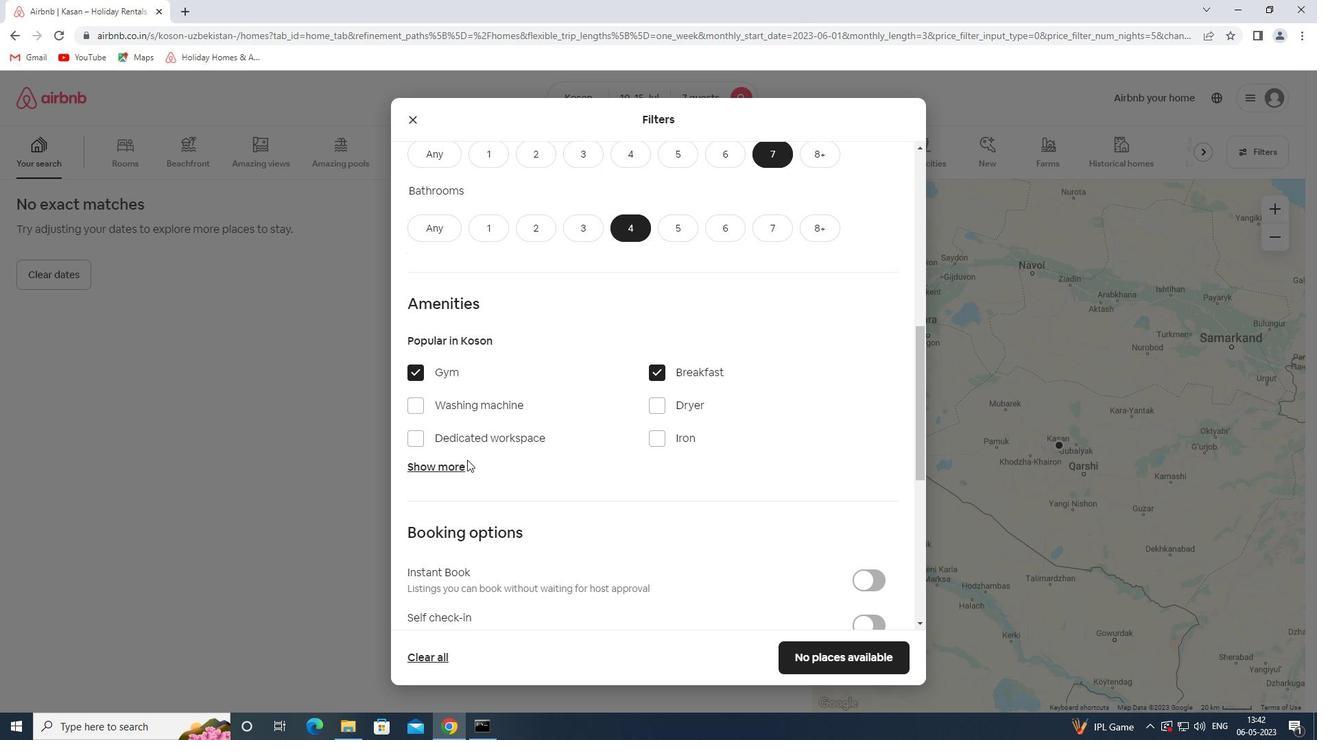 
Action: Mouse pressed left at (453, 469)
Screenshot: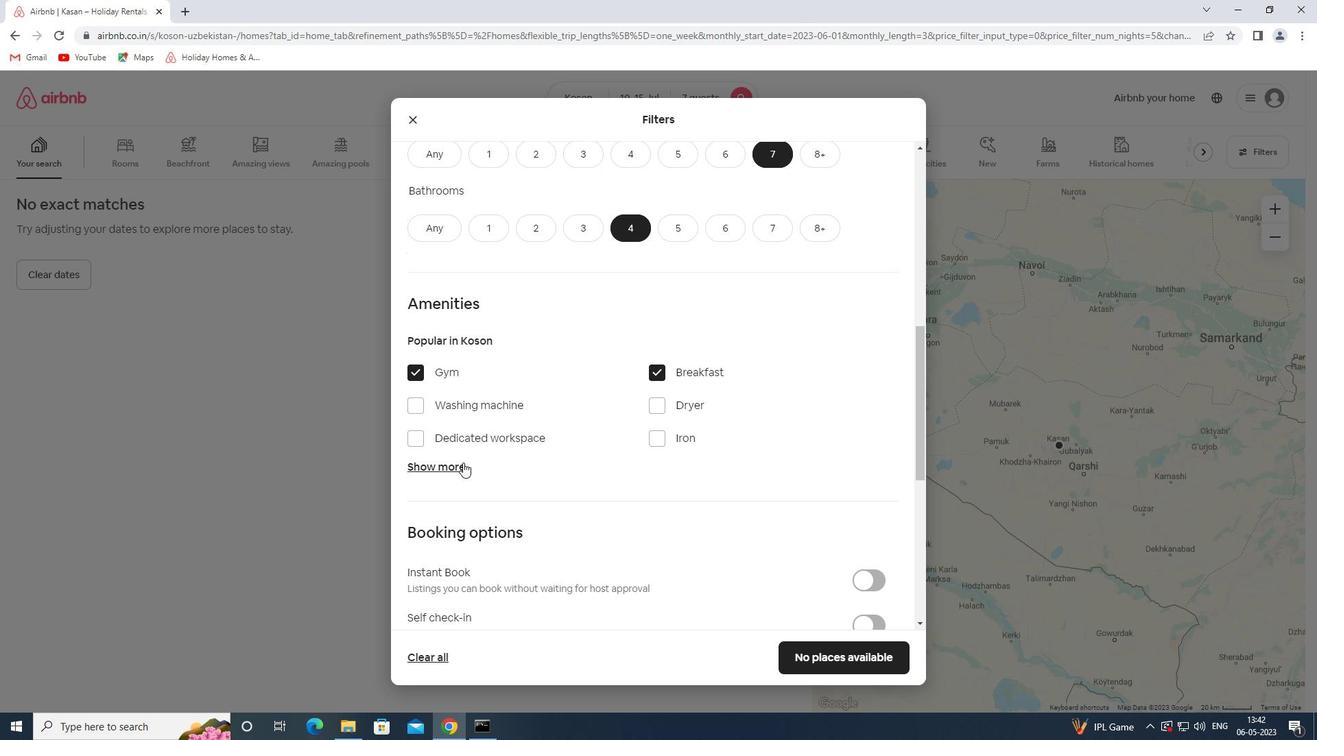 
Action: Mouse moved to (622, 447)
Screenshot: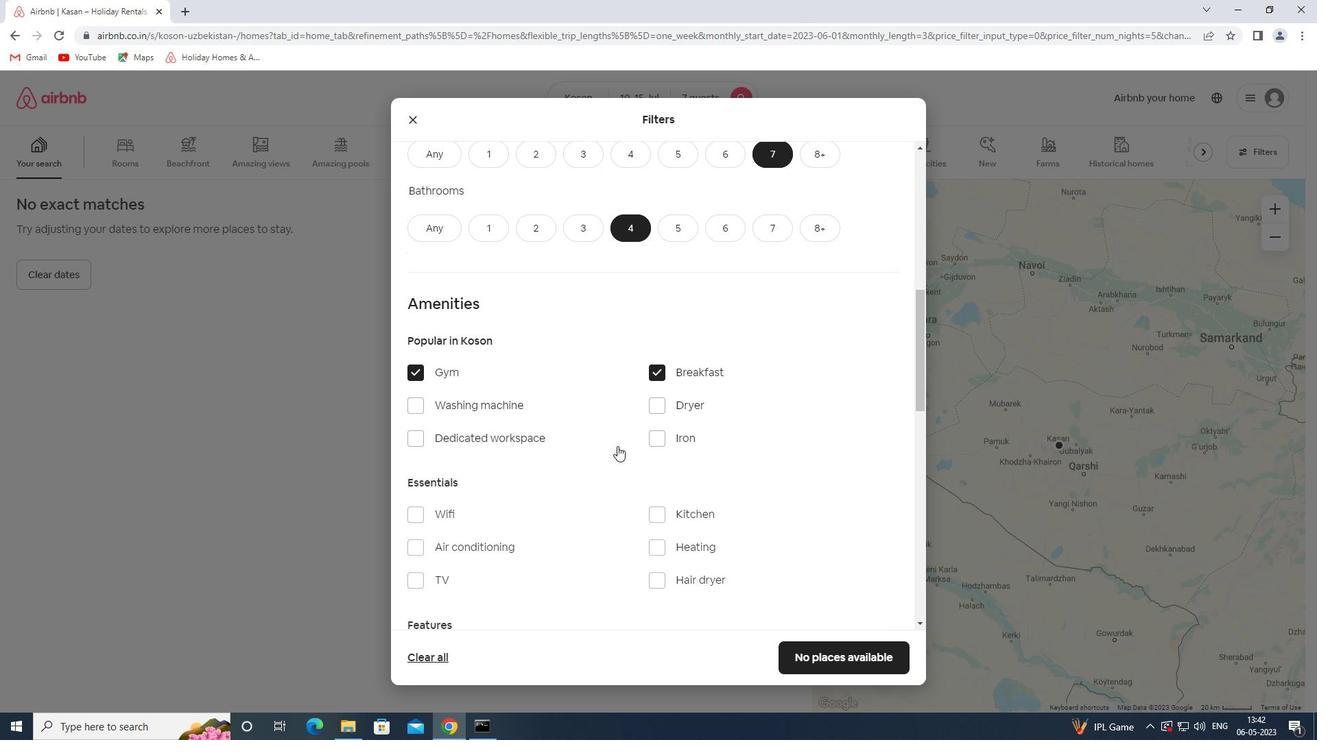 
Action: Mouse scrolled (622, 447) with delta (0, 0)
Screenshot: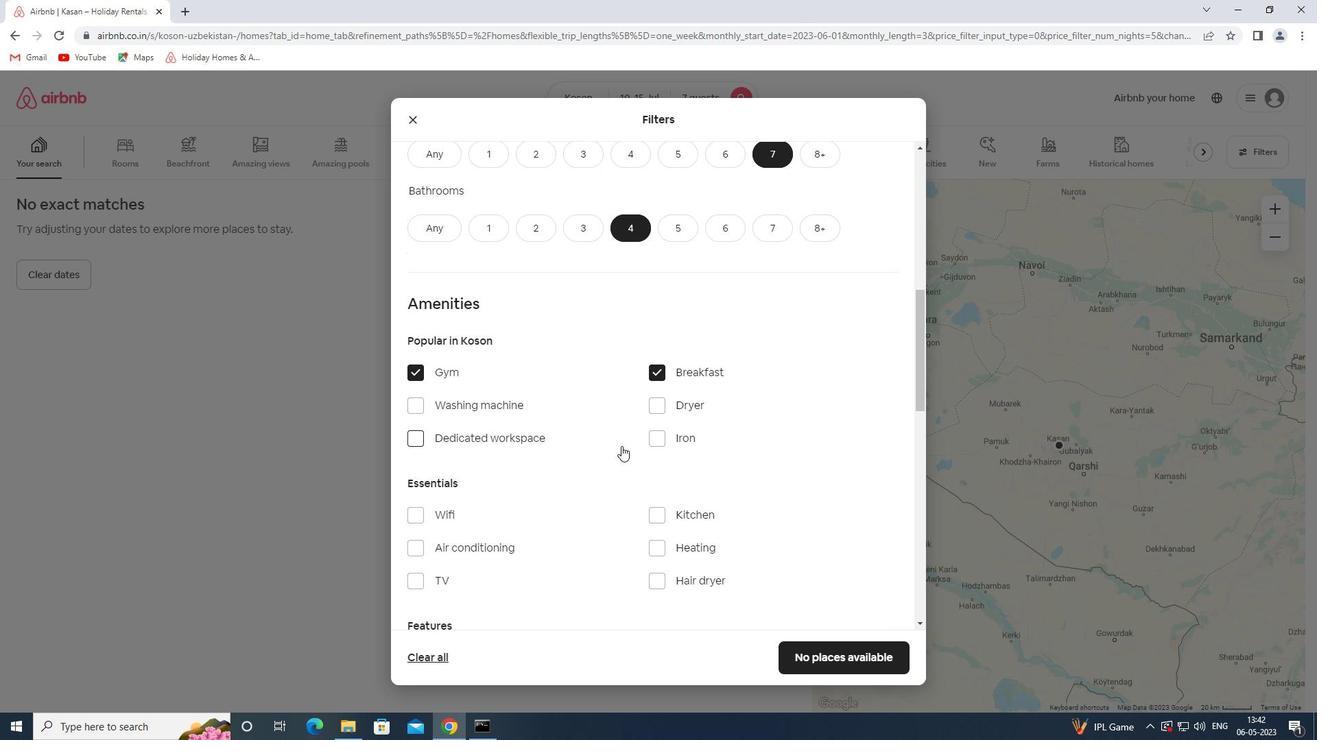 
Action: Mouse scrolled (622, 447) with delta (0, 0)
Screenshot: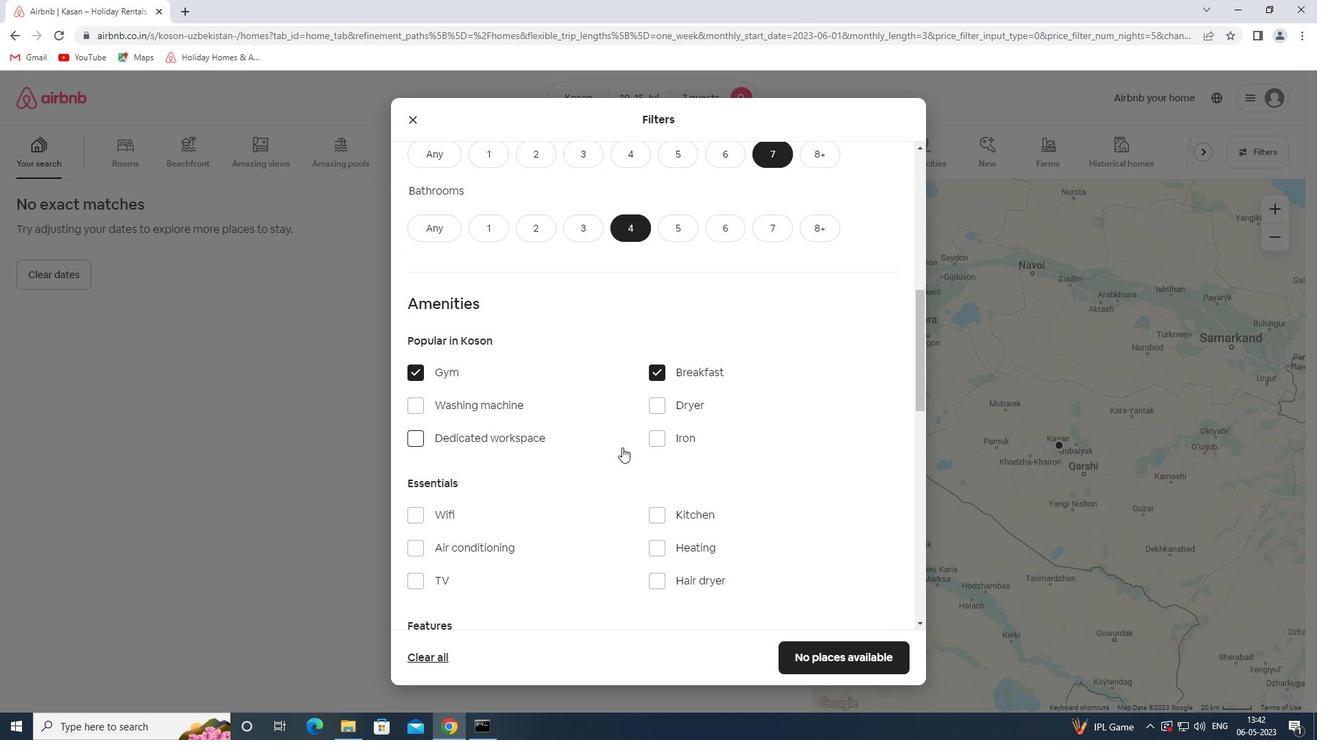 
Action: Mouse scrolled (622, 447) with delta (0, 0)
Screenshot: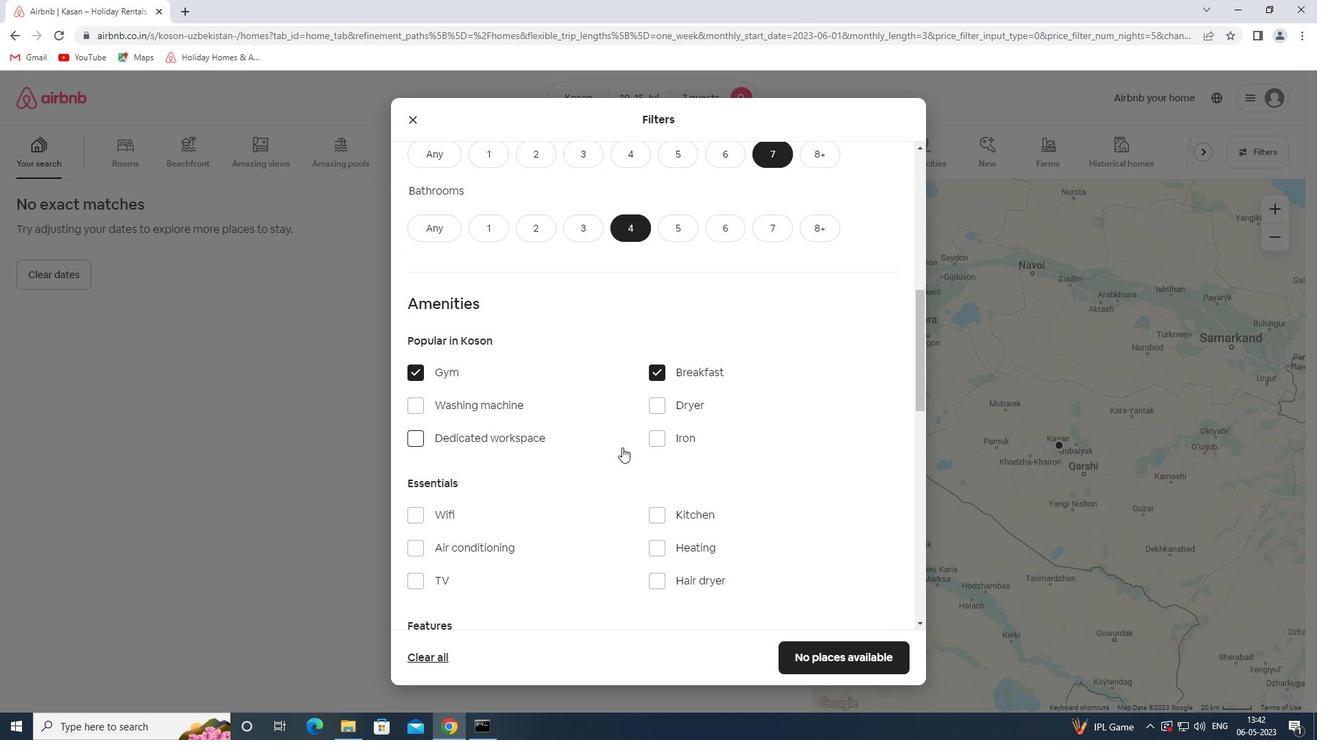 
Action: Mouse scrolled (622, 447) with delta (0, 0)
Screenshot: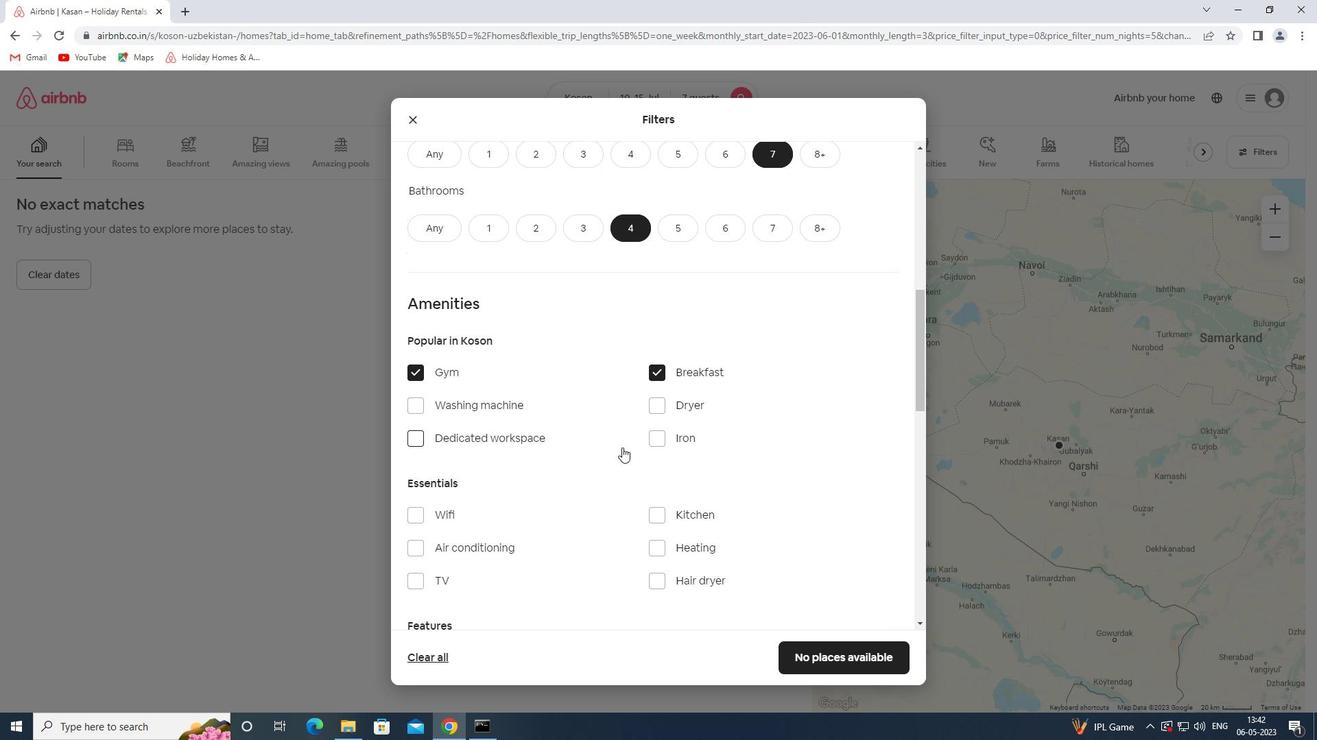 
Action: Mouse moved to (433, 238)
Screenshot: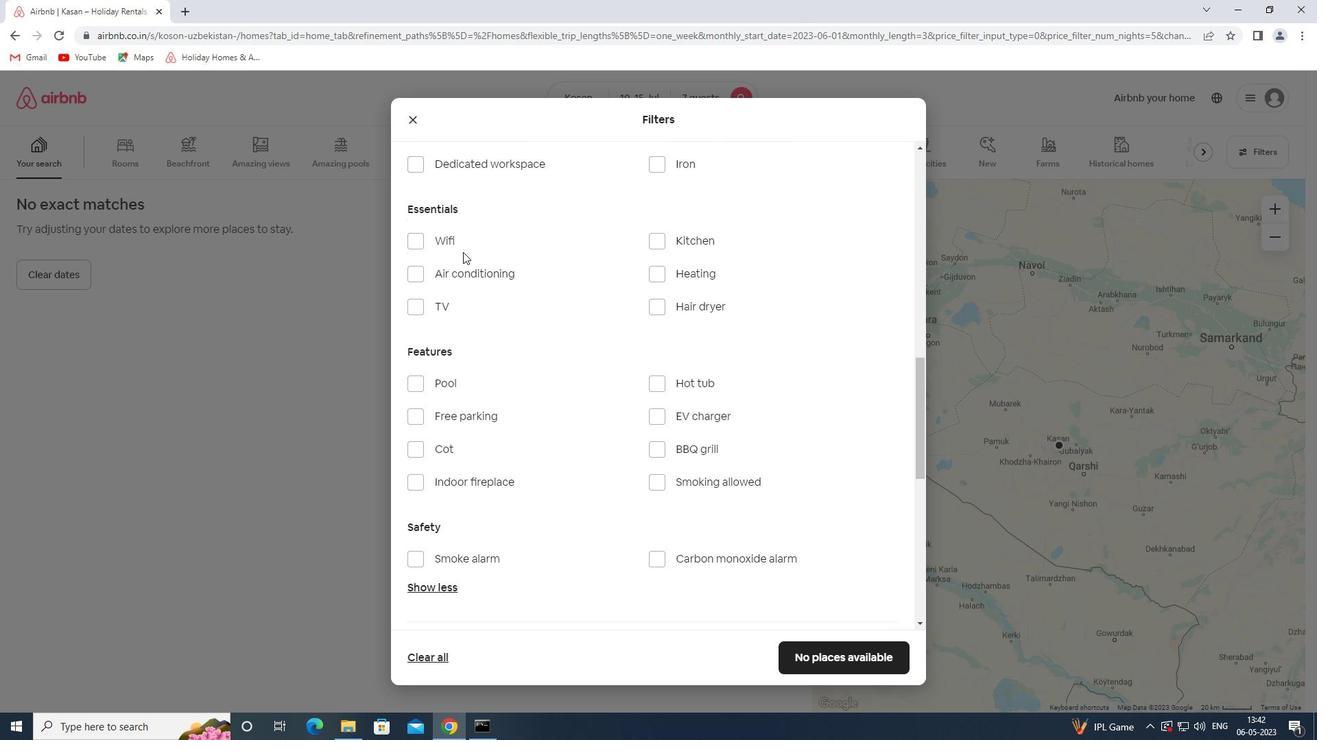 
Action: Mouse pressed left at (433, 238)
Screenshot: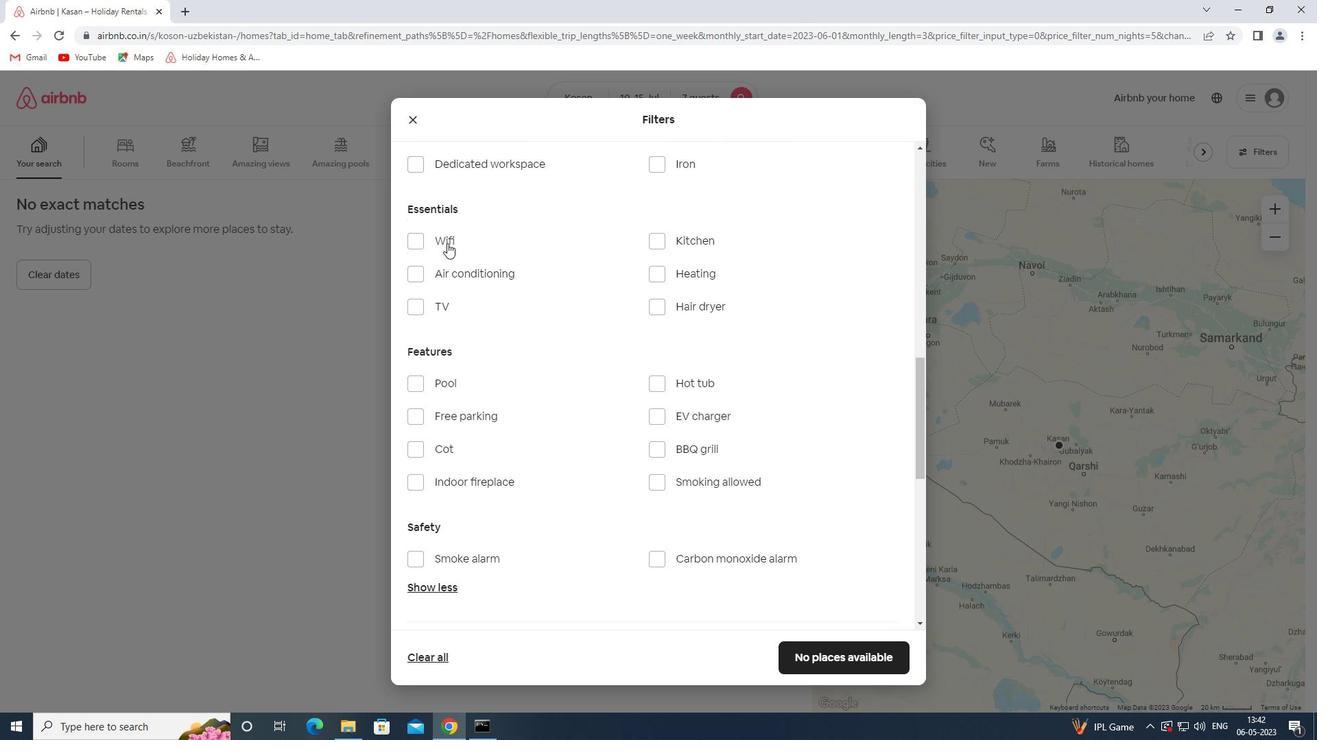 
Action: Mouse moved to (471, 425)
Screenshot: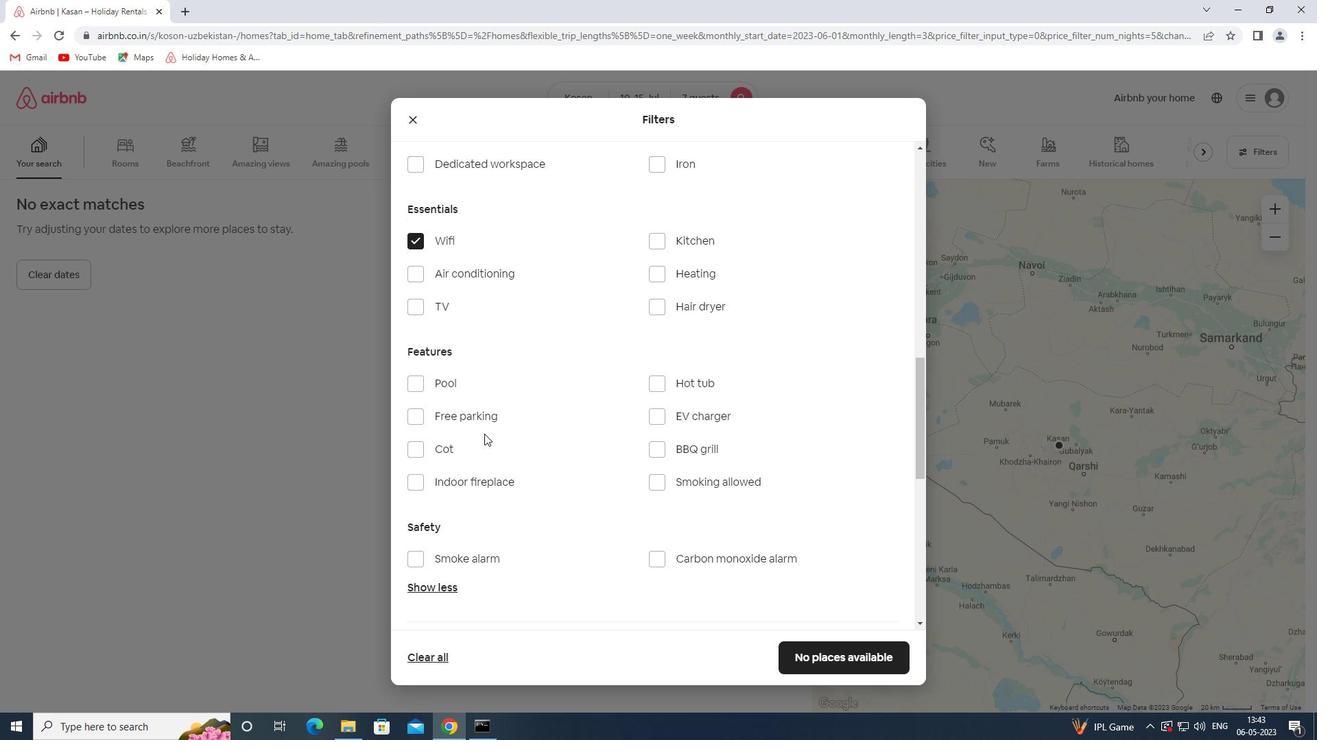 
Action: Mouse pressed left at (471, 425)
Screenshot: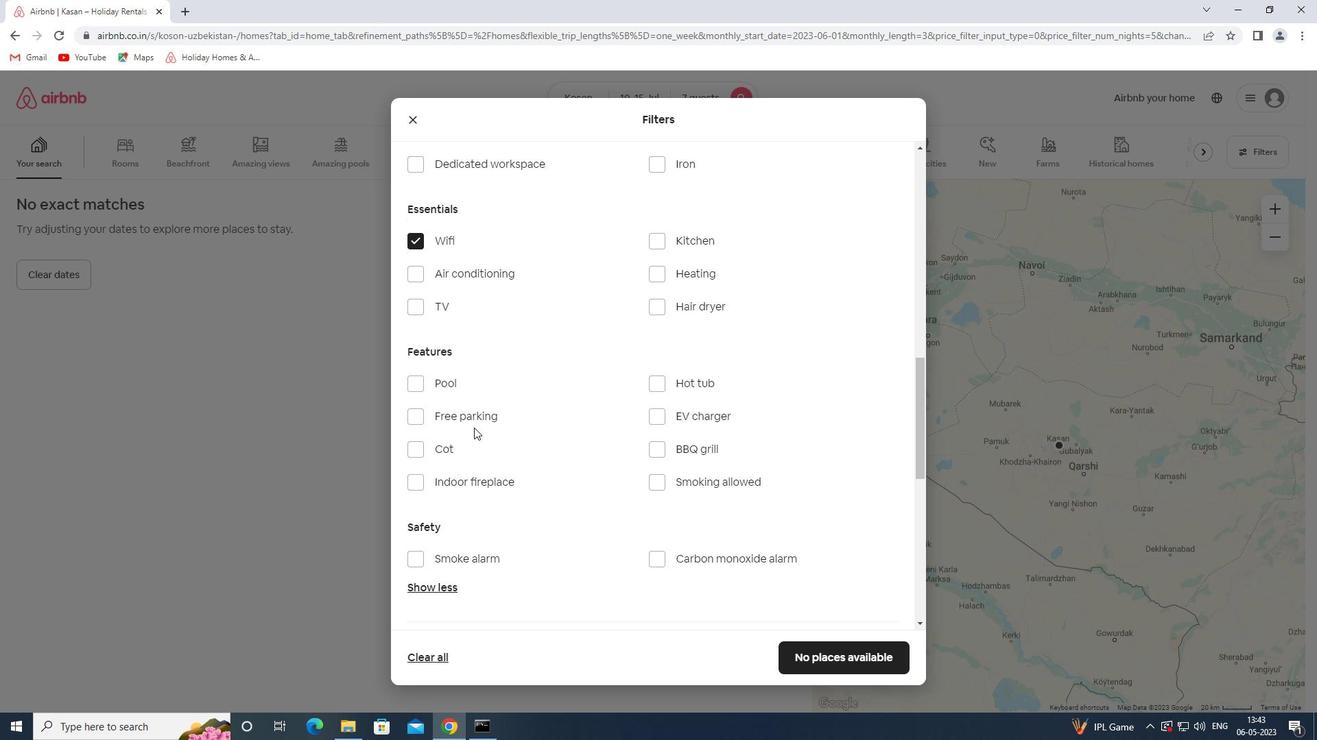 
Action: Mouse moved to (504, 552)
Screenshot: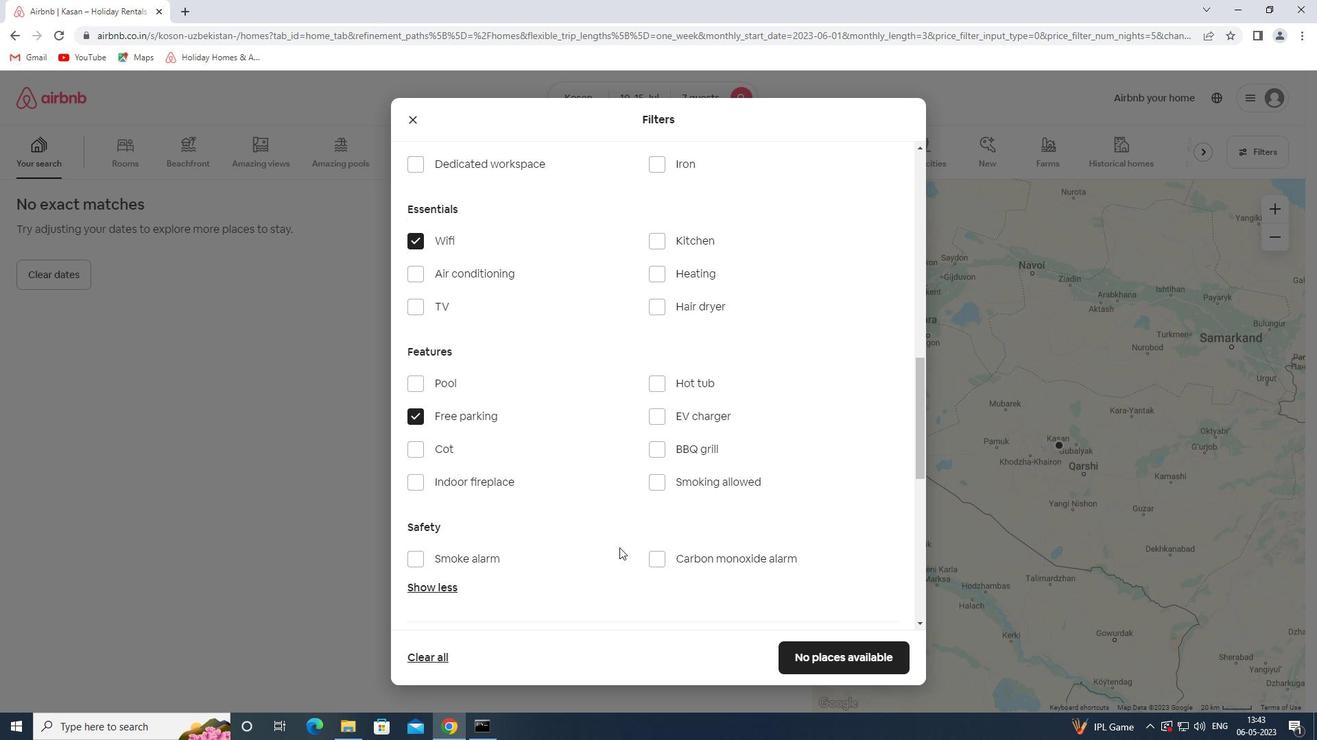 
Action: Mouse scrolled (504, 552) with delta (0, 0)
Screenshot: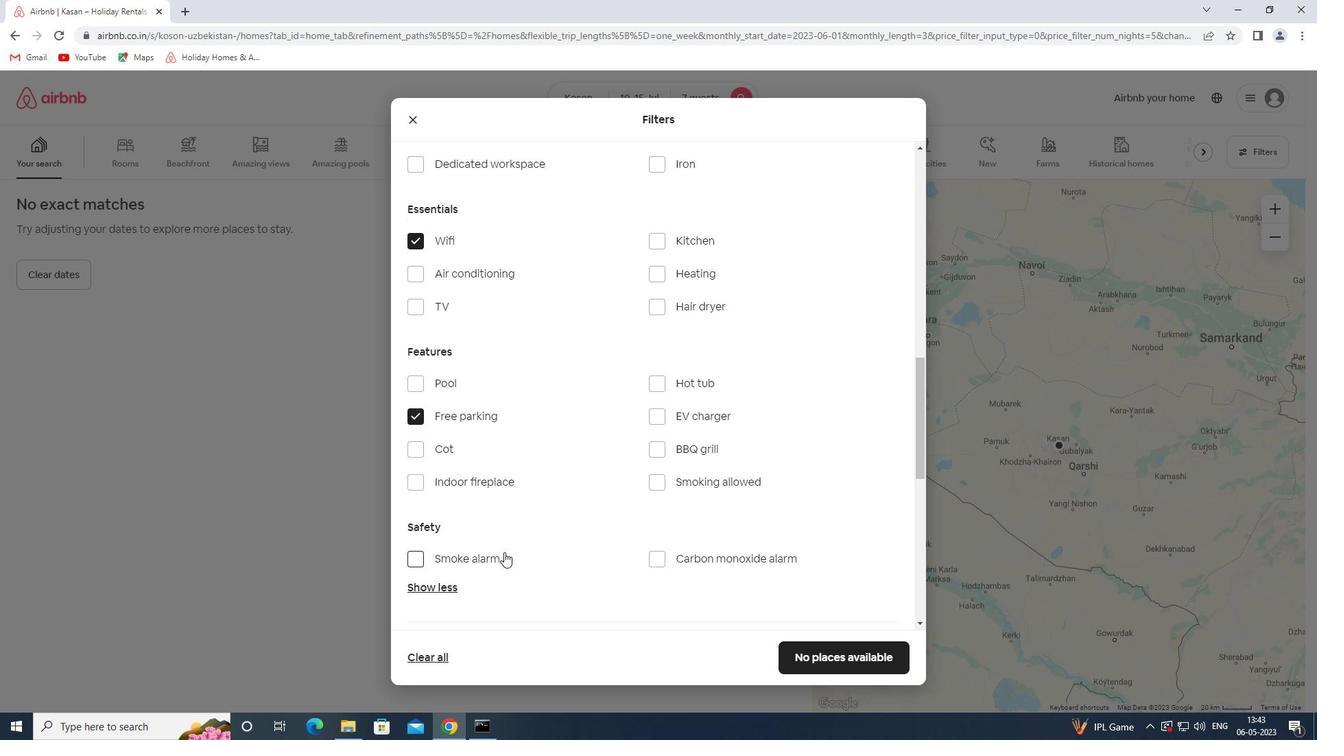 
Action: Mouse scrolled (504, 552) with delta (0, 0)
Screenshot: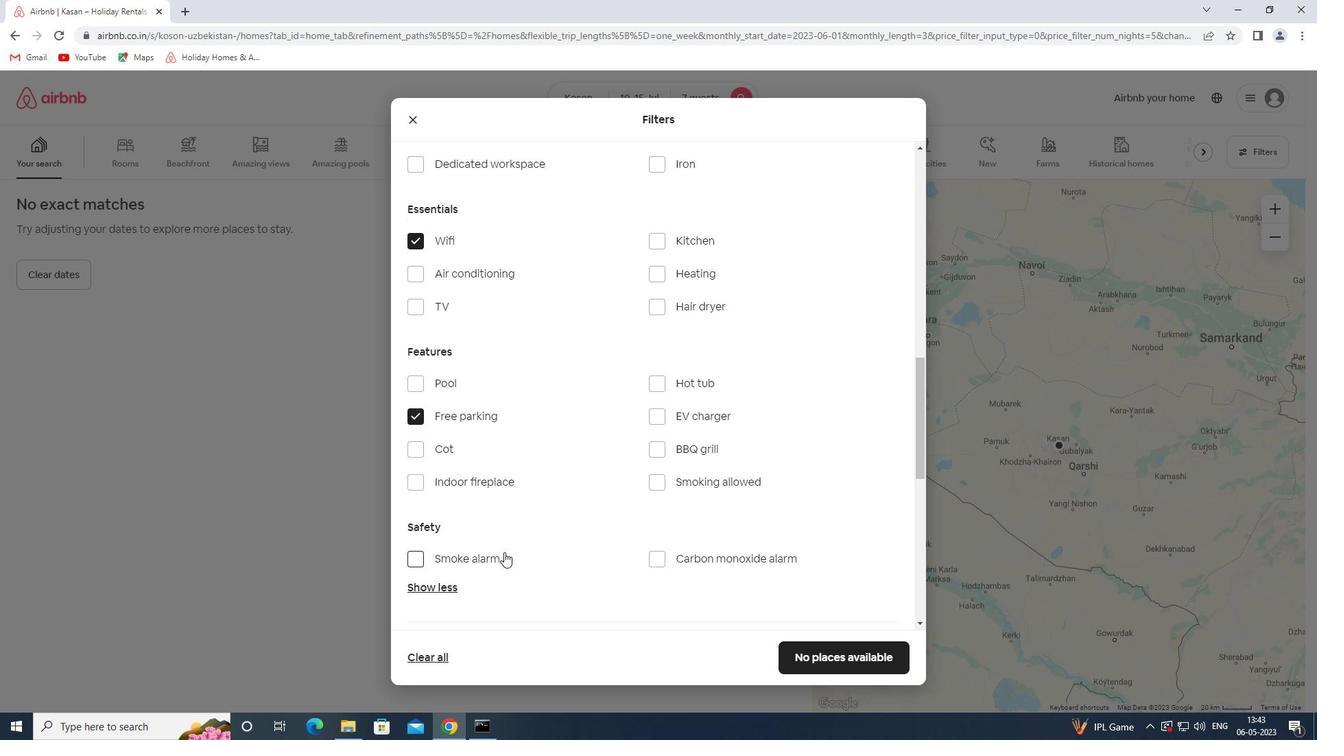 
Action: Mouse moved to (545, 400)
Screenshot: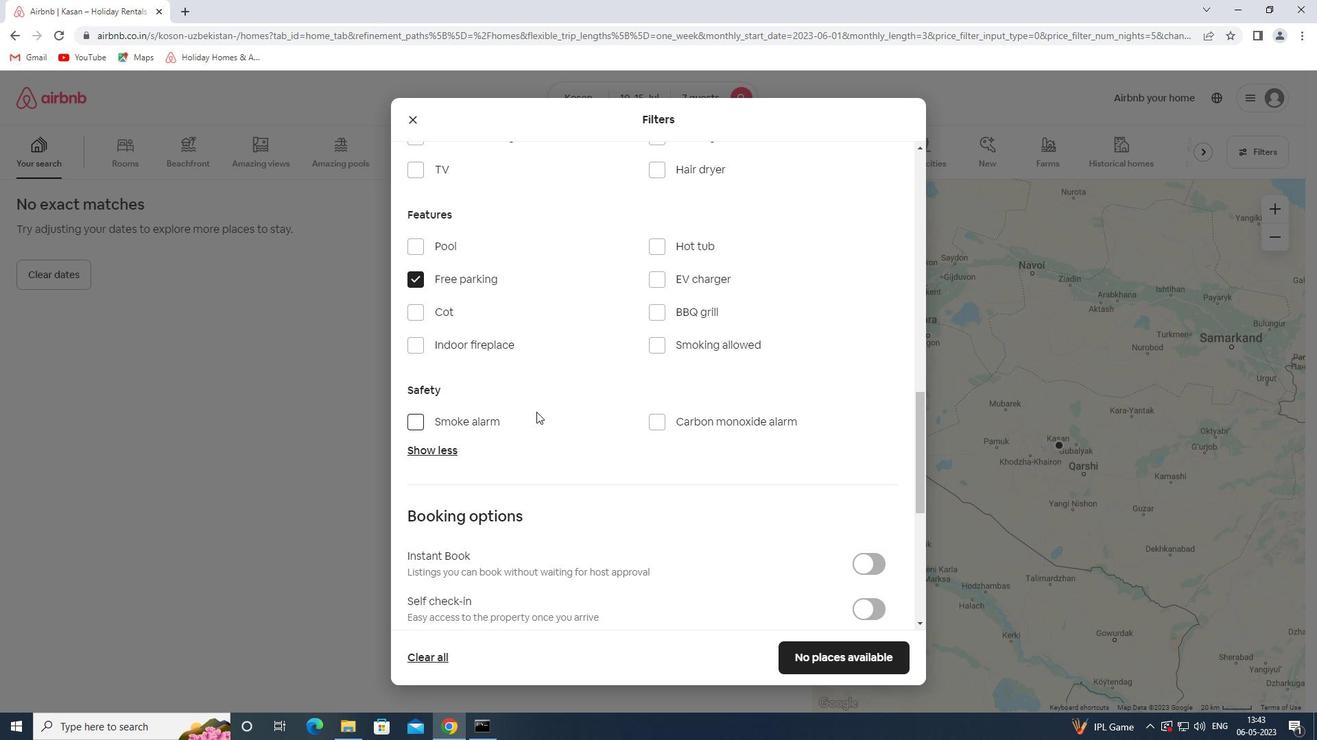 
Action: Mouse scrolled (545, 401) with delta (0, 0)
Screenshot: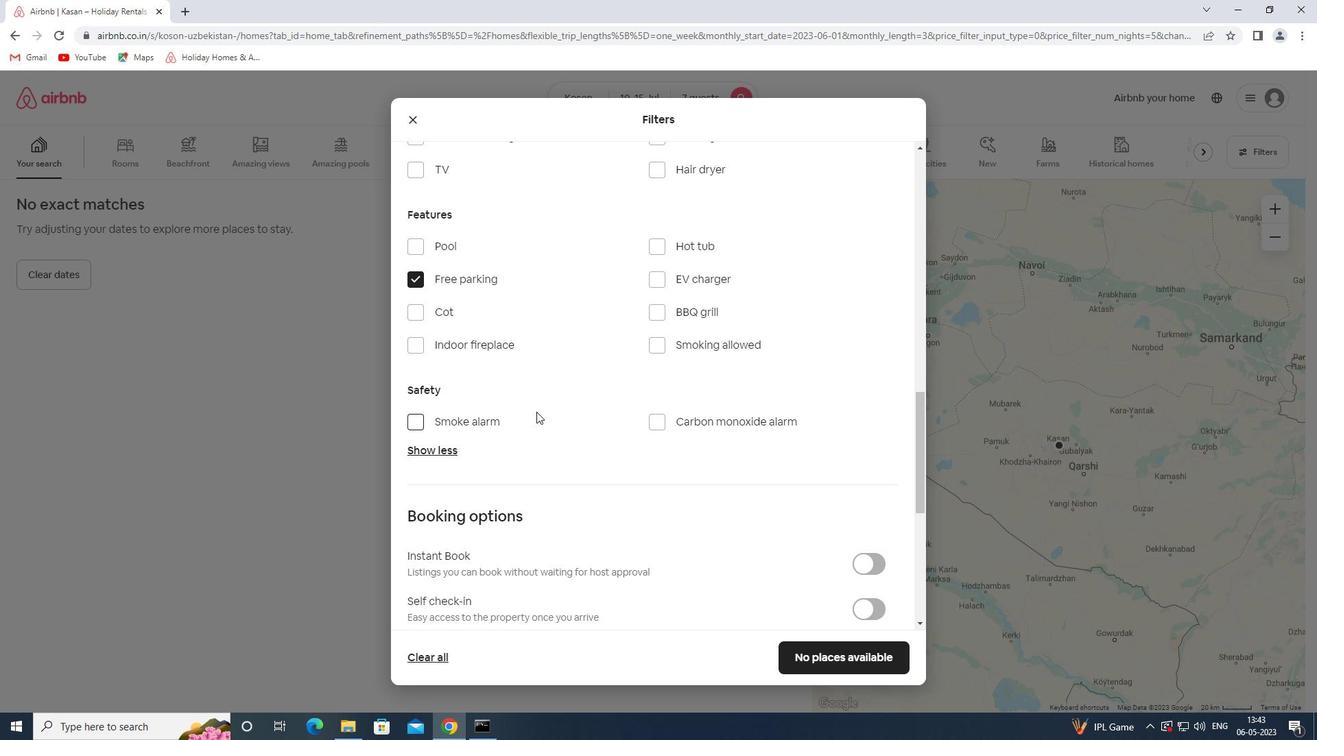 
Action: Mouse moved to (672, 271)
Screenshot: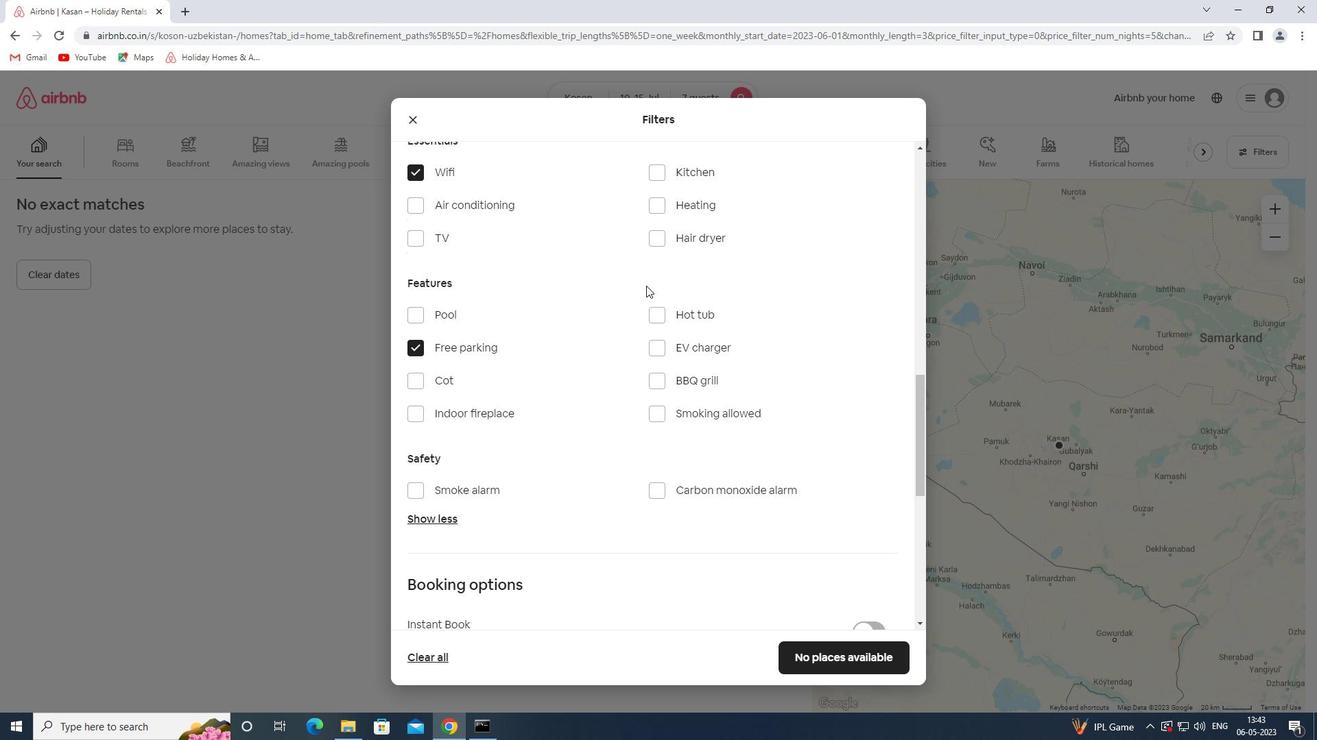 
Action: Mouse scrolled (672, 272) with delta (0, 0)
Screenshot: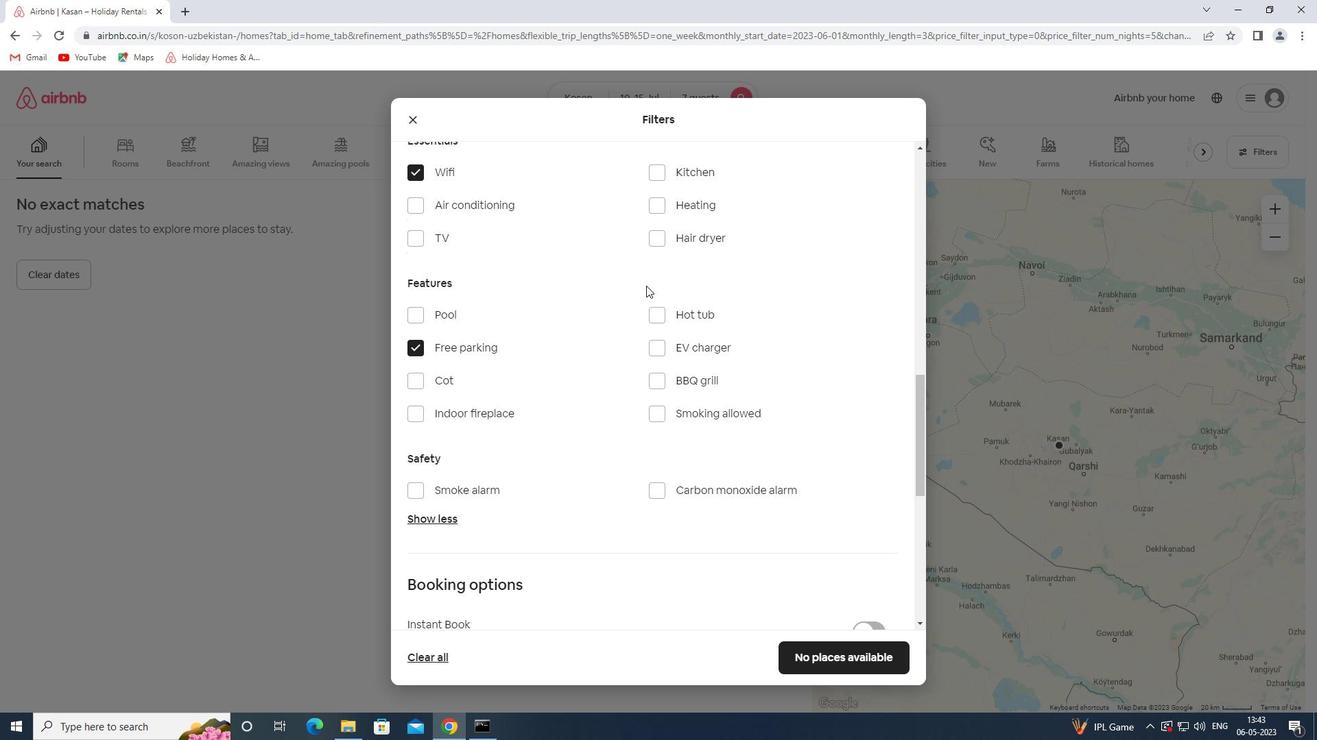 
Action: Mouse moved to (688, 276)
Screenshot: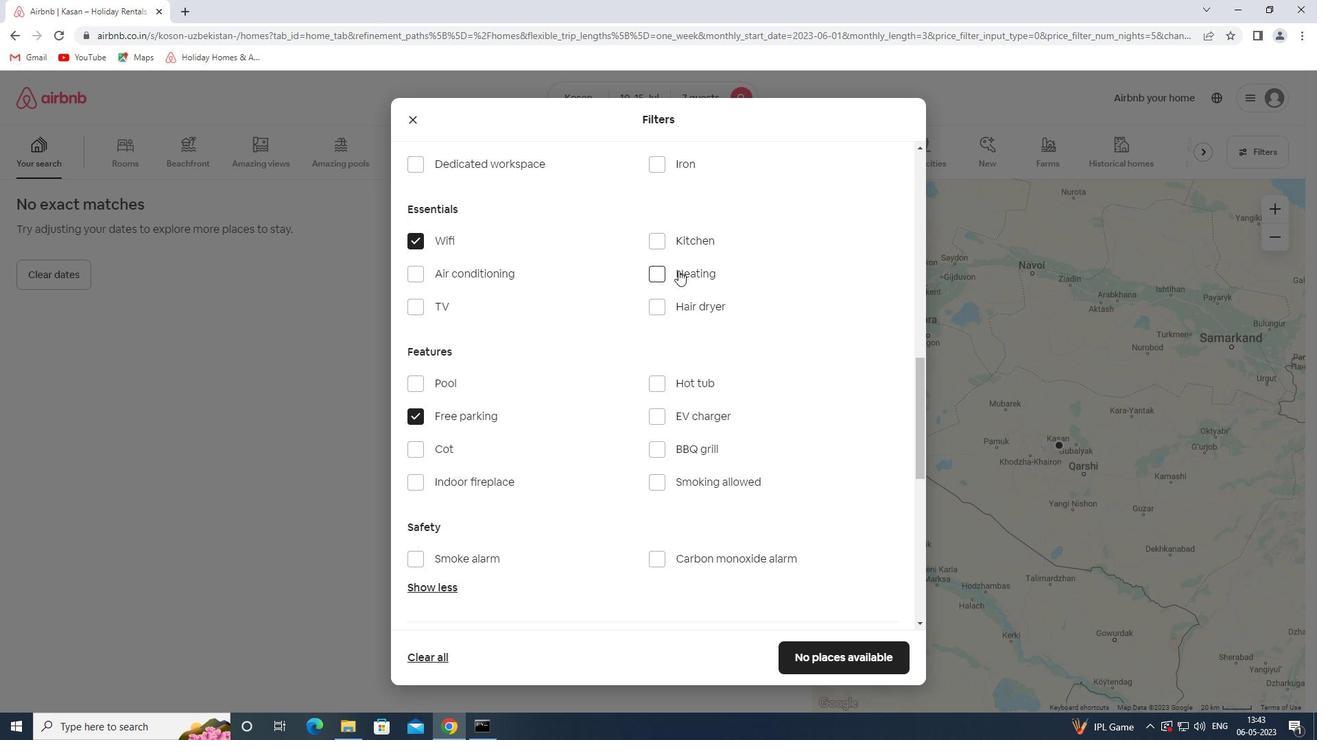 
Action: Mouse scrolled (688, 277) with delta (0, 0)
Screenshot: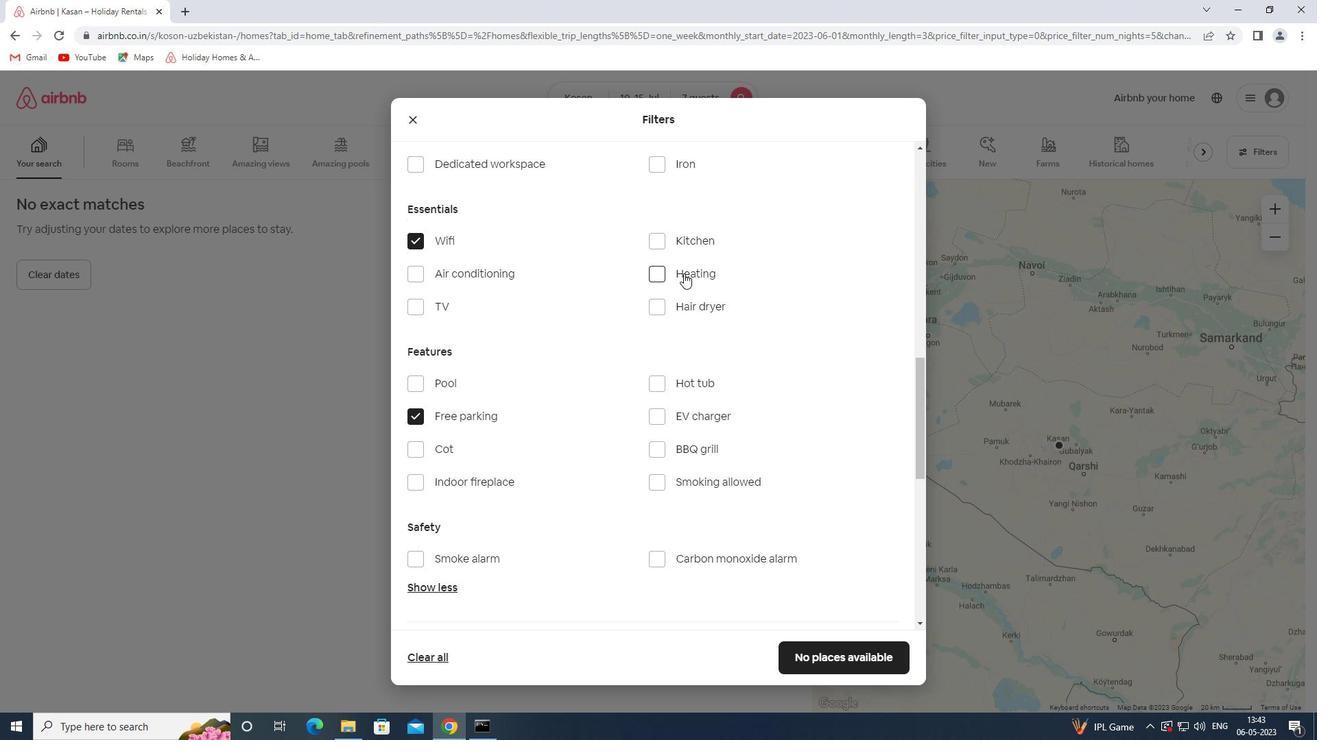 
Action: Mouse scrolled (688, 277) with delta (0, 0)
Screenshot: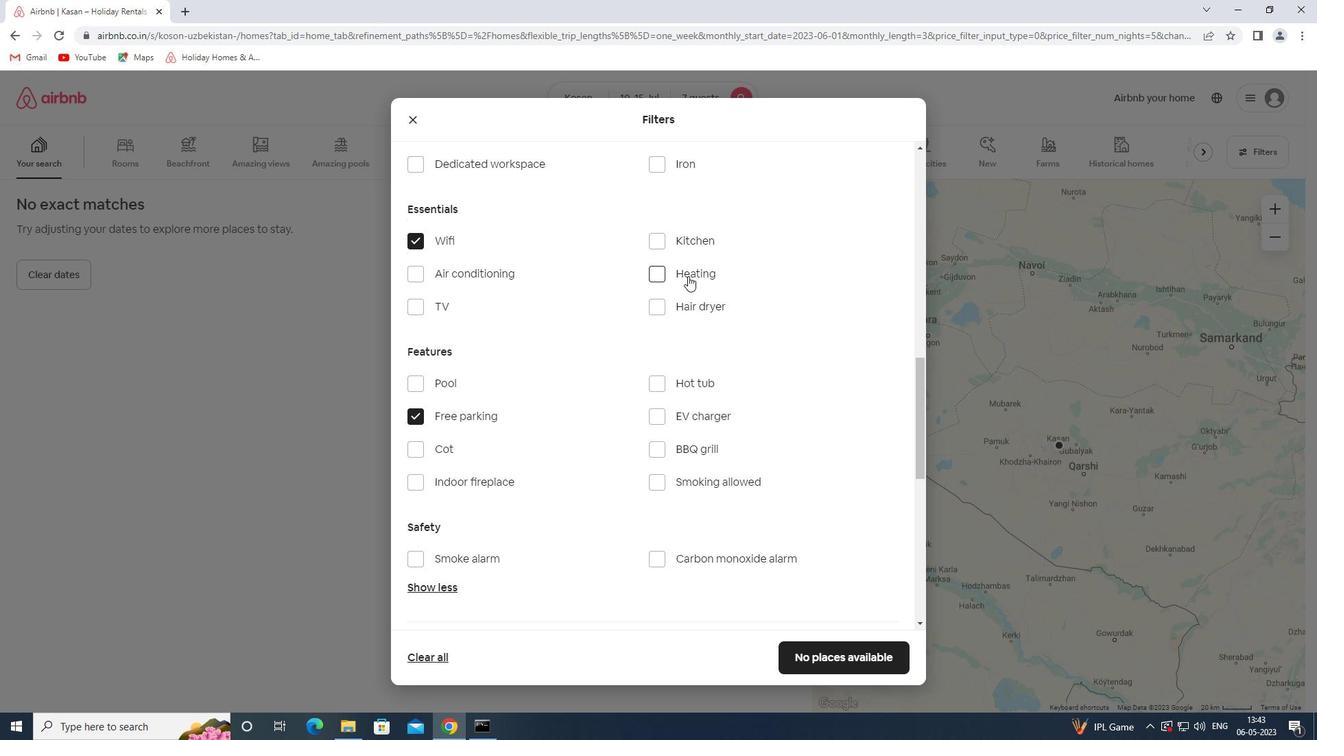 
Action: Mouse moved to (712, 294)
Screenshot: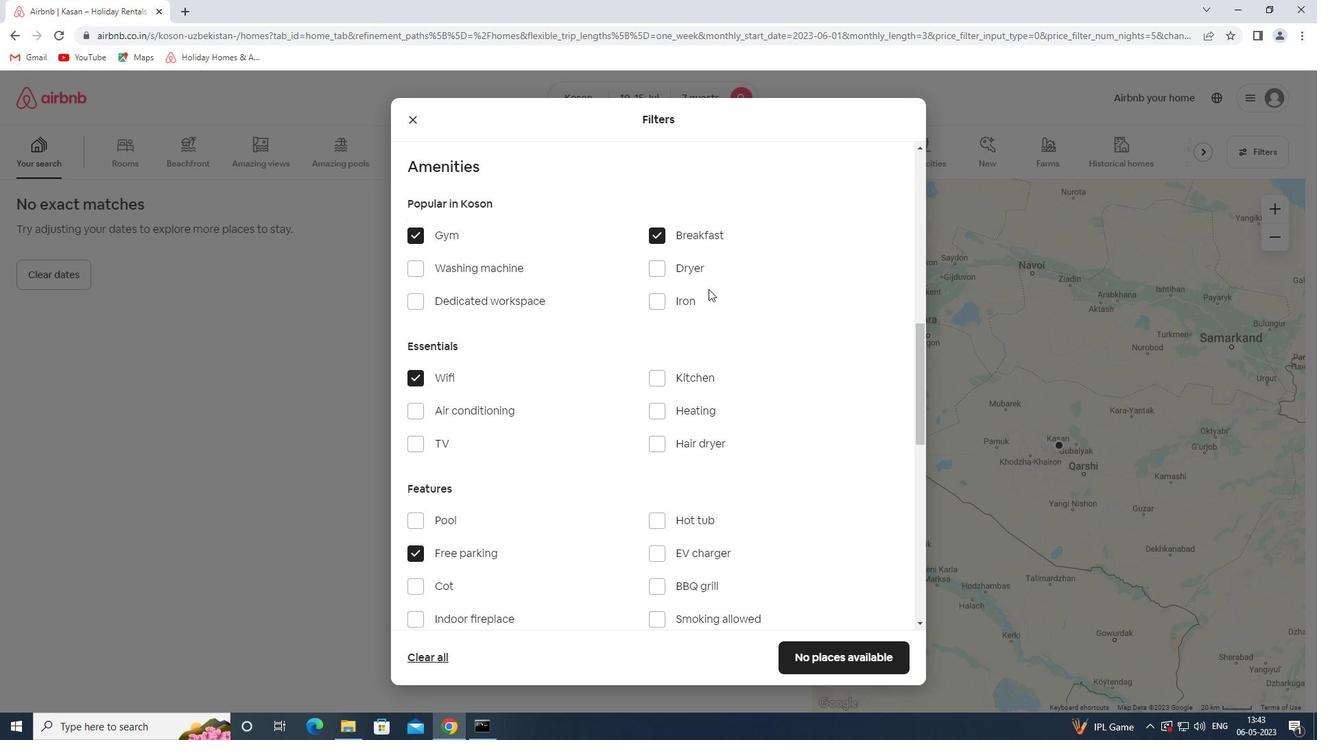 
Action: Mouse scrolled (712, 293) with delta (0, 0)
Screenshot: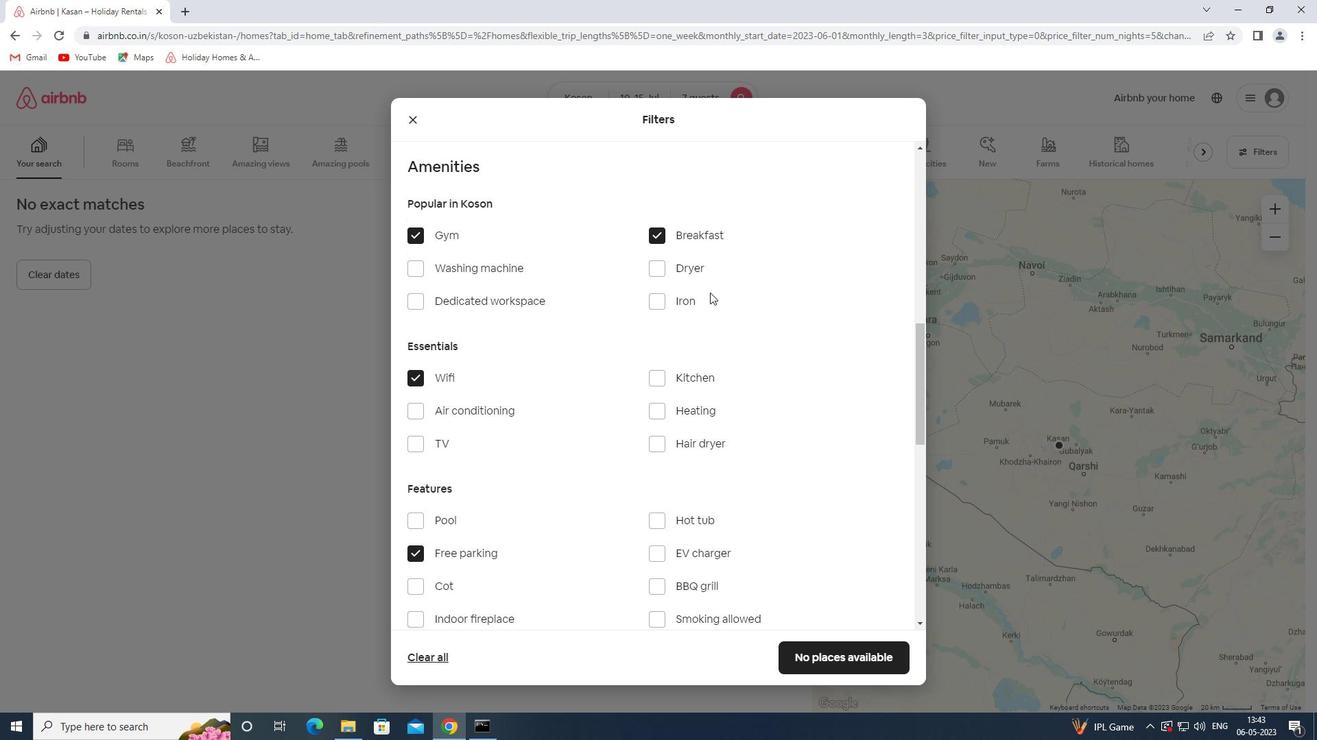 
Action: Mouse scrolled (712, 293) with delta (0, 0)
Screenshot: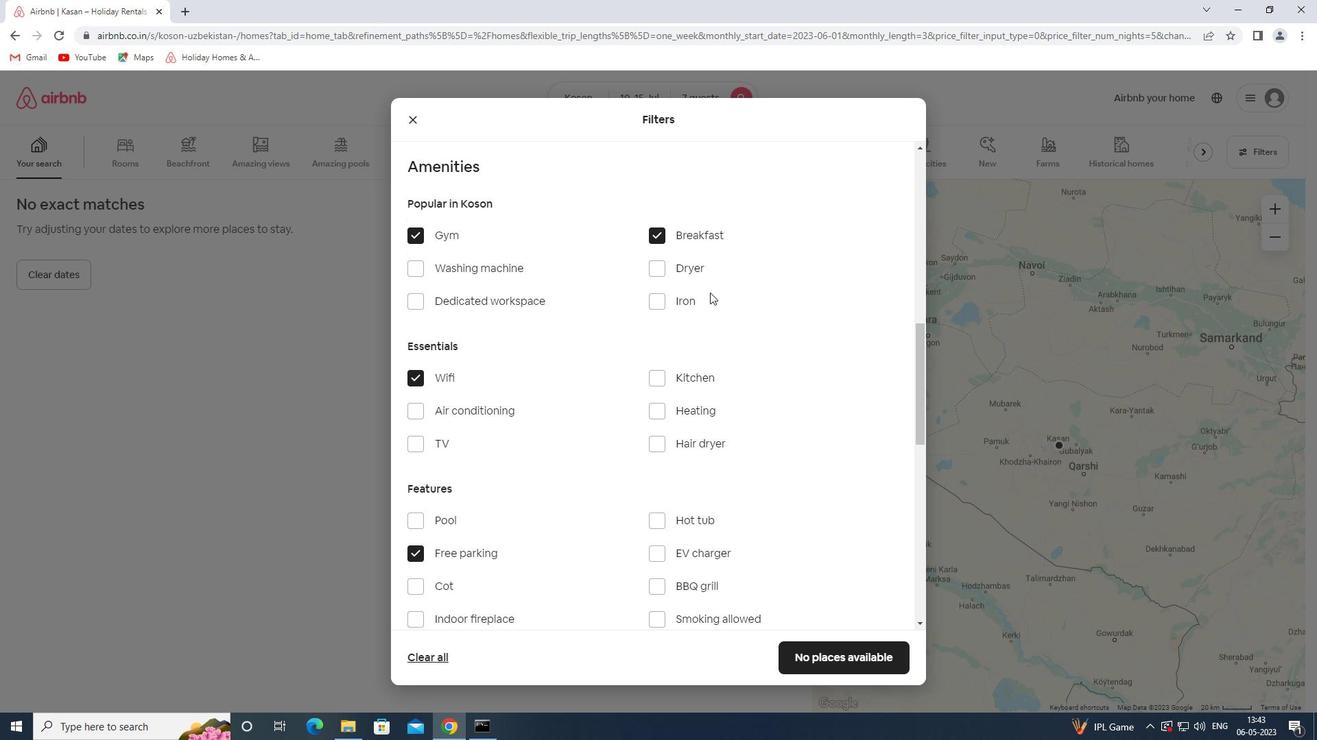 
Action: Mouse scrolled (712, 293) with delta (0, 0)
Screenshot: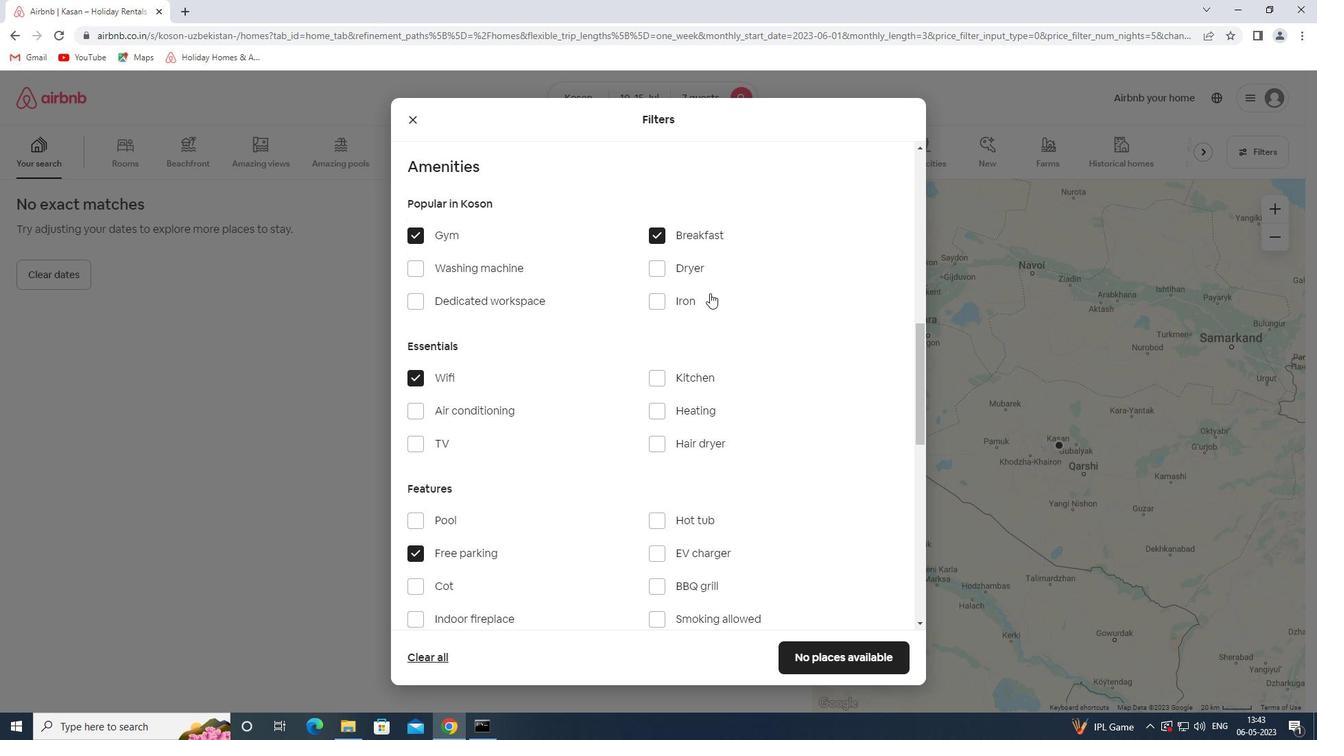 
Action: Mouse scrolled (712, 293) with delta (0, 0)
Screenshot: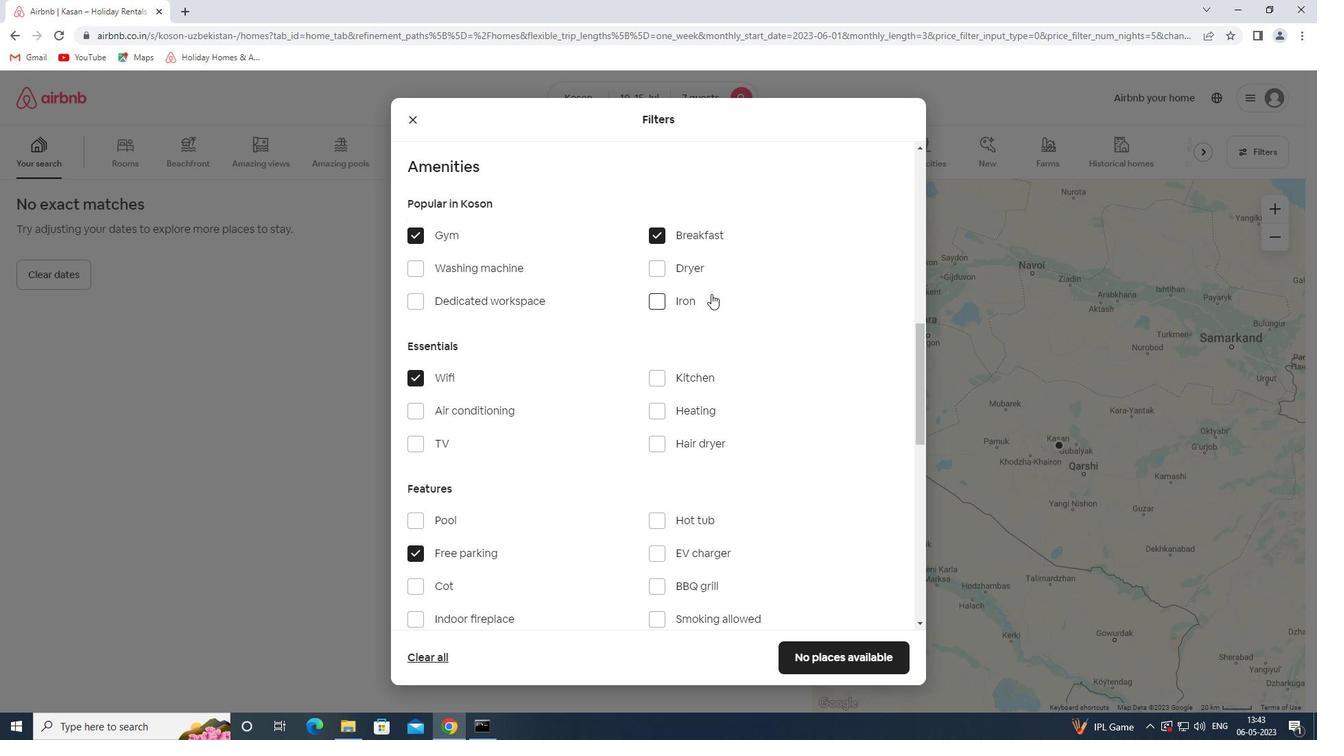 
Action: Mouse scrolled (712, 293) with delta (0, 0)
Screenshot: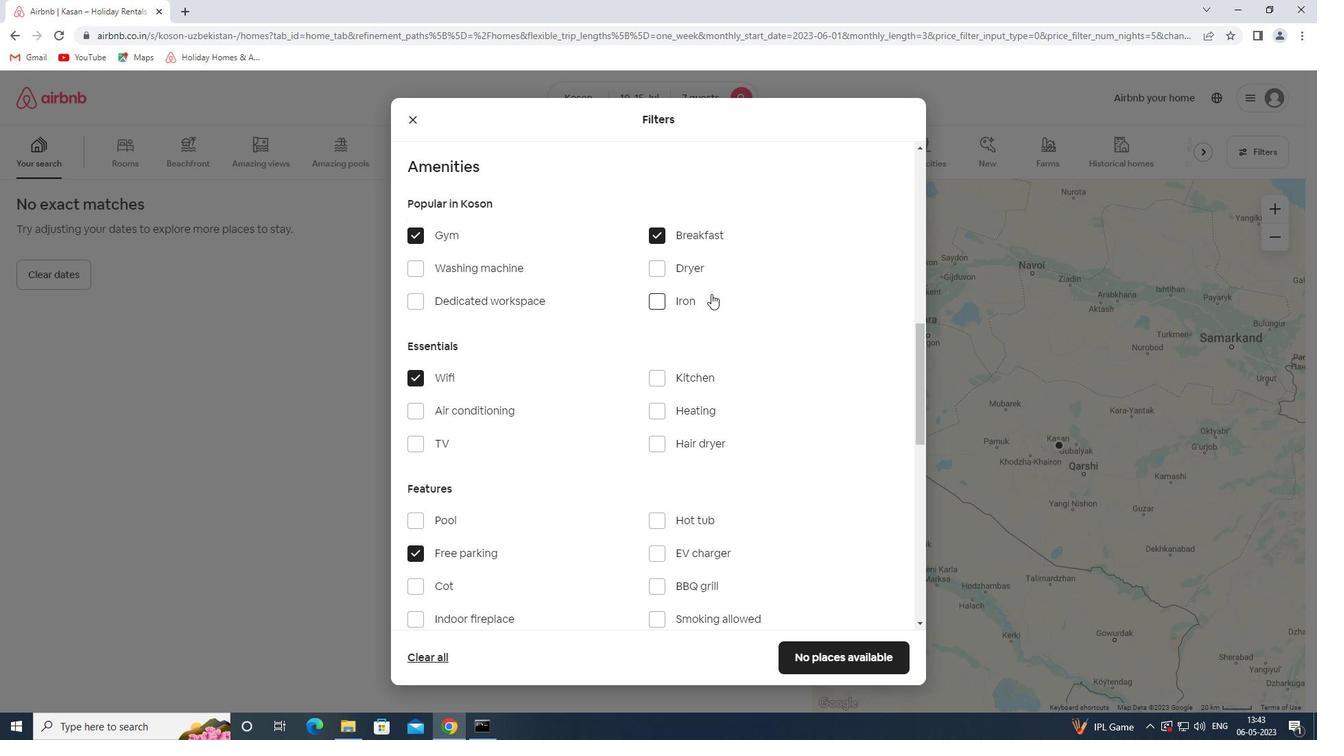 
Action: Mouse scrolled (712, 293) with delta (0, 0)
Screenshot: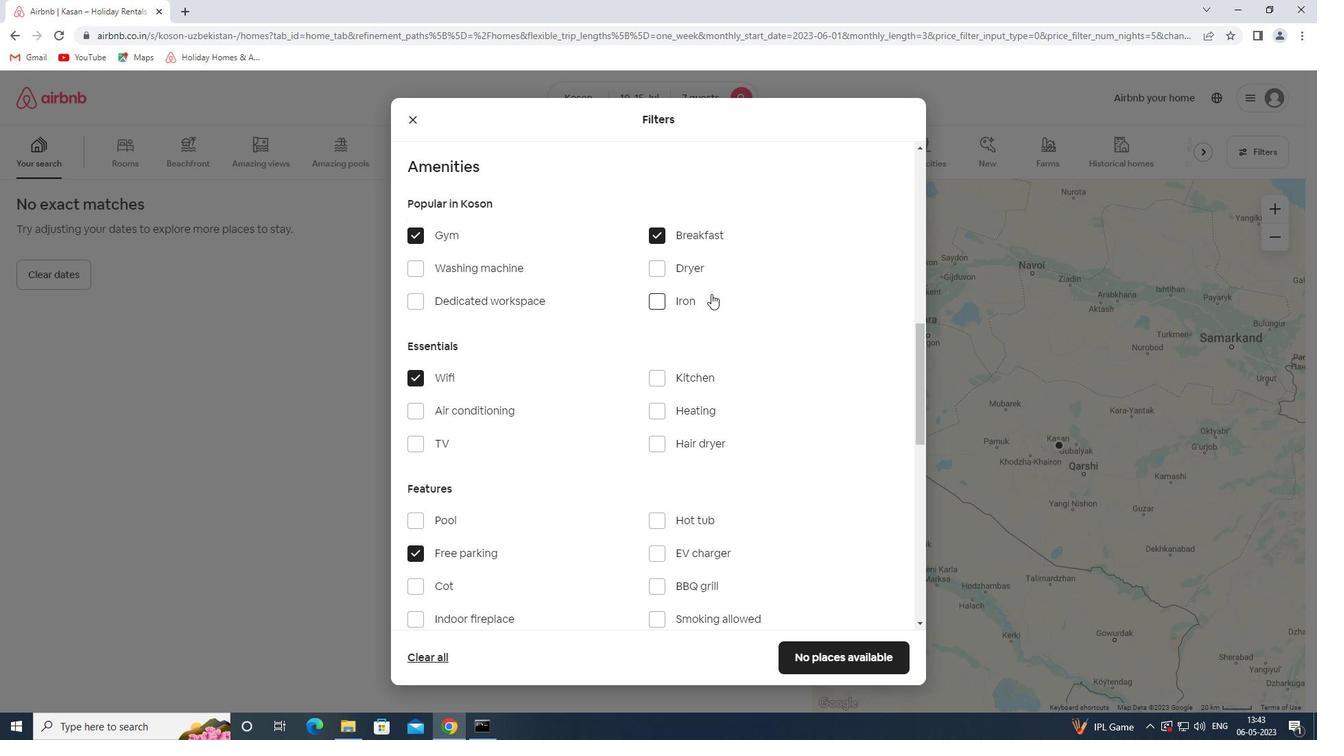 
Action: Mouse moved to (860, 458)
Screenshot: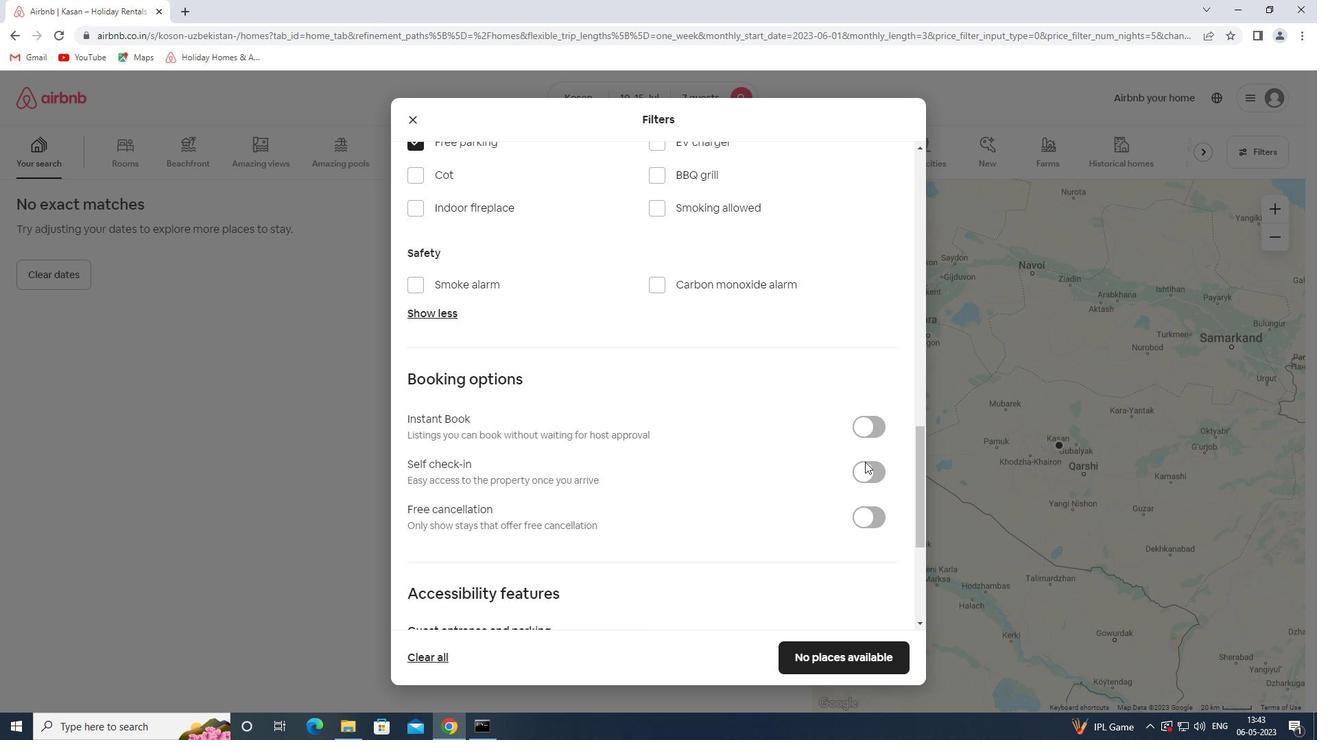 
Action: Mouse pressed left at (860, 458)
Screenshot: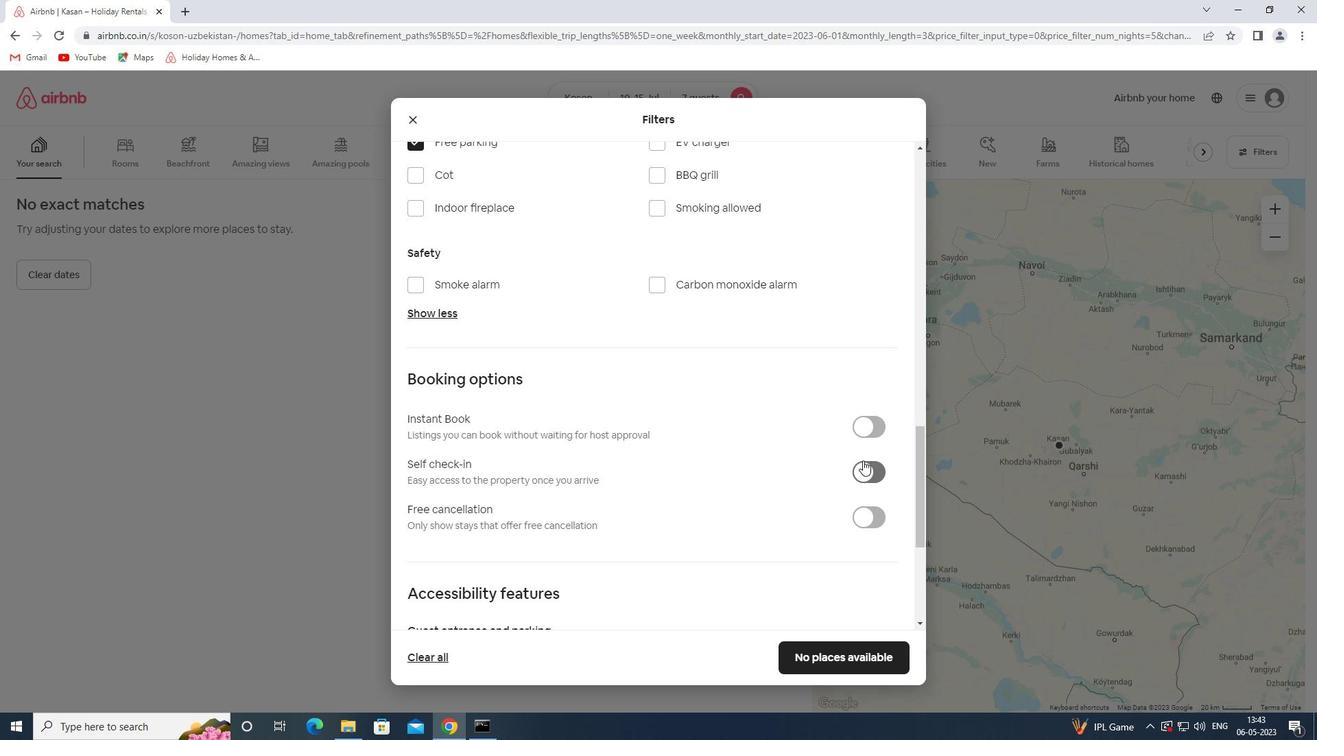 
Action: Mouse moved to (861, 468)
Screenshot: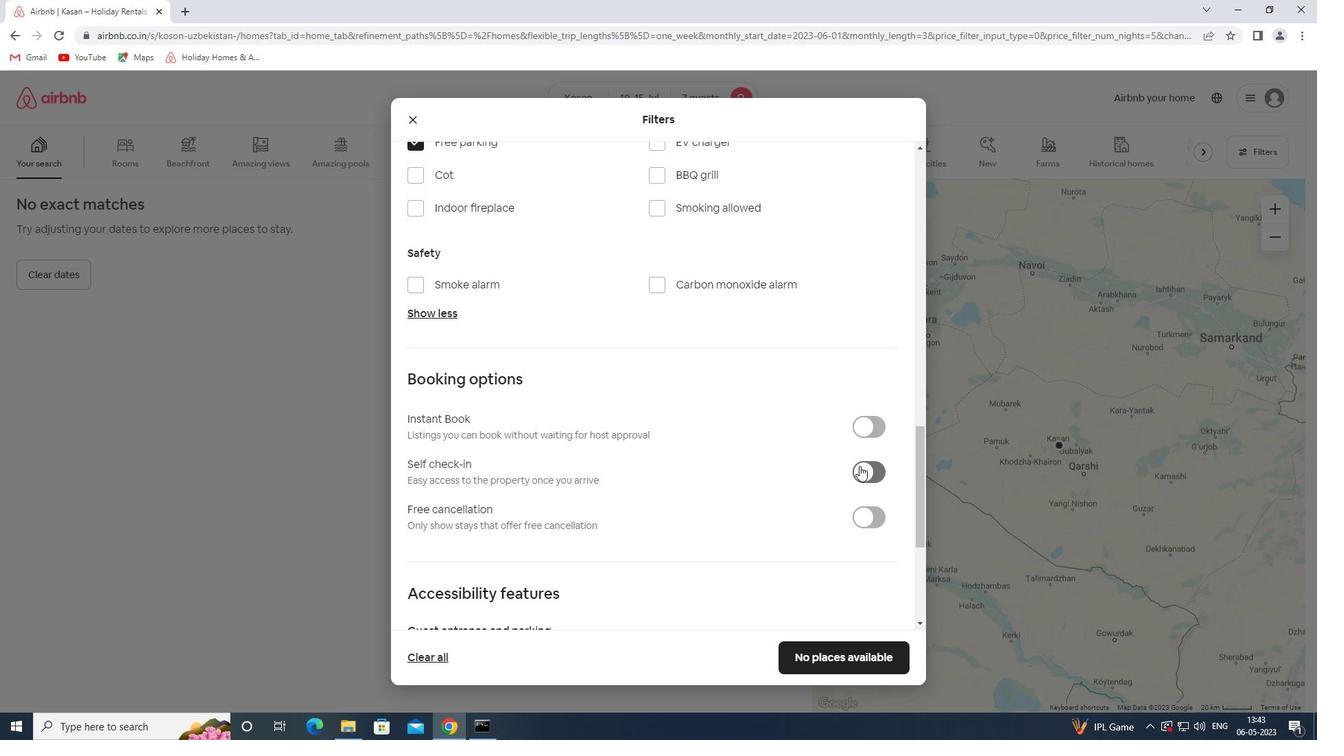 
Action: Mouse pressed left at (861, 468)
Screenshot: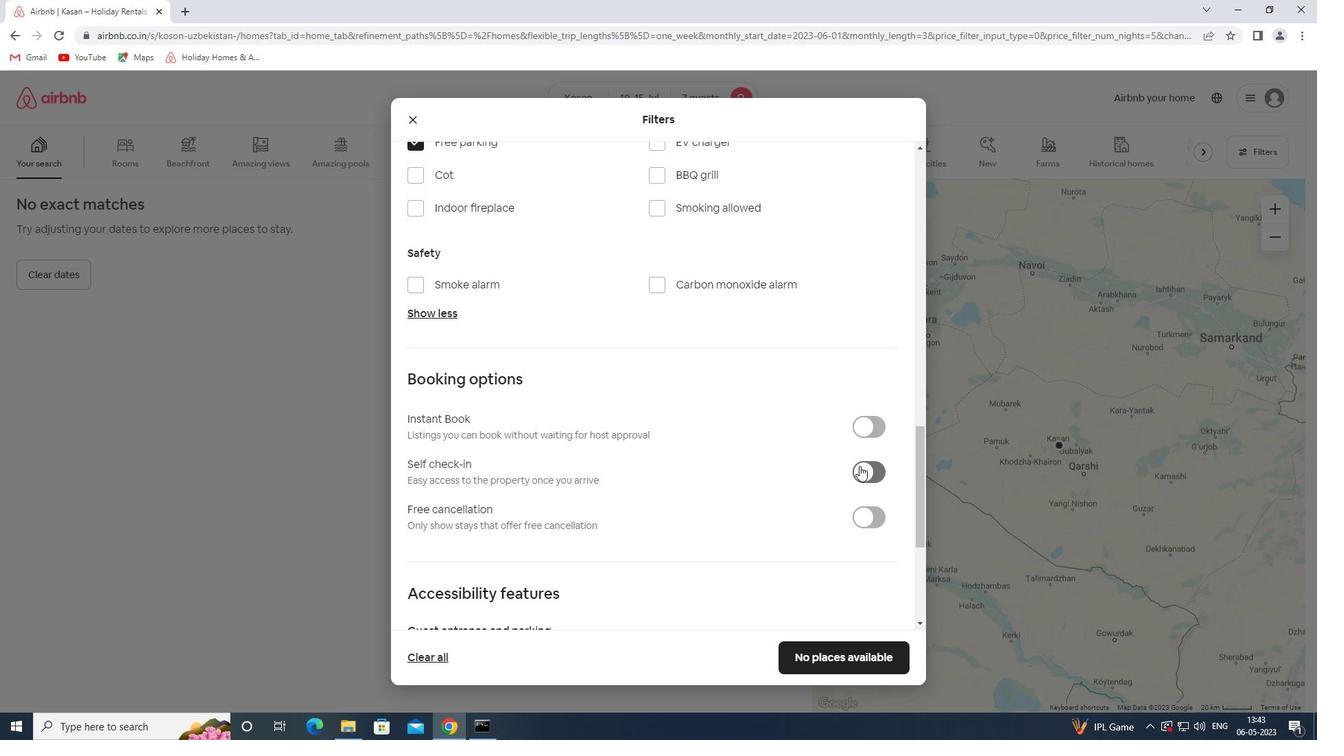 
Action: Mouse moved to (736, 478)
Screenshot: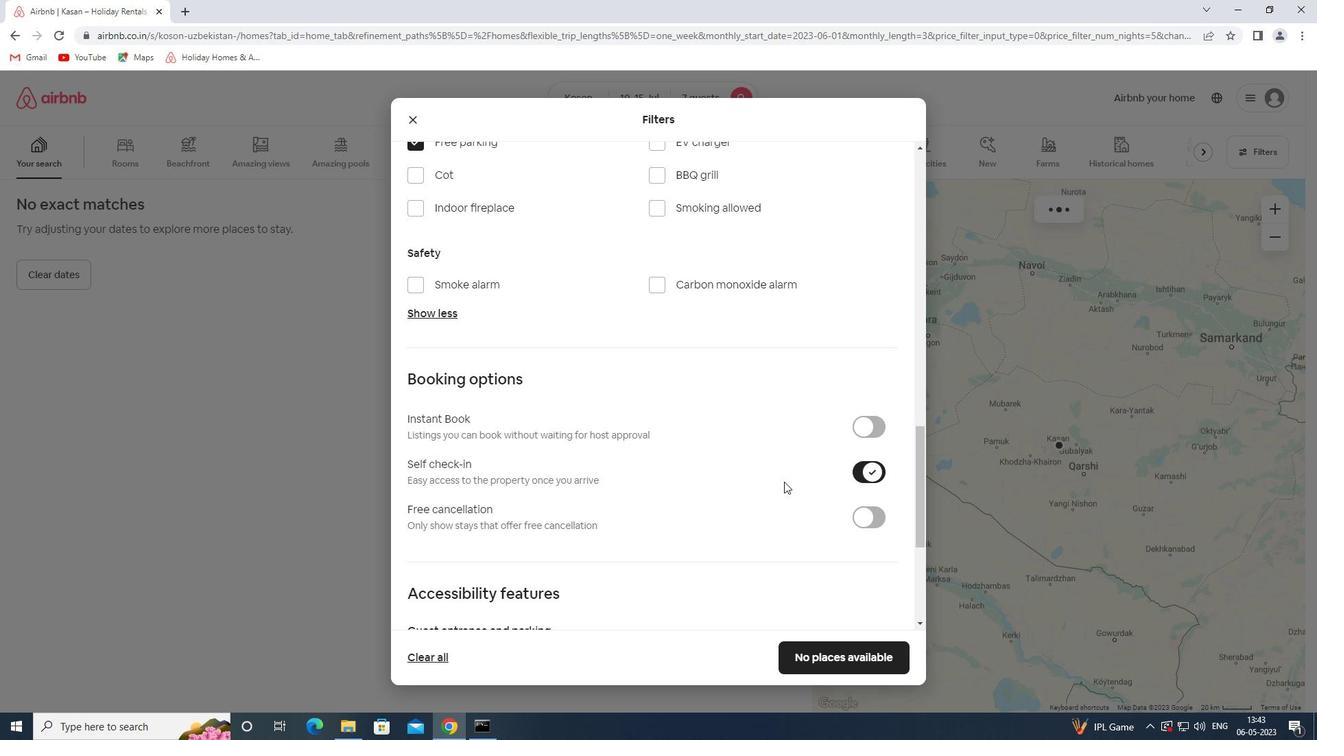 
Action: Mouse scrolled (736, 477) with delta (0, 0)
Screenshot: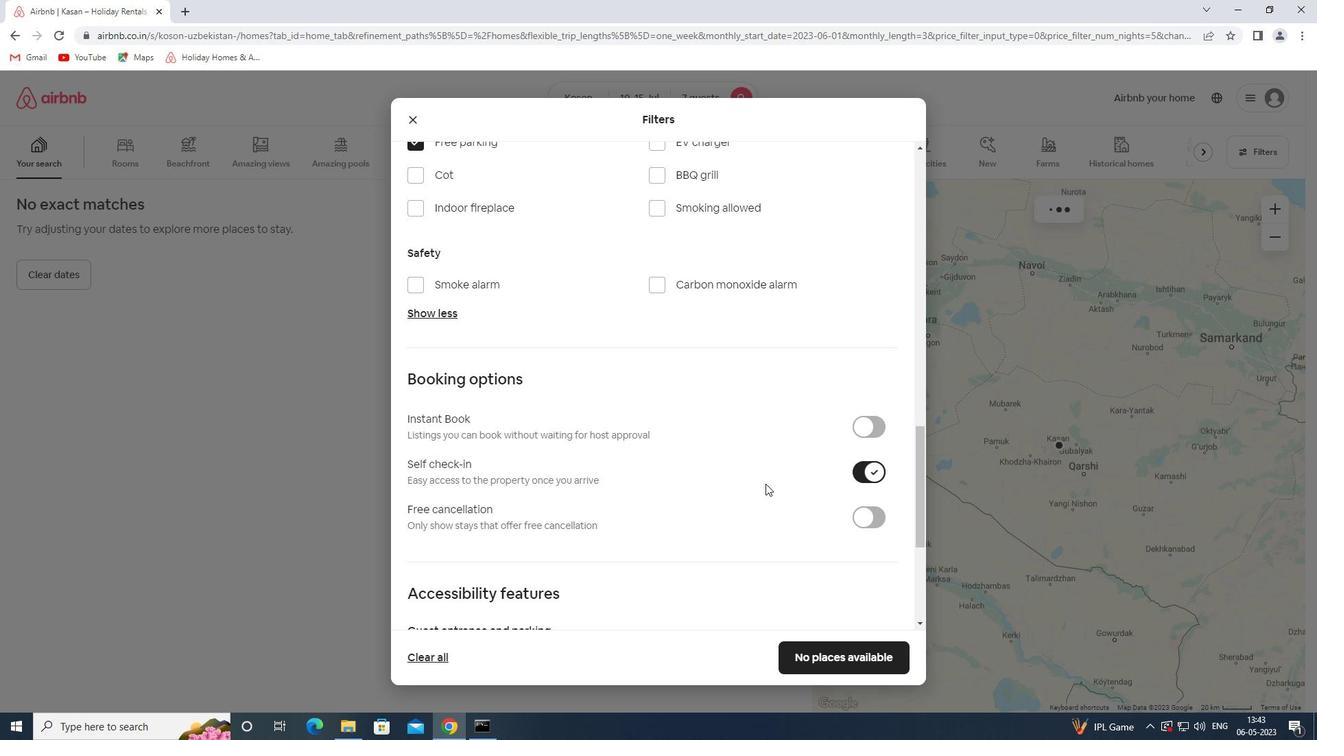 
Action: Mouse scrolled (736, 477) with delta (0, 0)
Screenshot: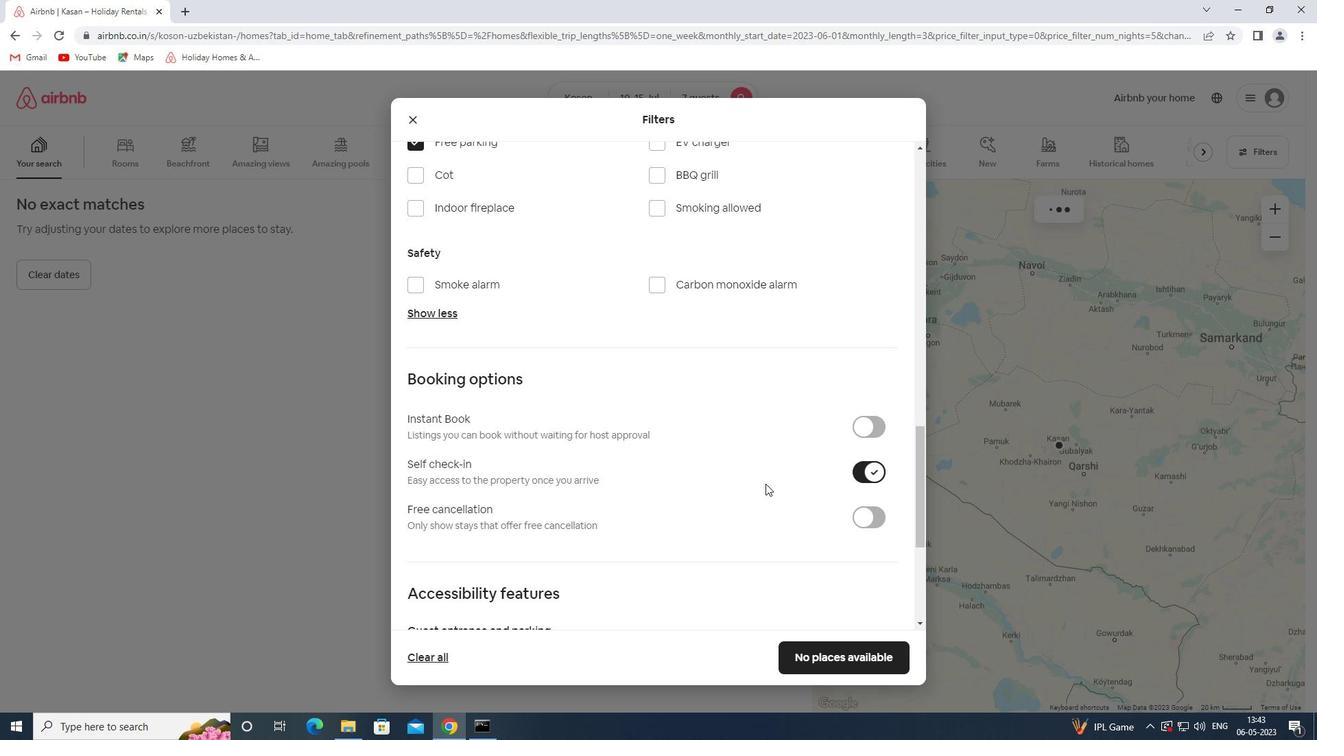 
Action: Mouse scrolled (736, 477) with delta (0, 0)
Screenshot: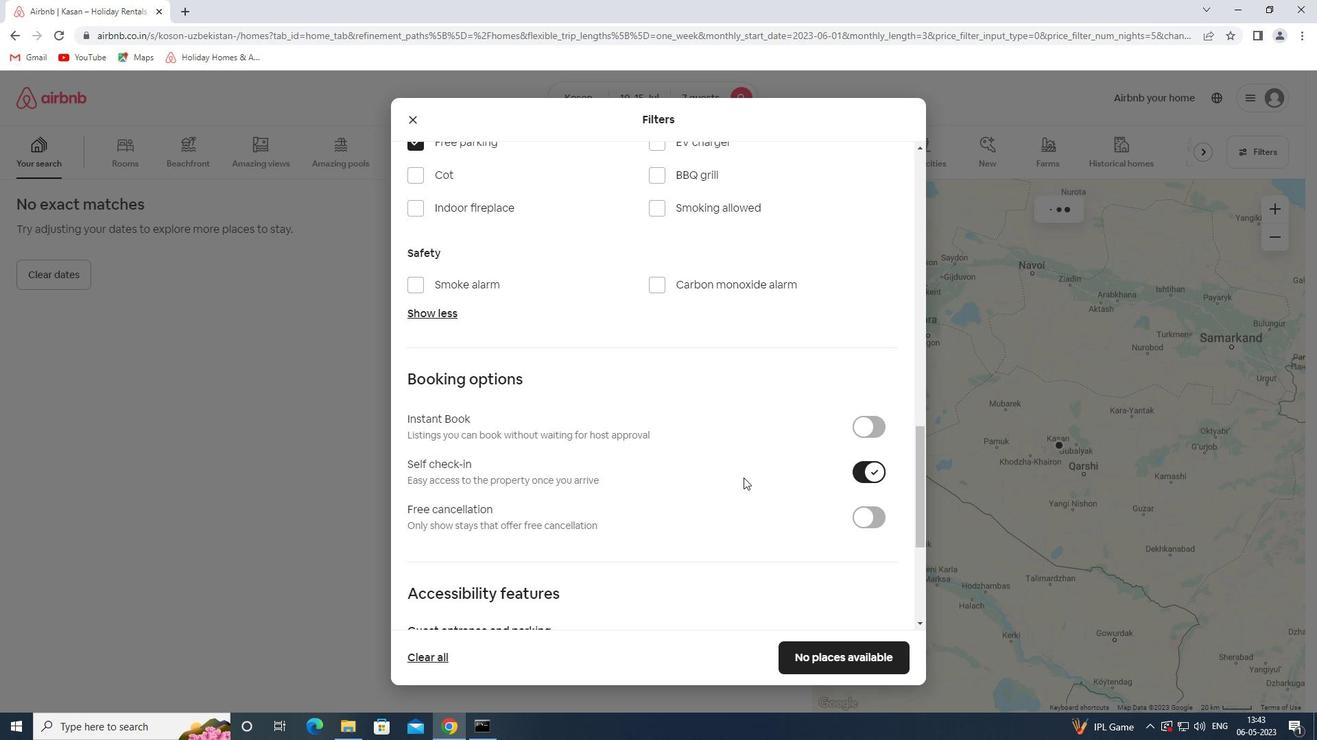
Action: Mouse scrolled (736, 477) with delta (0, 0)
Screenshot: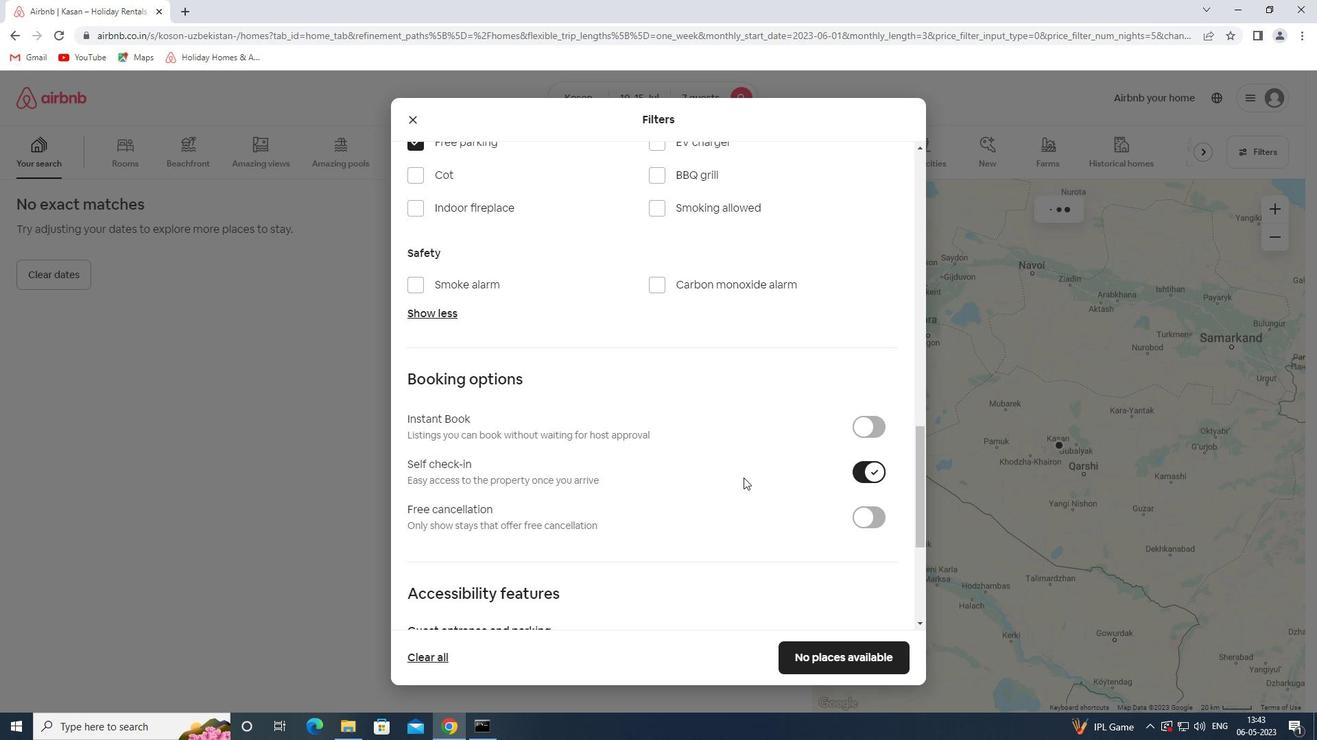 
Action: Mouse scrolled (736, 477) with delta (0, 0)
Screenshot: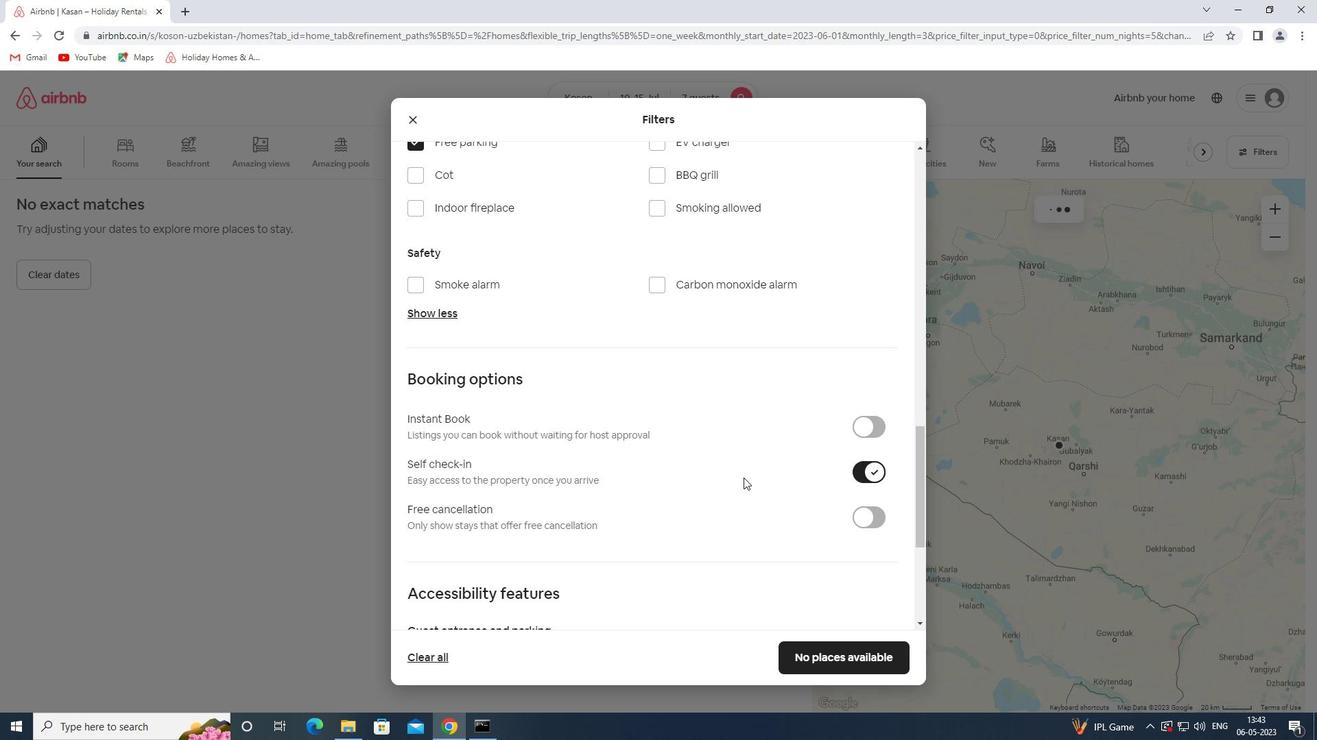 
Action: Mouse scrolled (736, 477) with delta (0, 0)
Screenshot: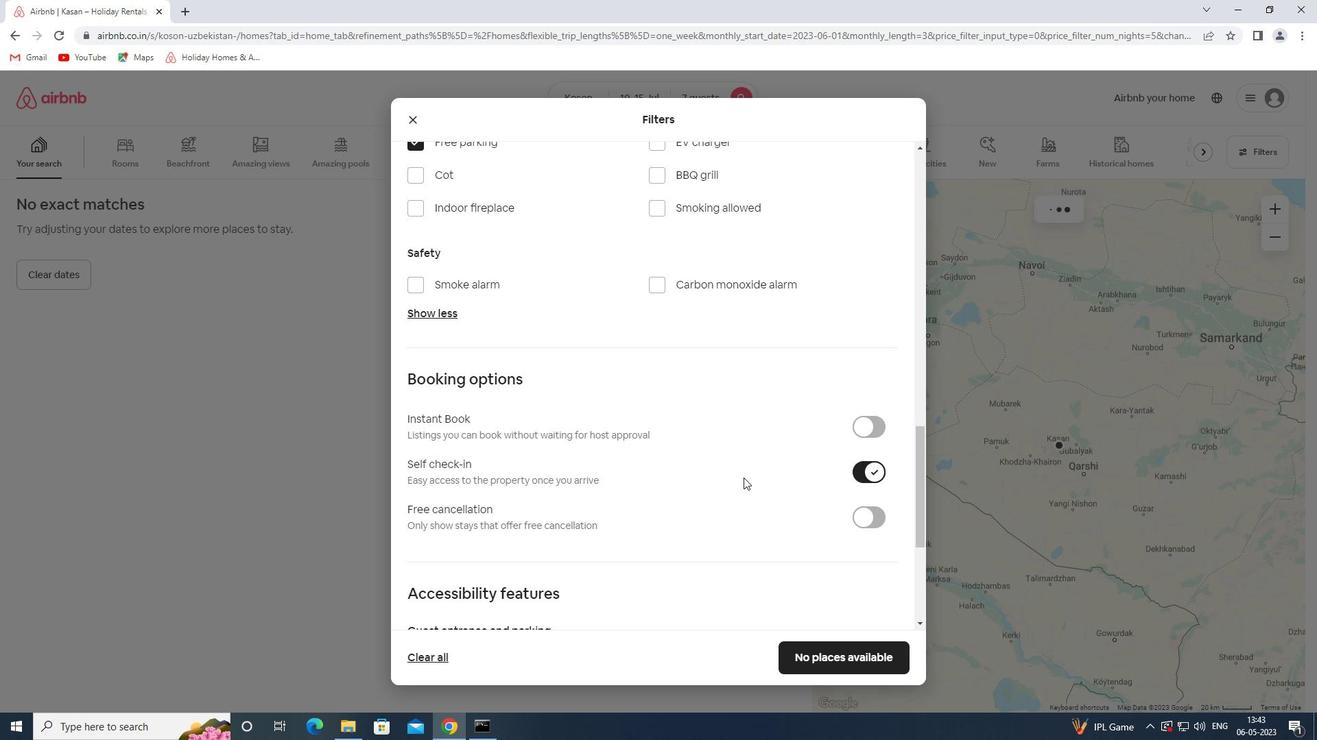 
Action: Mouse scrolled (736, 477) with delta (0, 0)
Screenshot: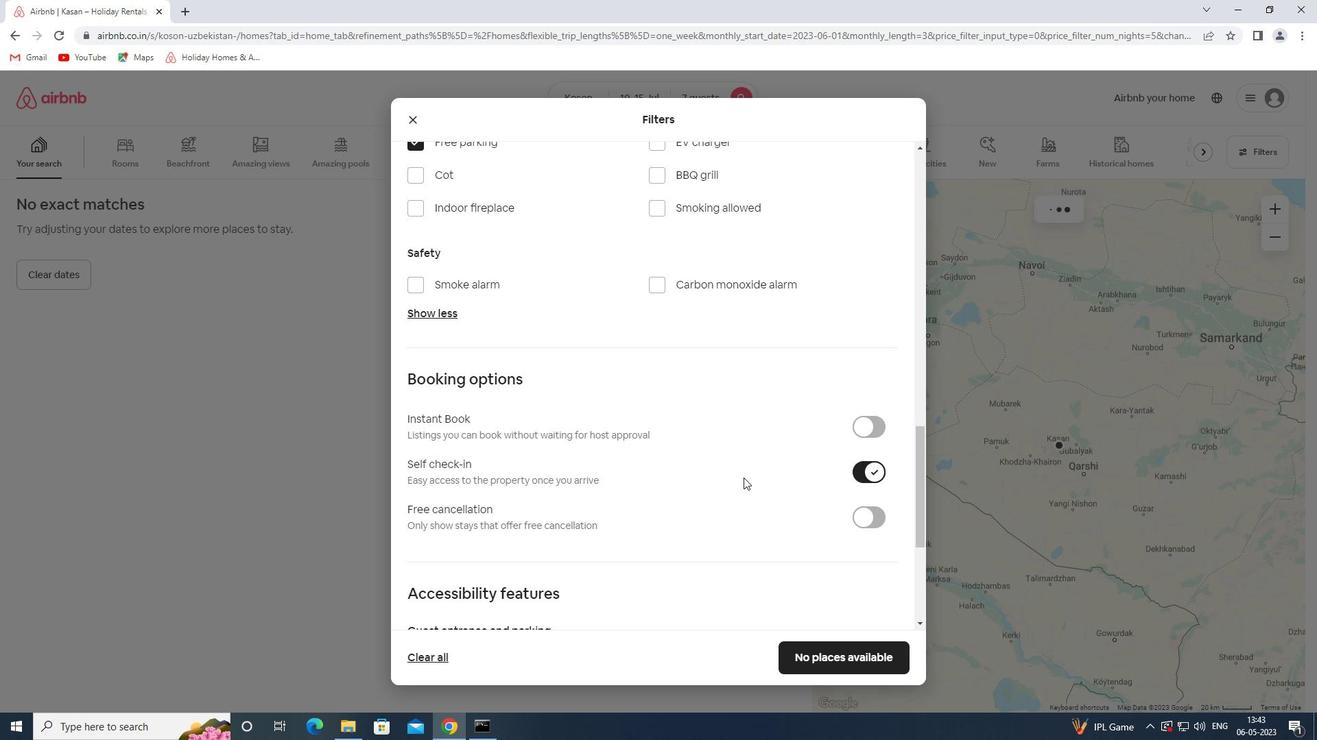 
Action: Mouse scrolled (736, 477) with delta (0, 0)
Screenshot: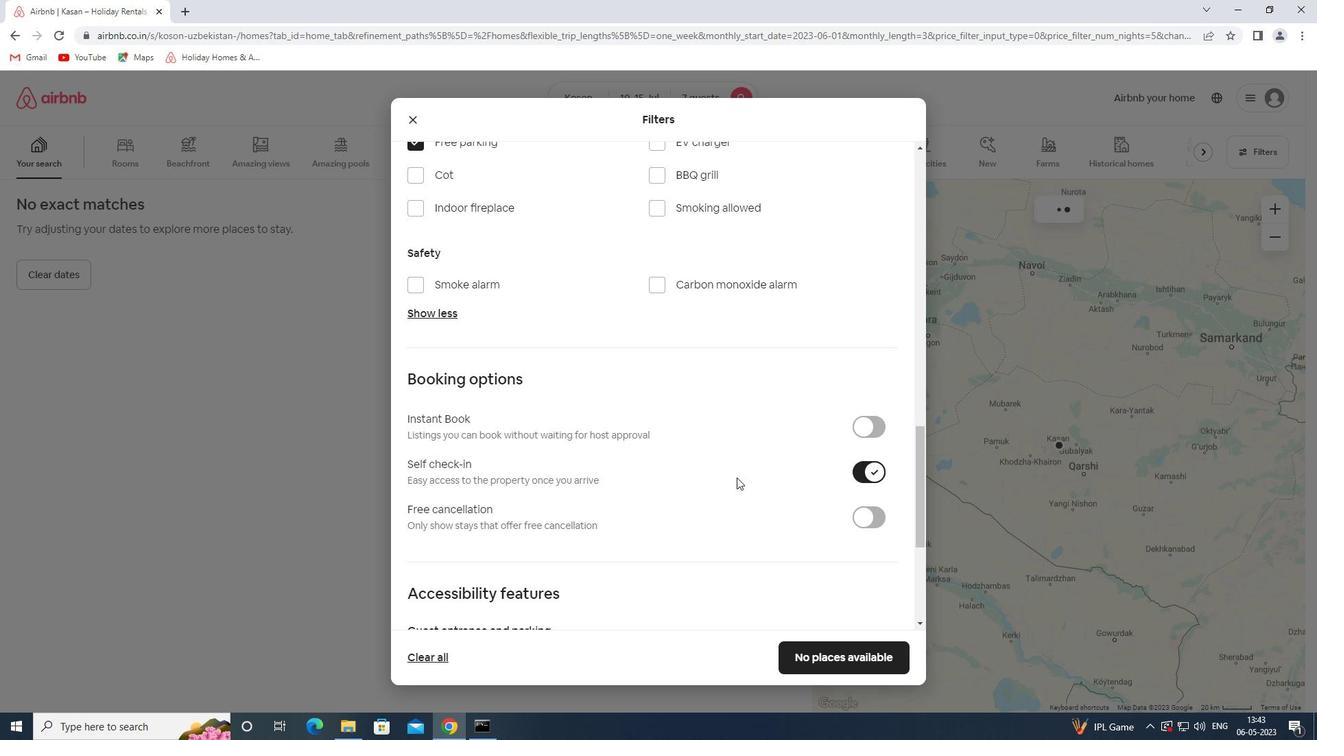 
Action: Mouse scrolled (736, 477) with delta (0, 0)
Screenshot: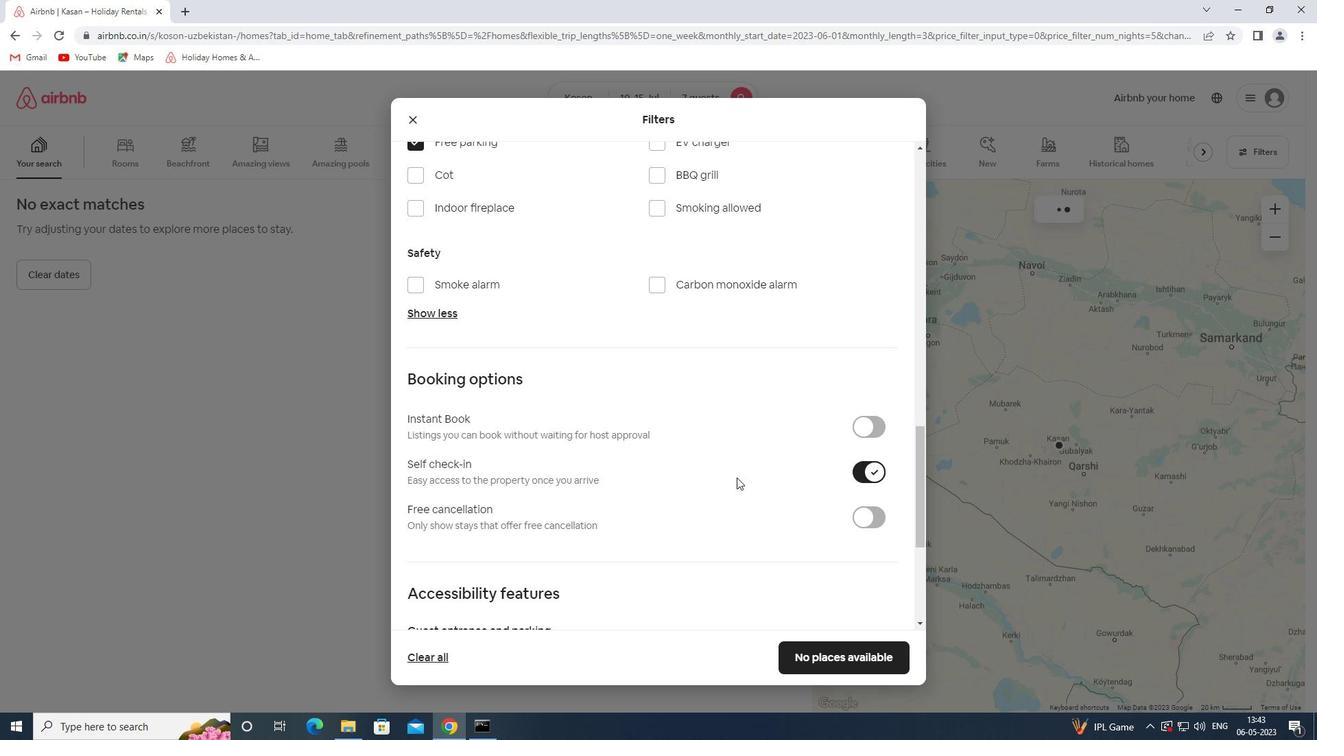 
Action: Mouse moved to (784, 458)
Screenshot: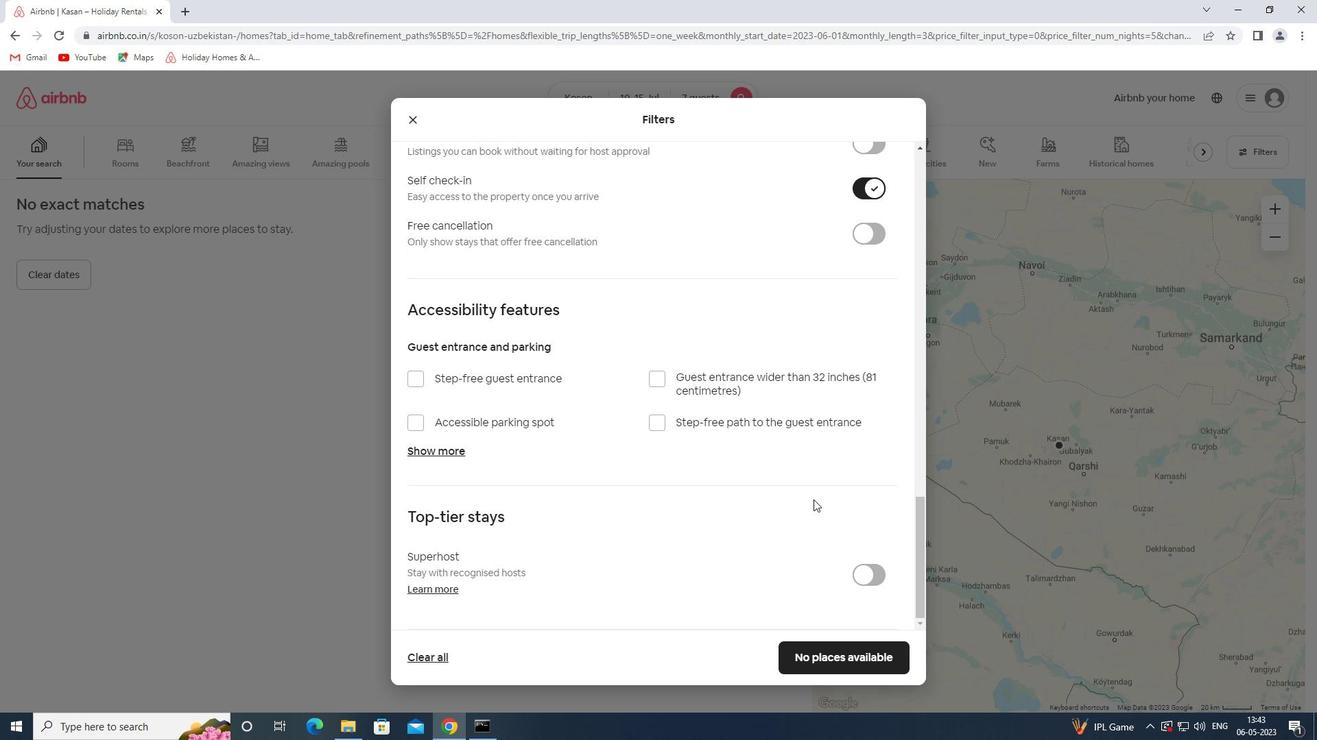 
Action: Mouse scrolled (784, 458) with delta (0, 0)
Screenshot: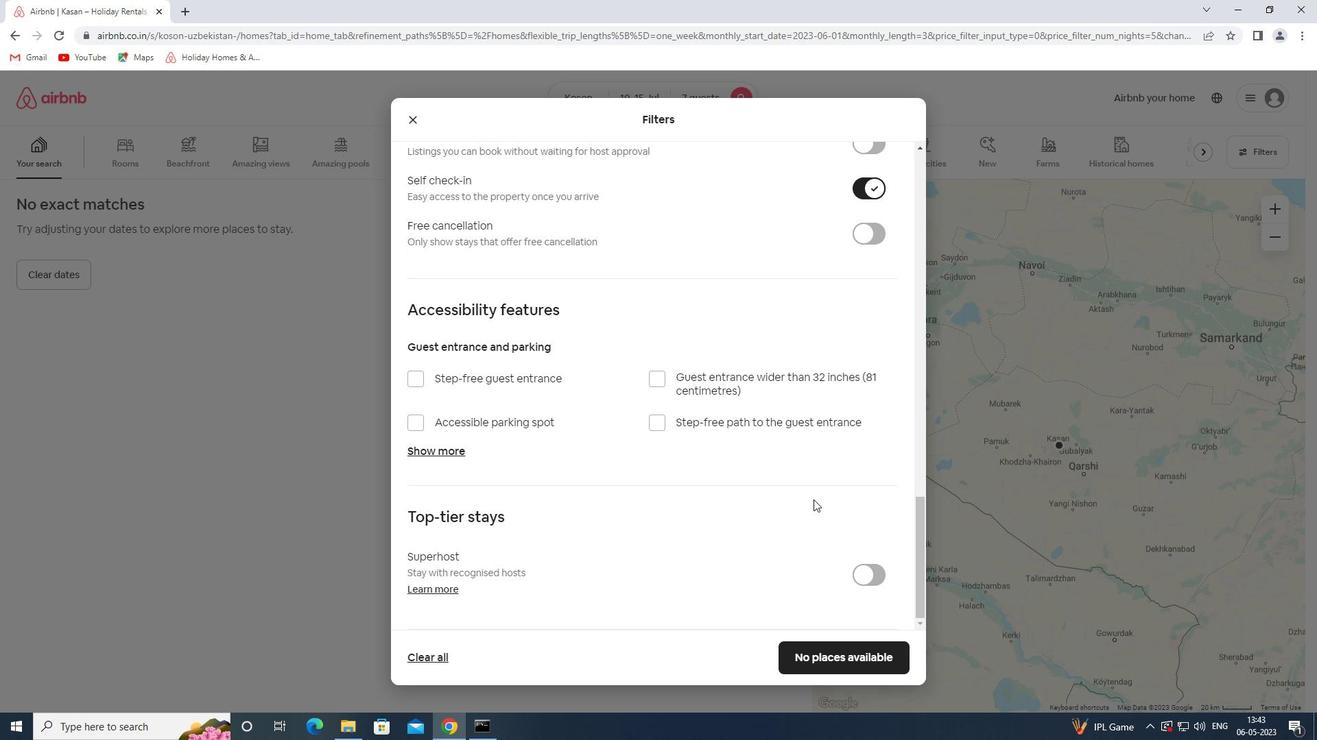 
Action: Mouse moved to (782, 458)
Screenshot: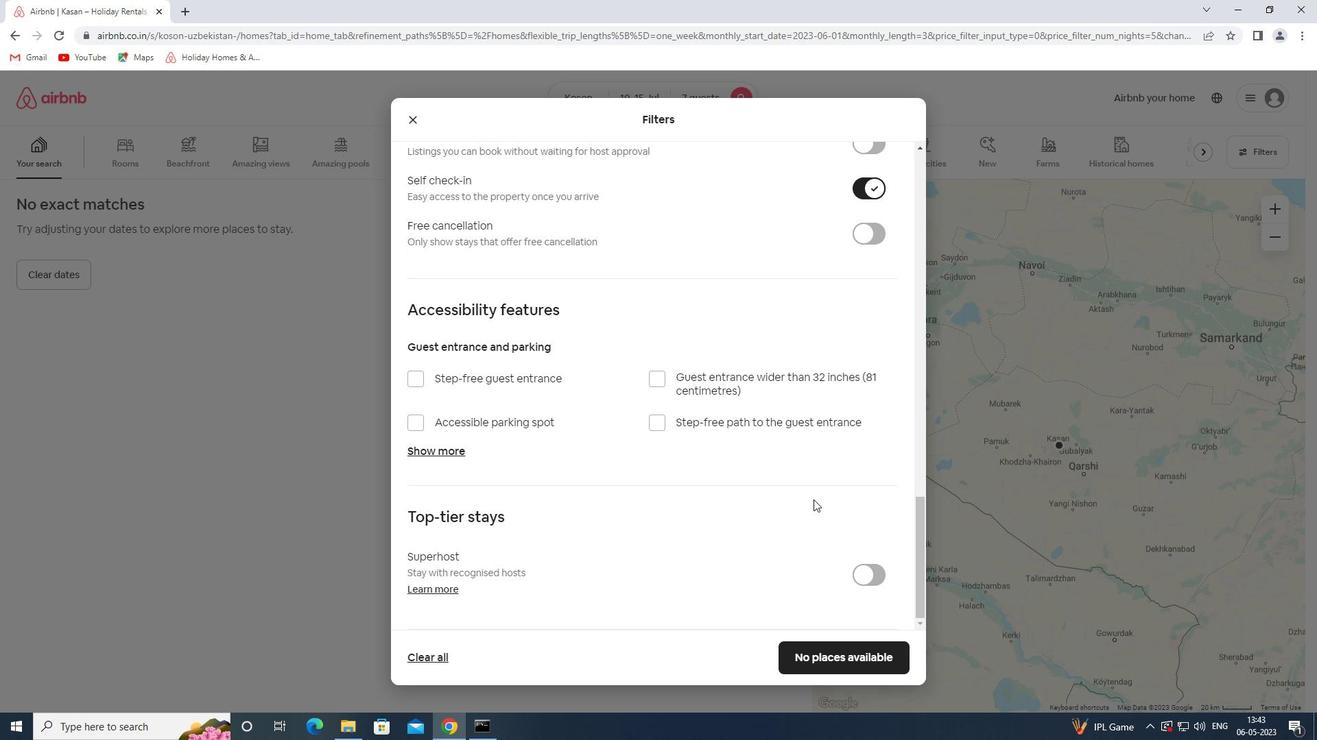 
Action: Mouse scrolled (782, 457) with delta (0, 0)
Screenshot: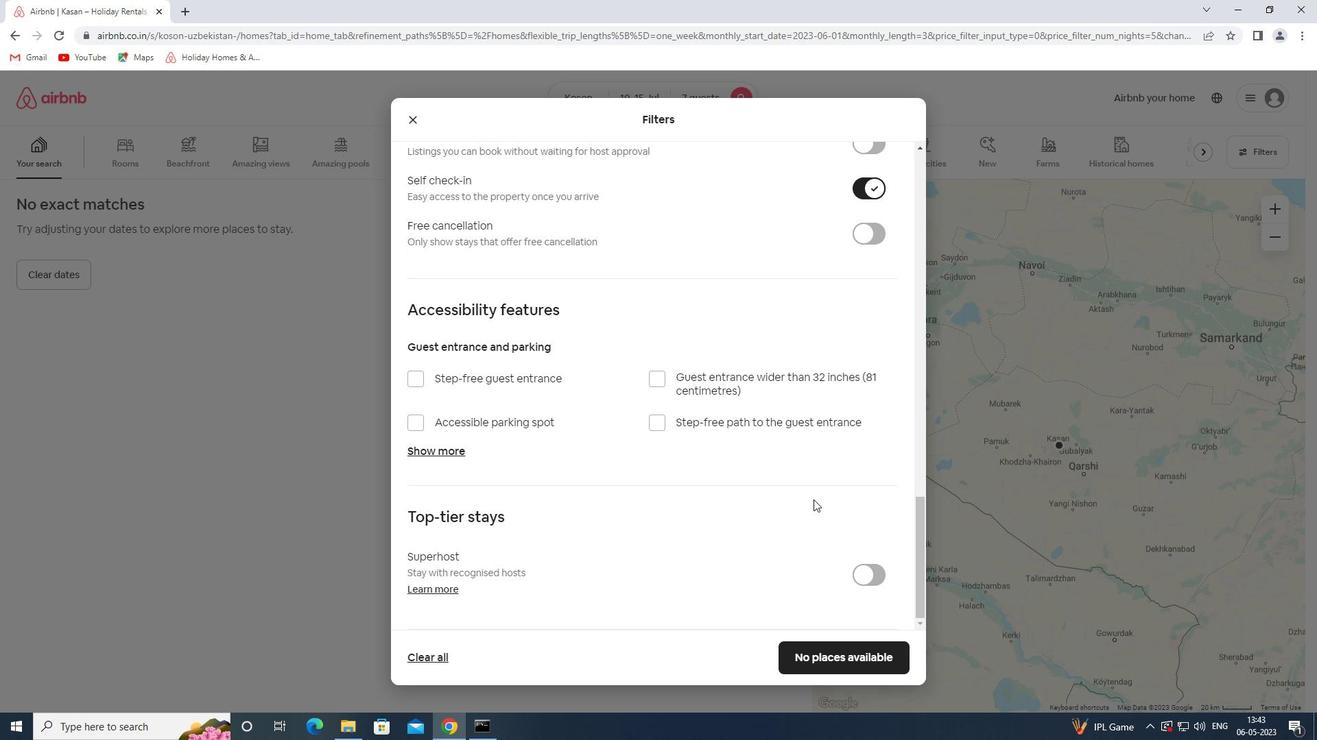 
Action: Mouse scrolled (782, 457) with delta (0, 0)
Screenshot: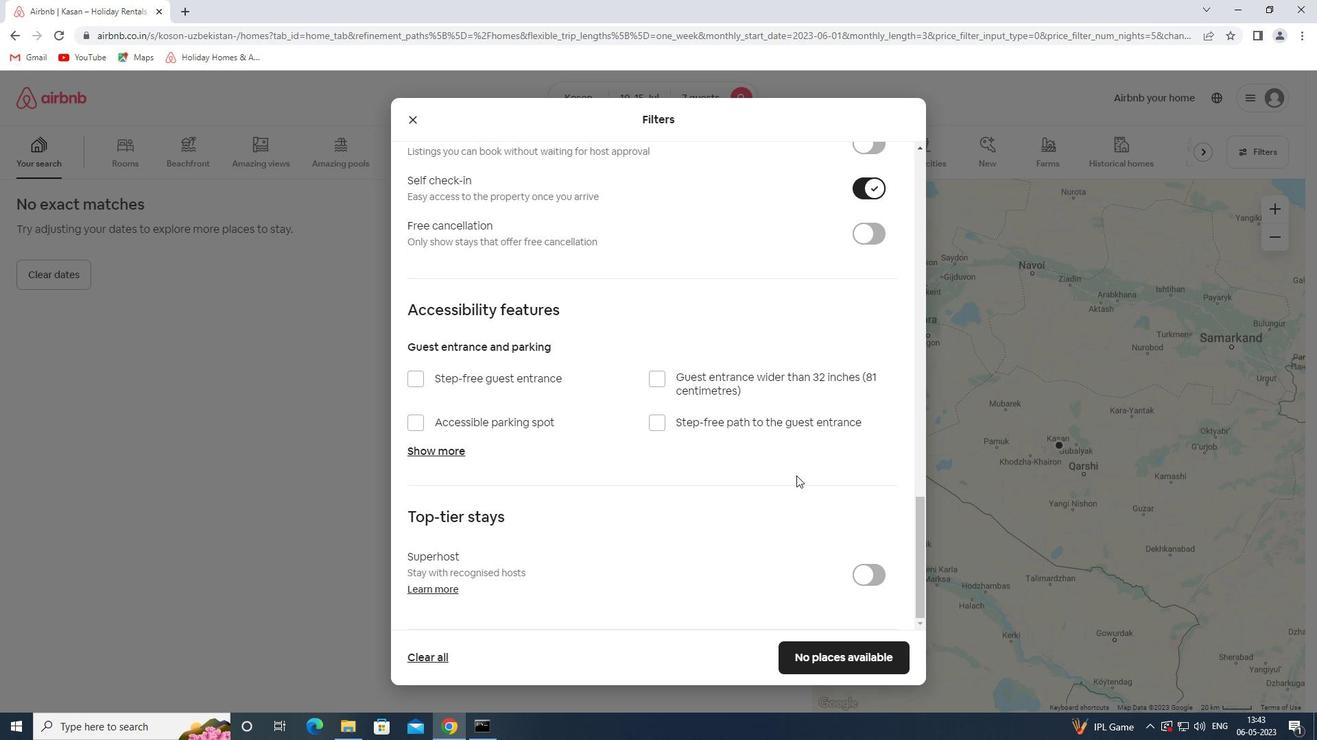 
Action: Mouse scrolled (782, 457) with delta (0, 0)
Screenshot: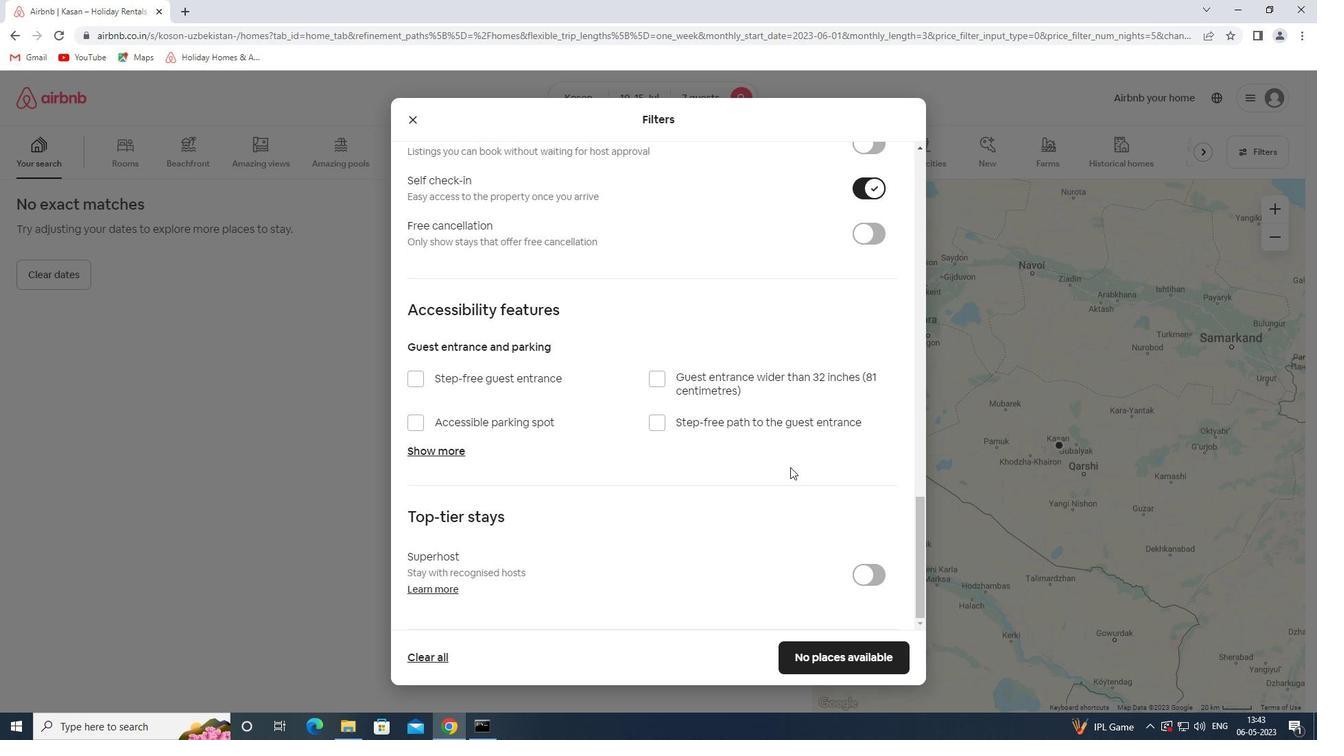 
Action: Mouse moved to (786, 533)
Screenshot: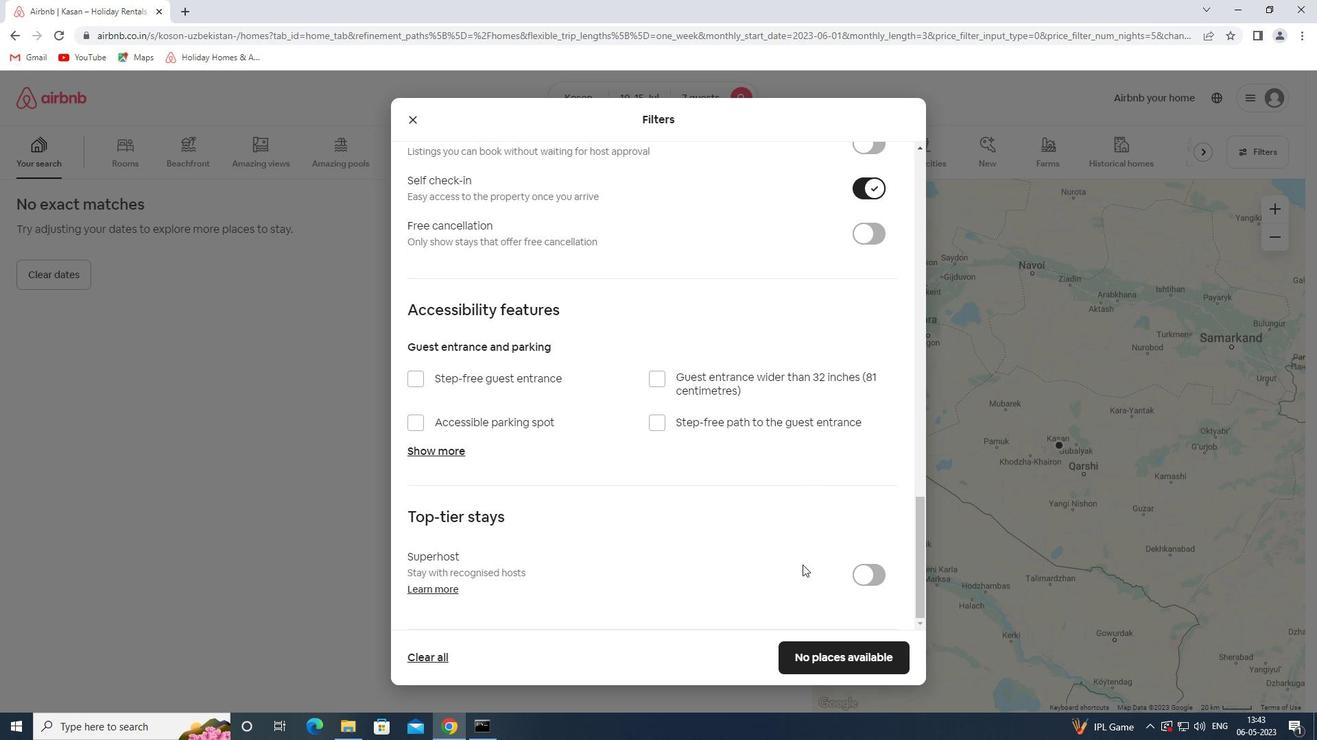 
Action: Mouse scrolled (786, 533) with delta (0, 0)
Screenshot: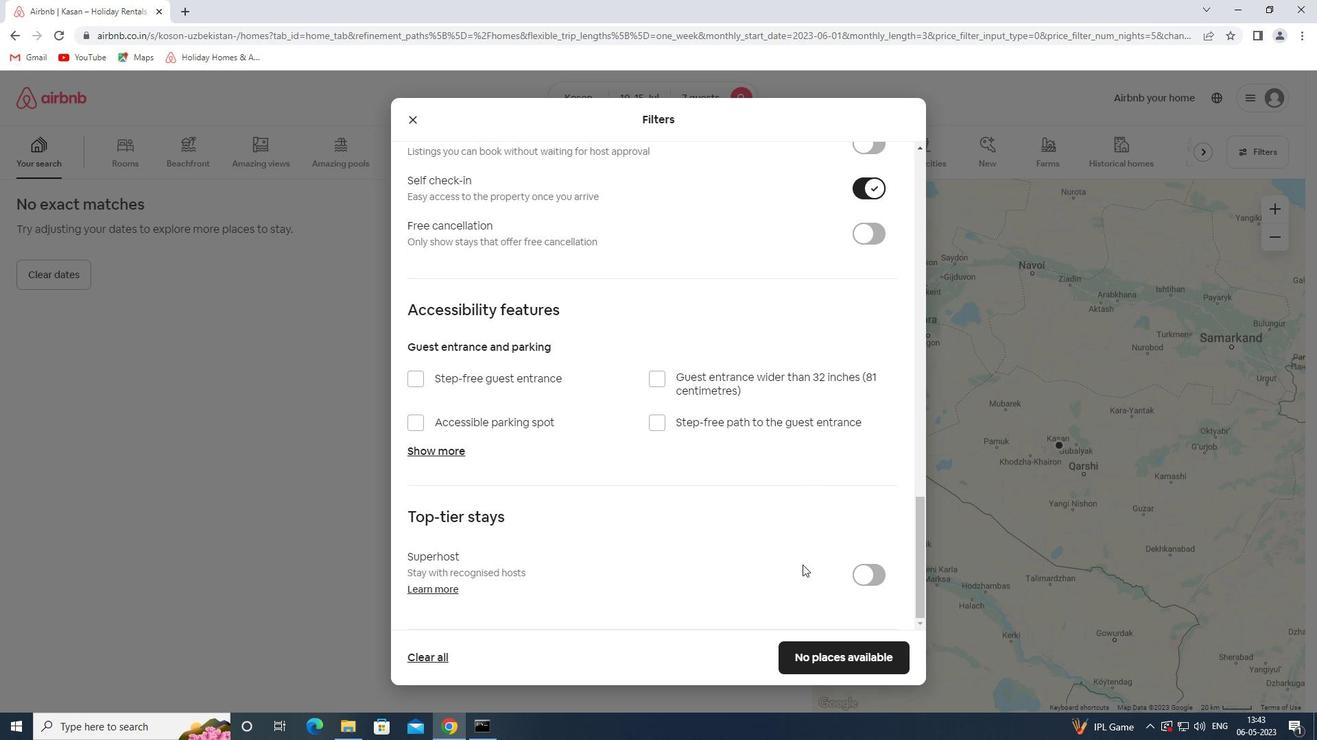 
Action: Mouse moved to (785, 528)
Screenshot: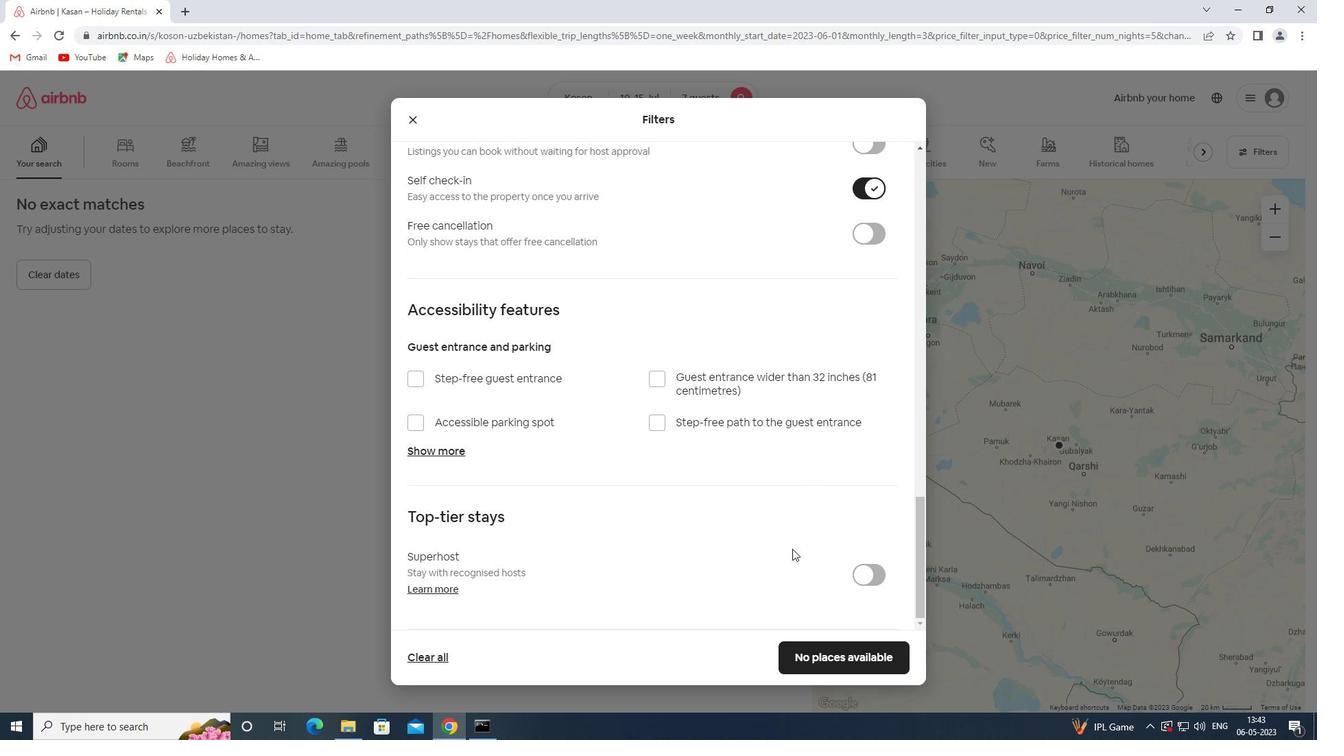 
Action: Mouse scrolled (785, 527) with delta (0, 0)
Screenshot: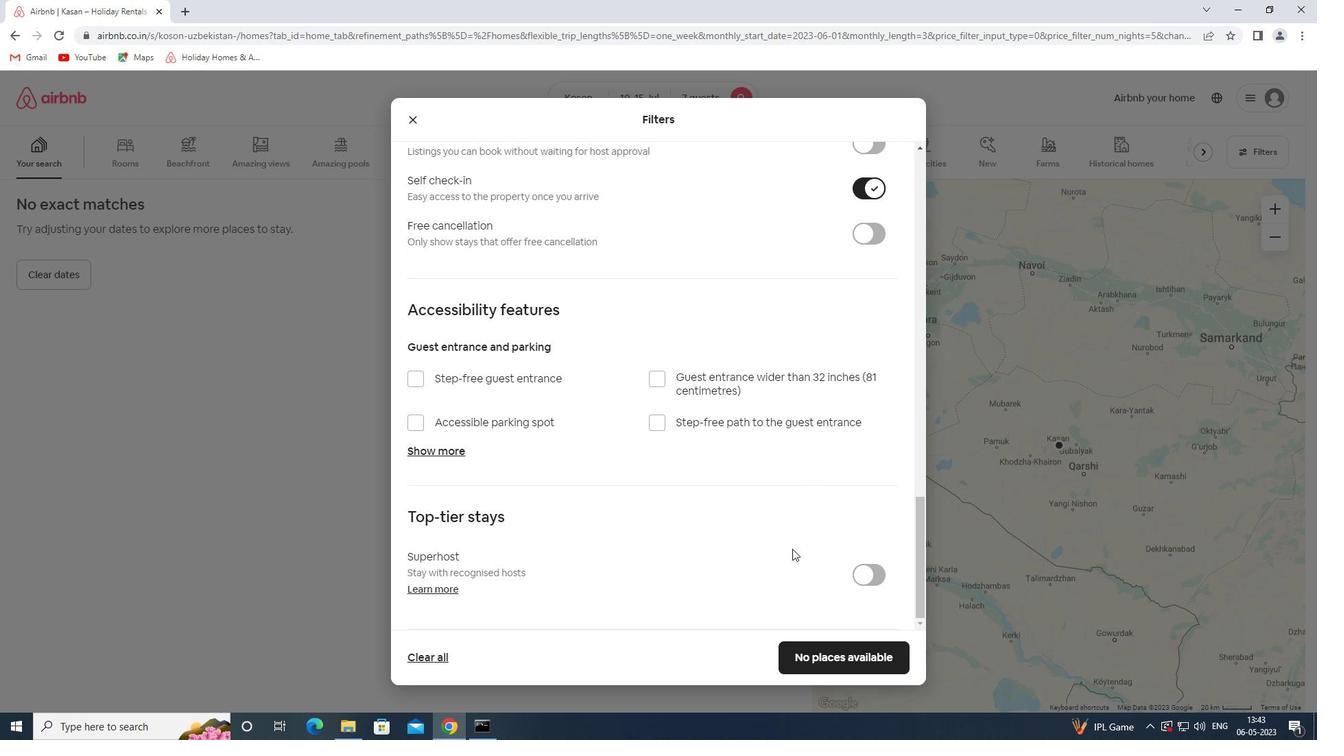 
Action: Mouse moved to (784, 526)
Screenshot: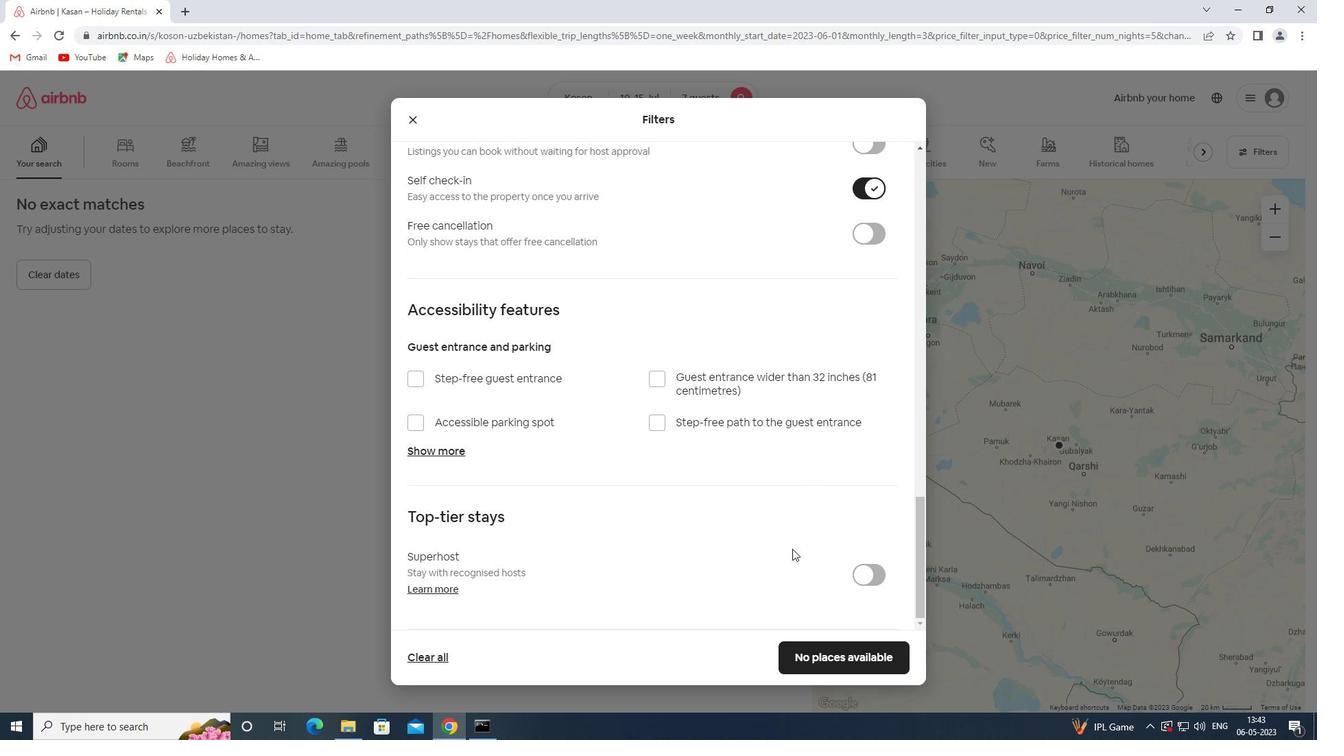 
Action: Mouse scrolled (784, 526) with delta (0, 0)
Screenshot: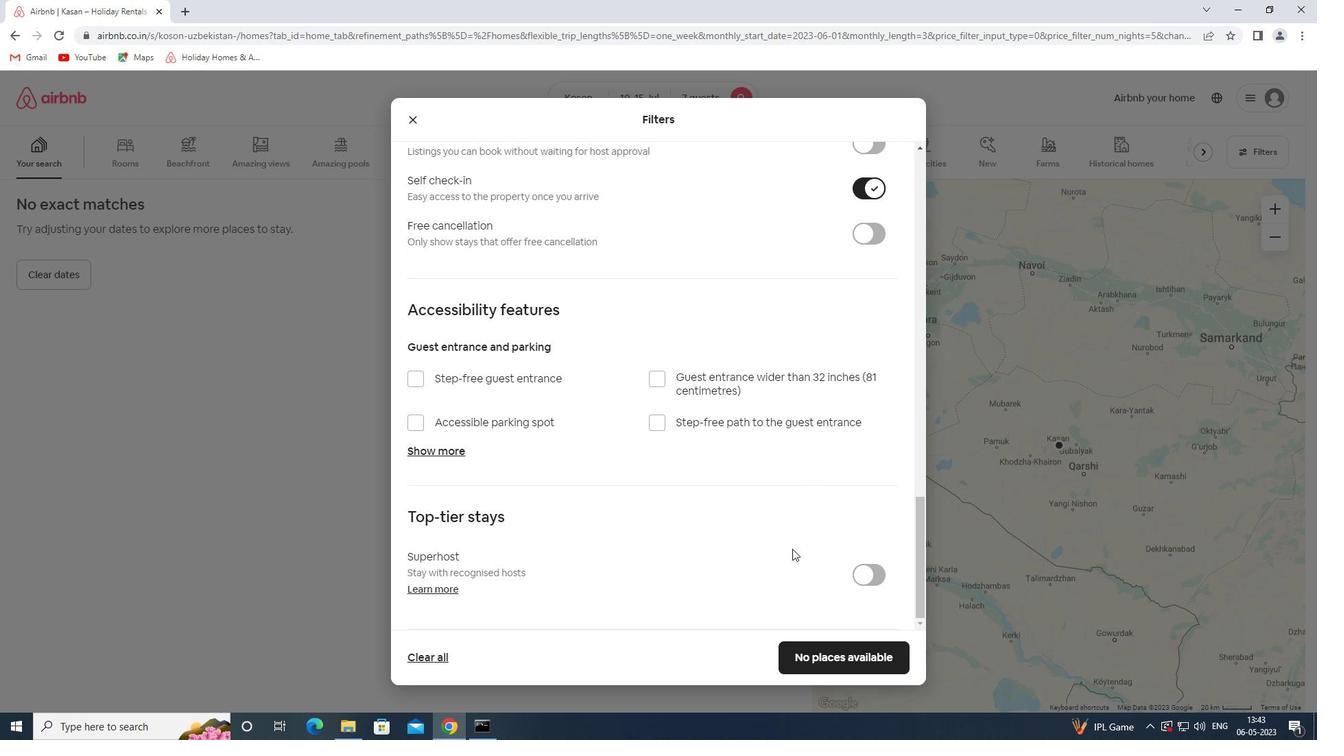 
Action: Mouse moved to (783, 523)
Screenshot: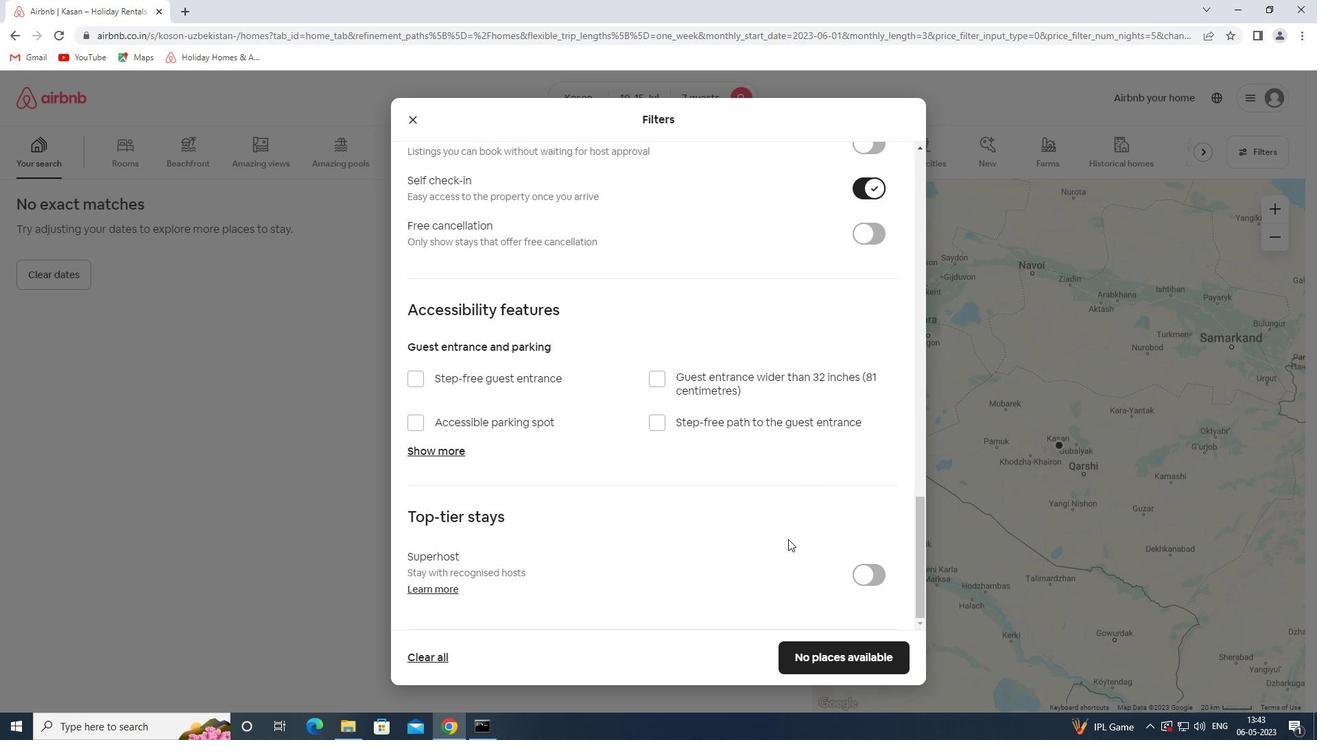 
Action: Mouse scrolled (783, 522) with delta (0, 0)
Screenshot: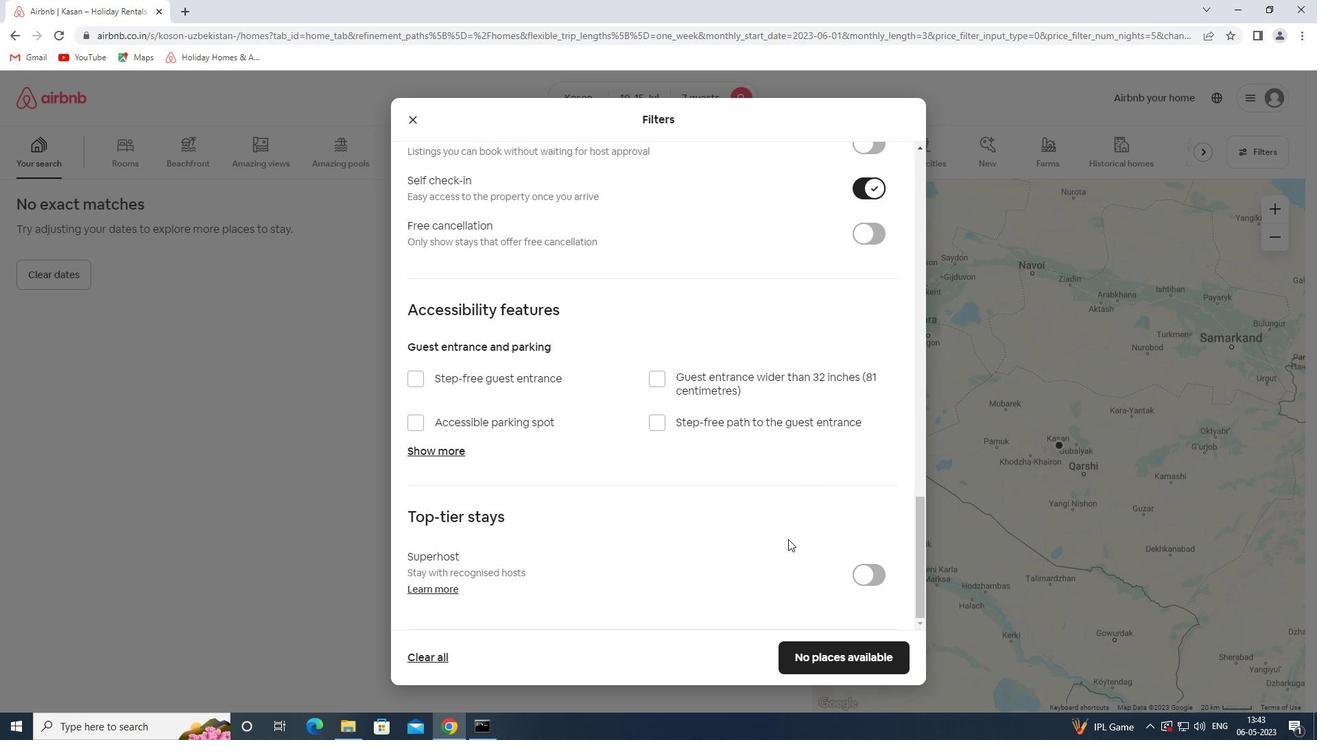 
Action: Mouse moved to (854, 666)
Screenshot: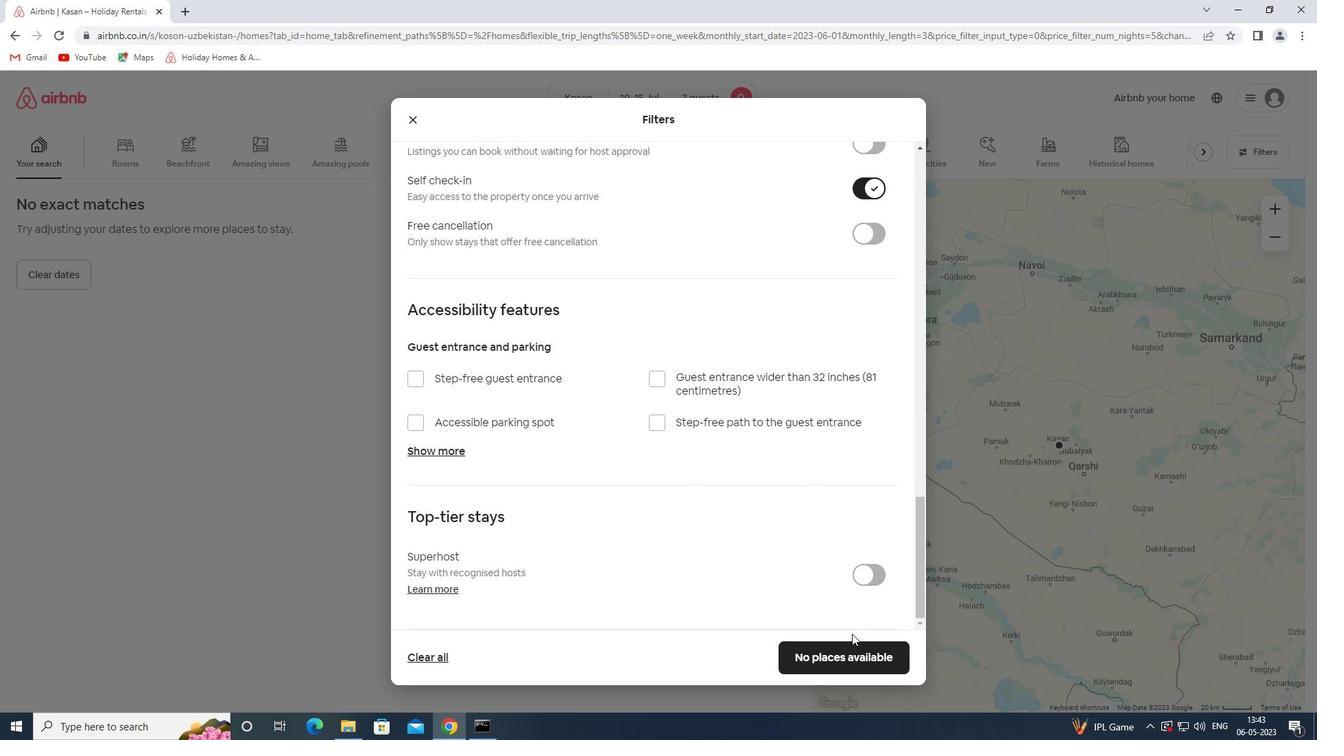 
Action: Mouse pressed left at (854, 666)
Screenshot: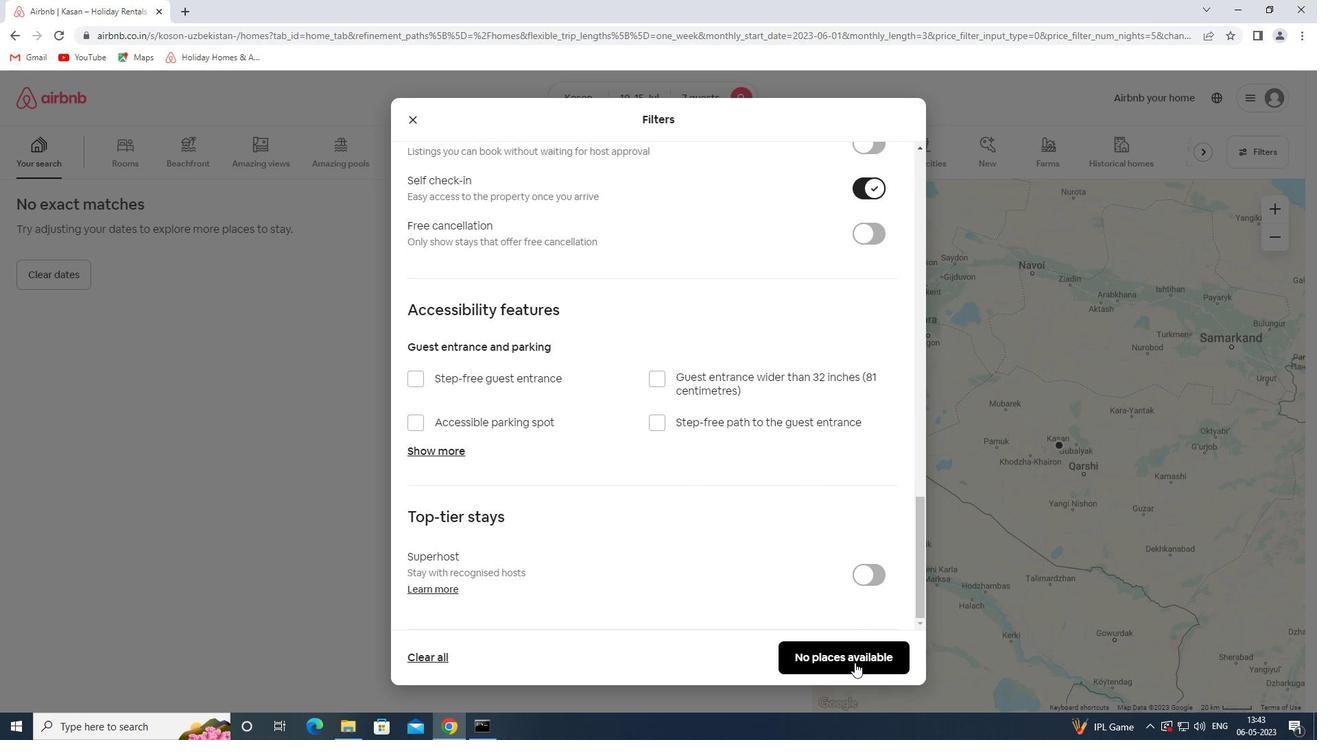 
Action: Mouse moved to (892, 530)
Screenshot: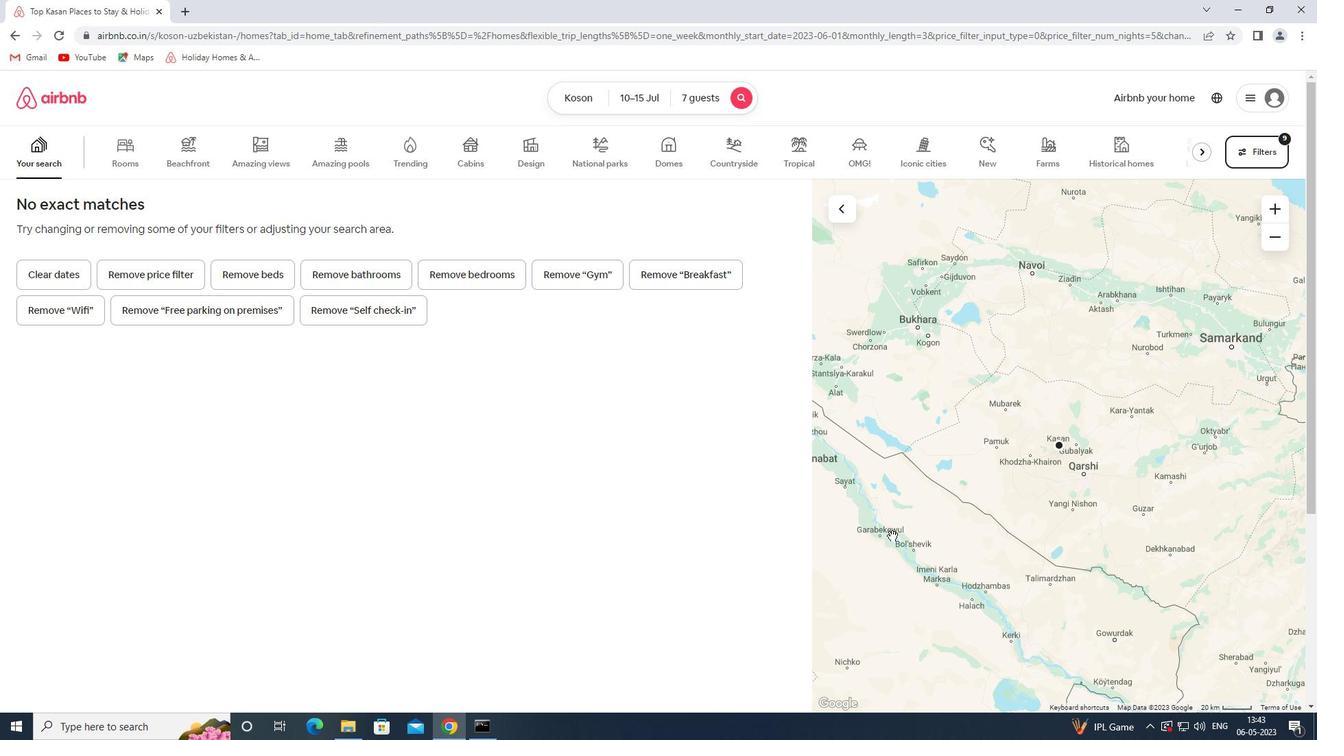
